 Task: Look for space in Purbalingga, Indonesia from 1st July, 2023 to 9th July, 2023 for 2 adults in price range Rs.8000 to Rs.15000. Place can be entire place with 1  bedroom having 1 bed and 1 bathroom. Property type can be house, flat, guest house. Booking option can be shelf check-in. Required host language is English.
Action: Mouse moved to (530, 76)
Screenshot: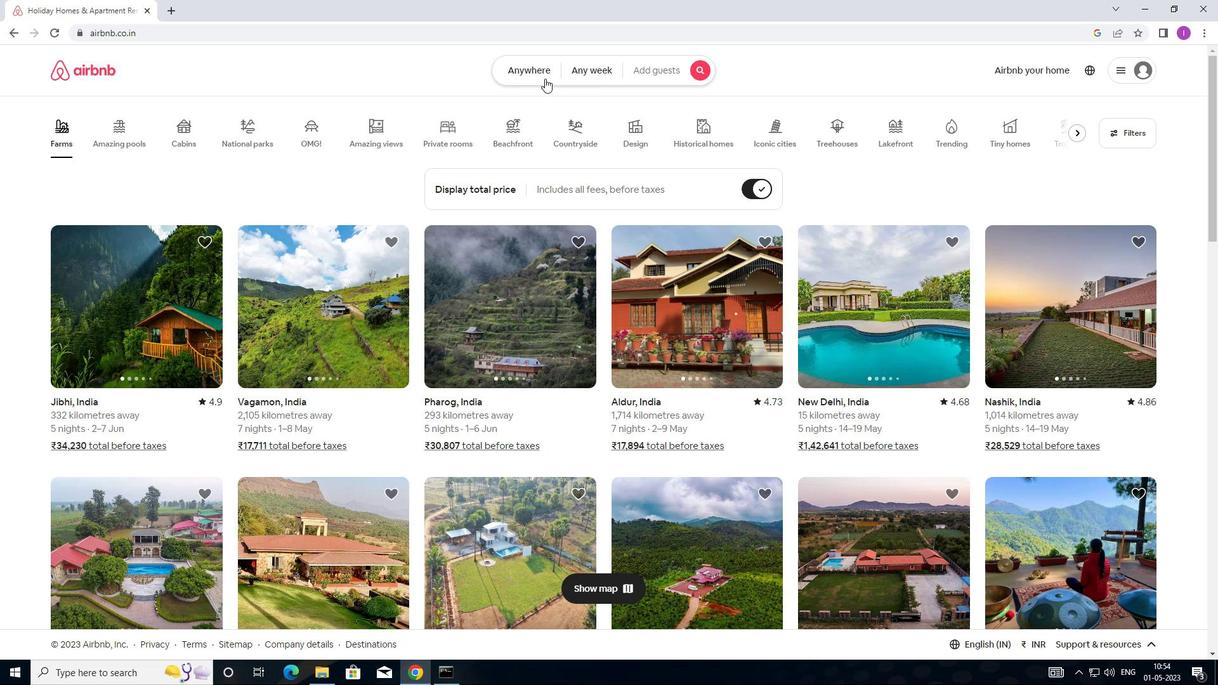 
Action: Mouse pressed left at (530, 76)
Screenshot: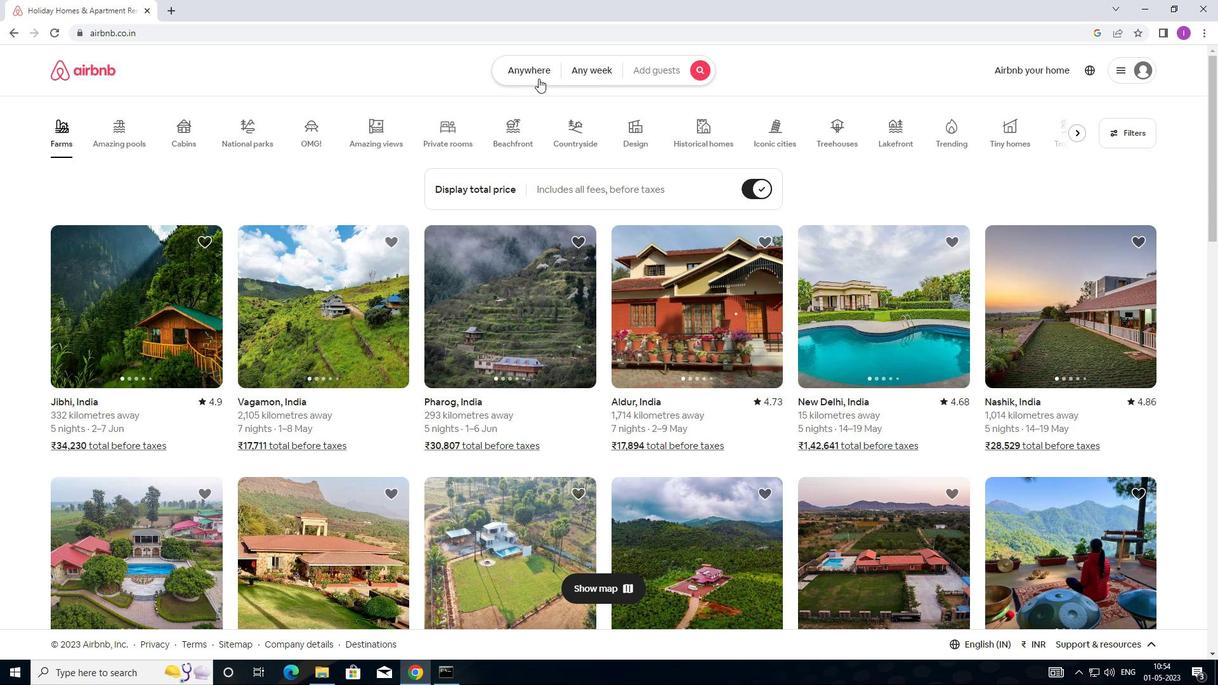
Action: Mouse moved to (389, 130)
Screenshot: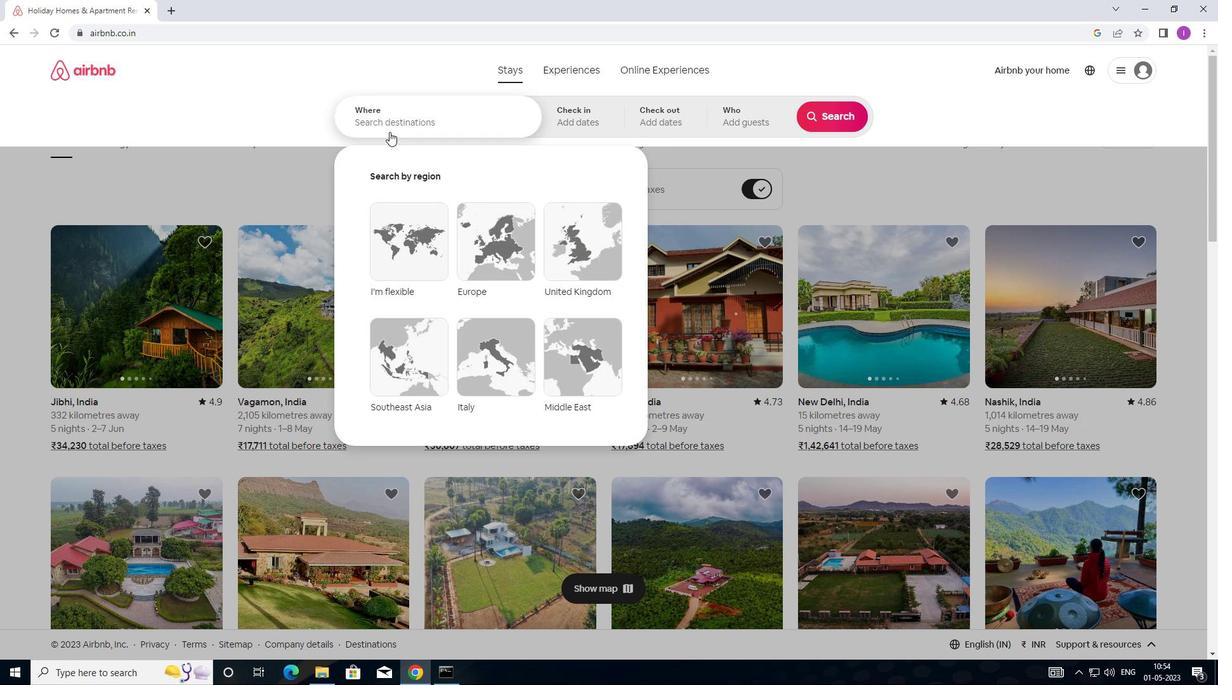 
Action: Mouse pressed left at (389, 130)
Screenshot: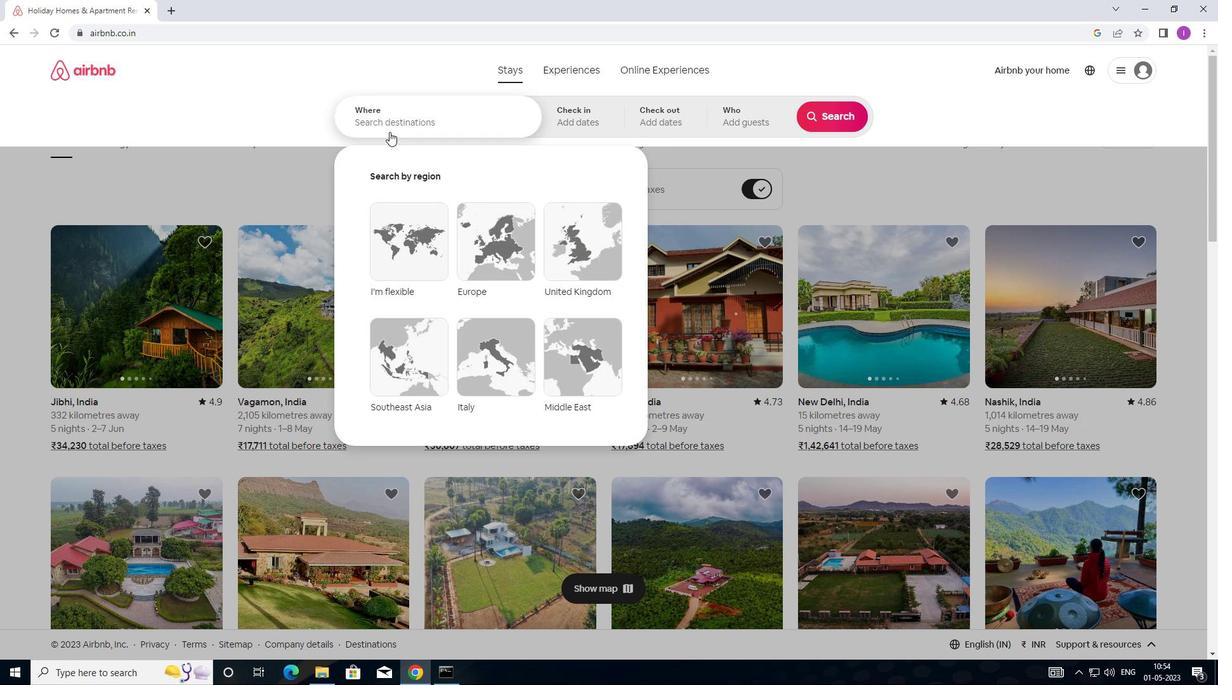 
Action: Mouse moved to (490, 112)
Screenshot: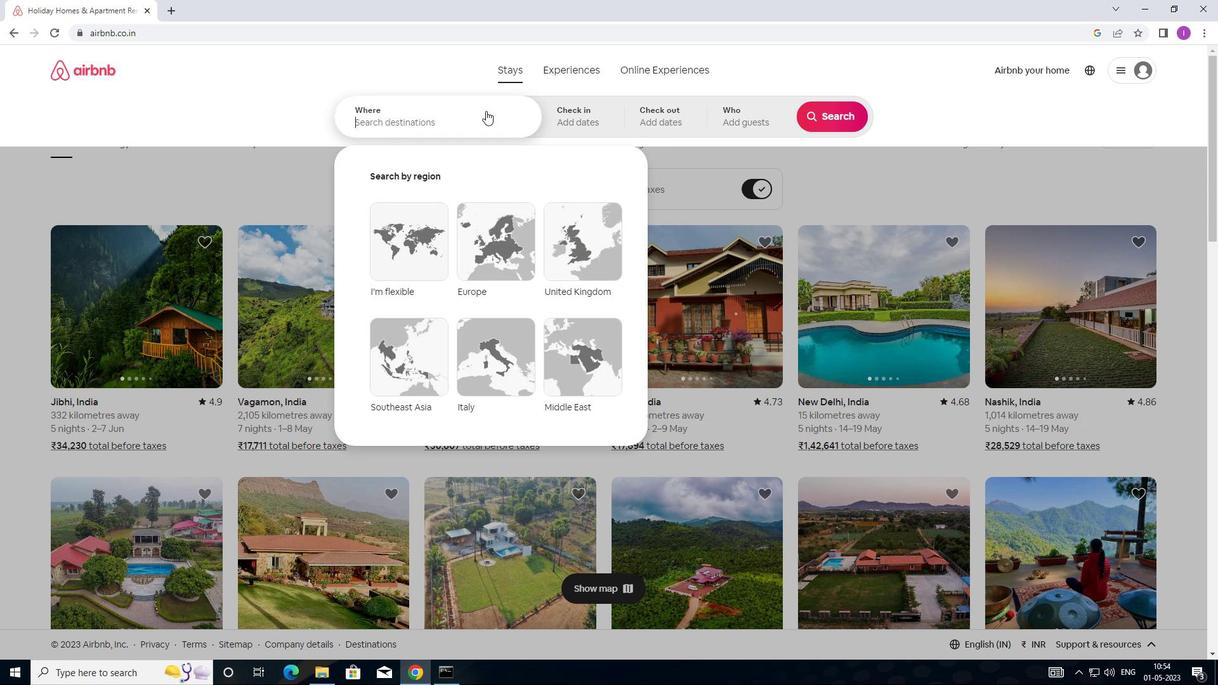 
Action: Key pressed <Key.shift>PURBALINGGA,<Key.shift>O<Key.backspace><Key.shift>INDONESIA
Screenshot: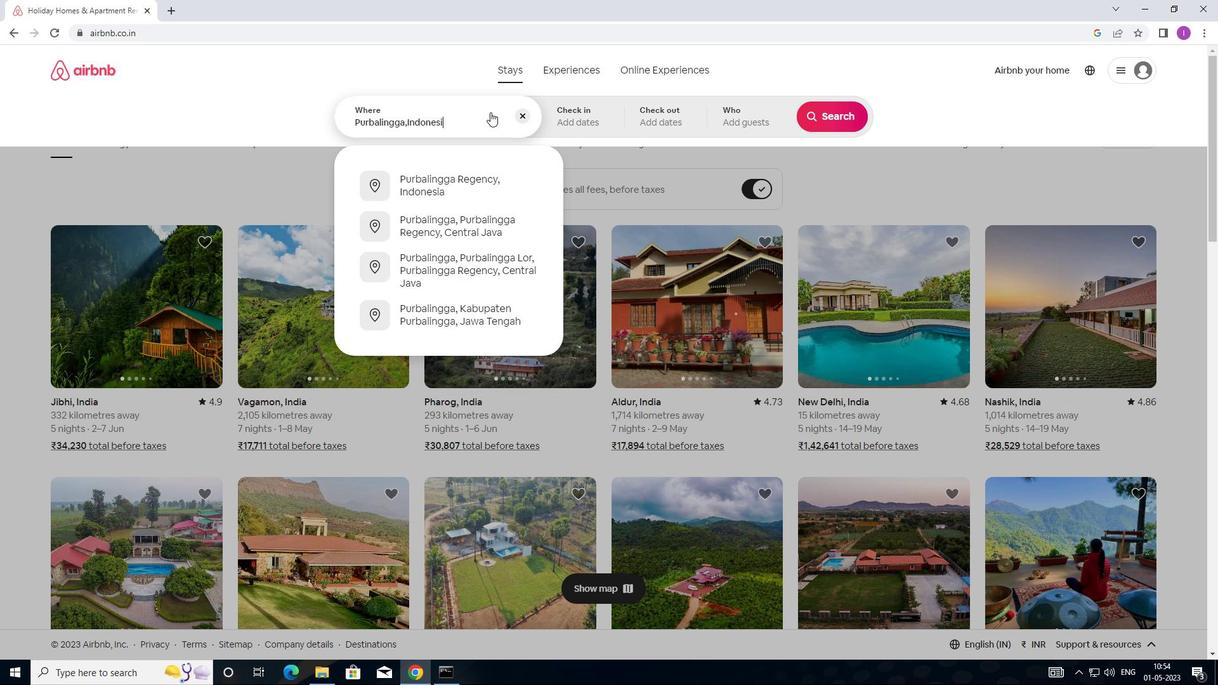 
Action: Mouse moved to (581, 111)
Screenshot: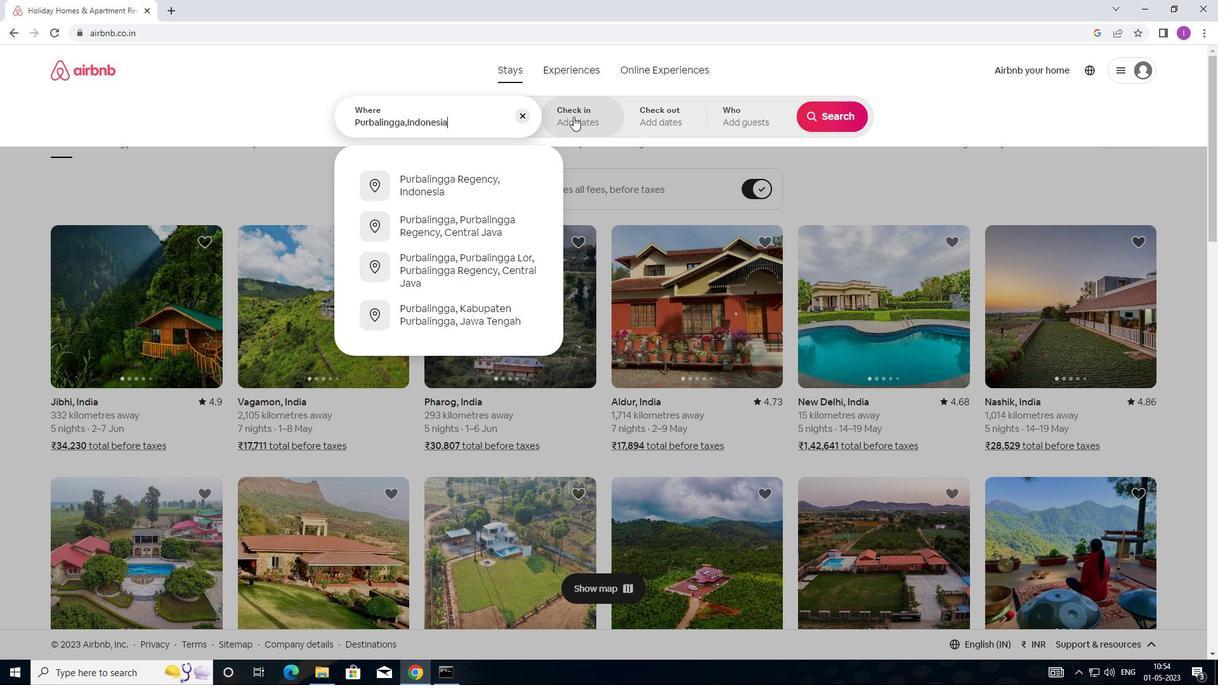 
Action: Mouse pressed left at (581, 111)
Screenshot: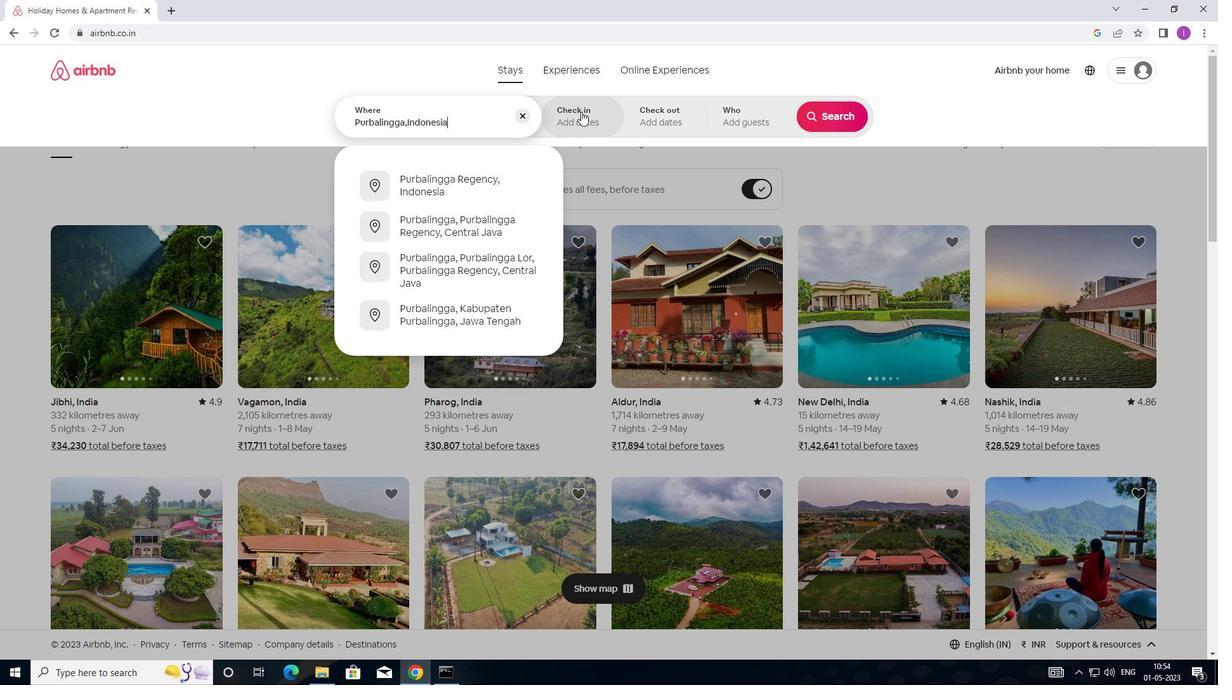 
Action: Mouse moved to (822, 219)
Screenshot: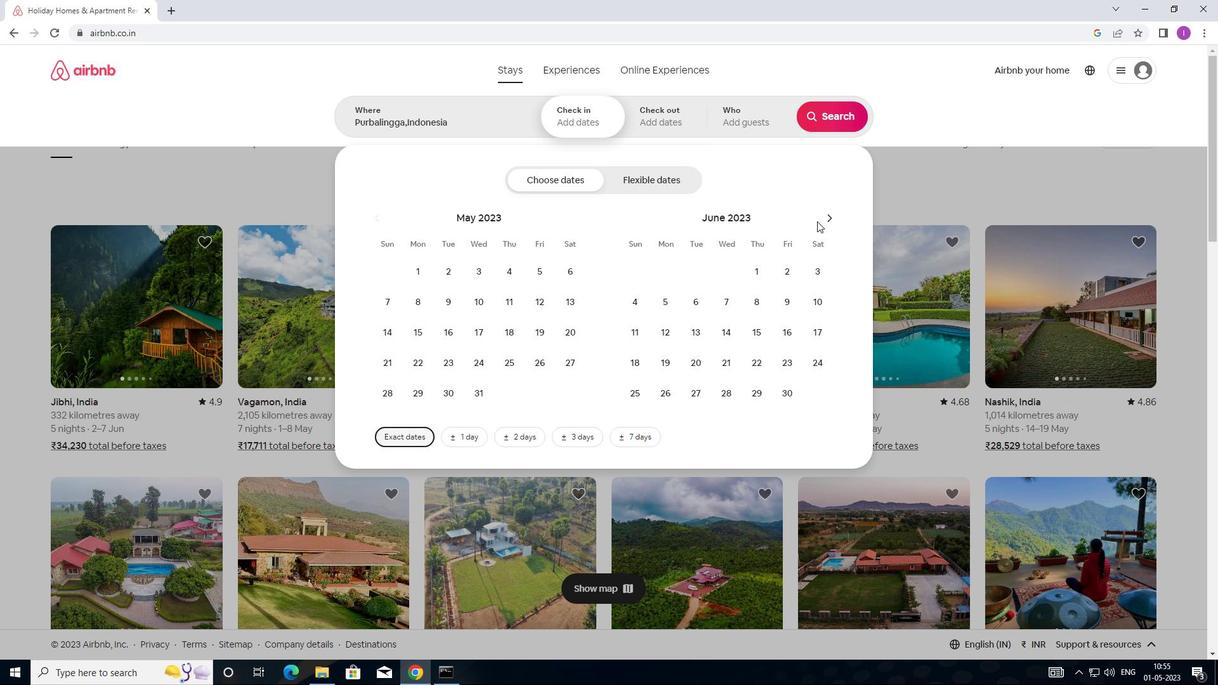 
Action: Mouse pressed left at (822, 219)
Screenshot: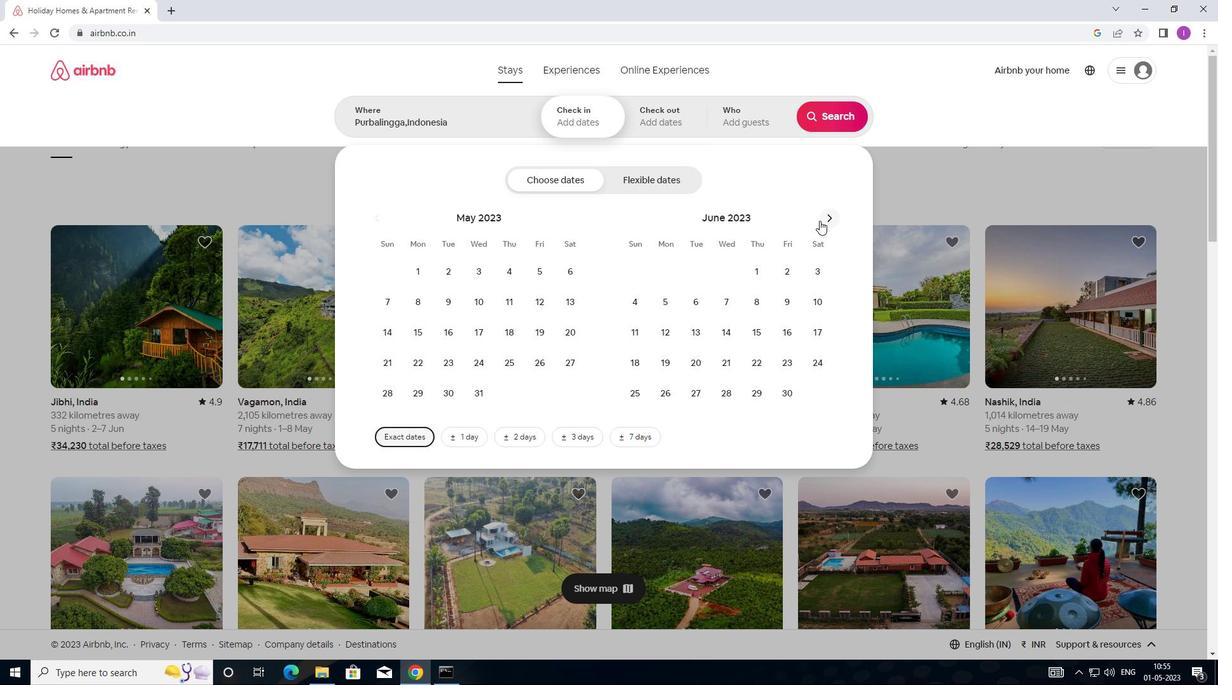 
Action: Mouse moved to (504, 265)
Screenshot: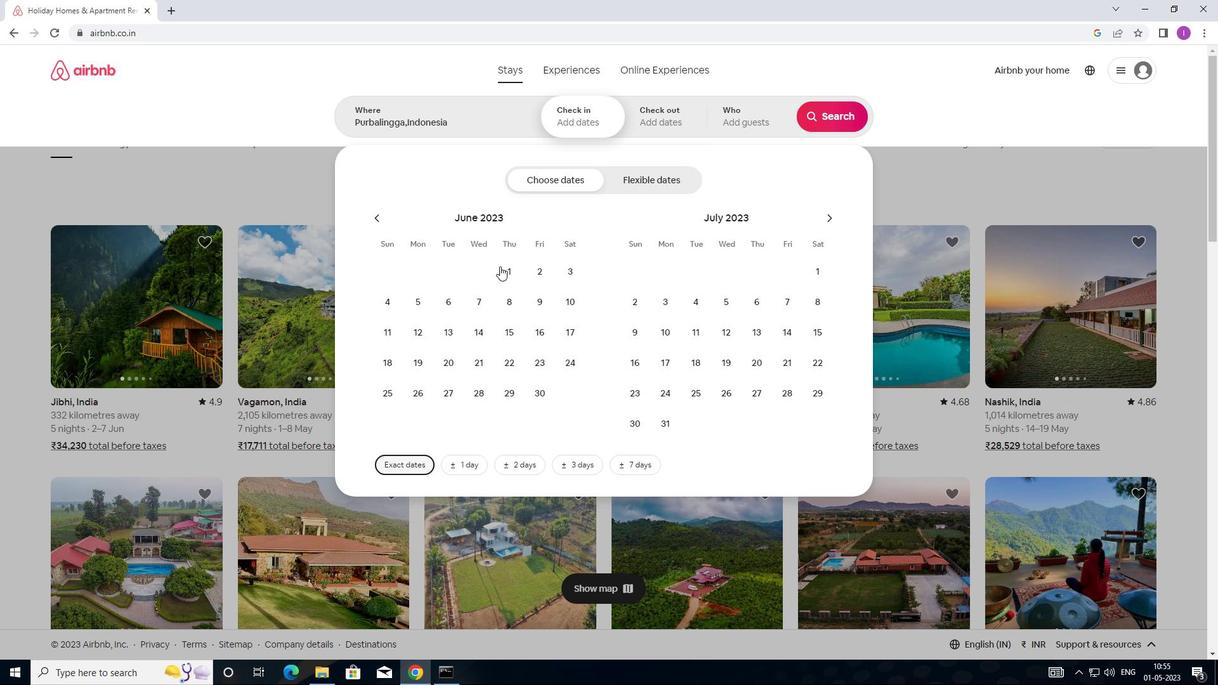 
Action: Mouse pressed left at (504, 265)
Screenshot: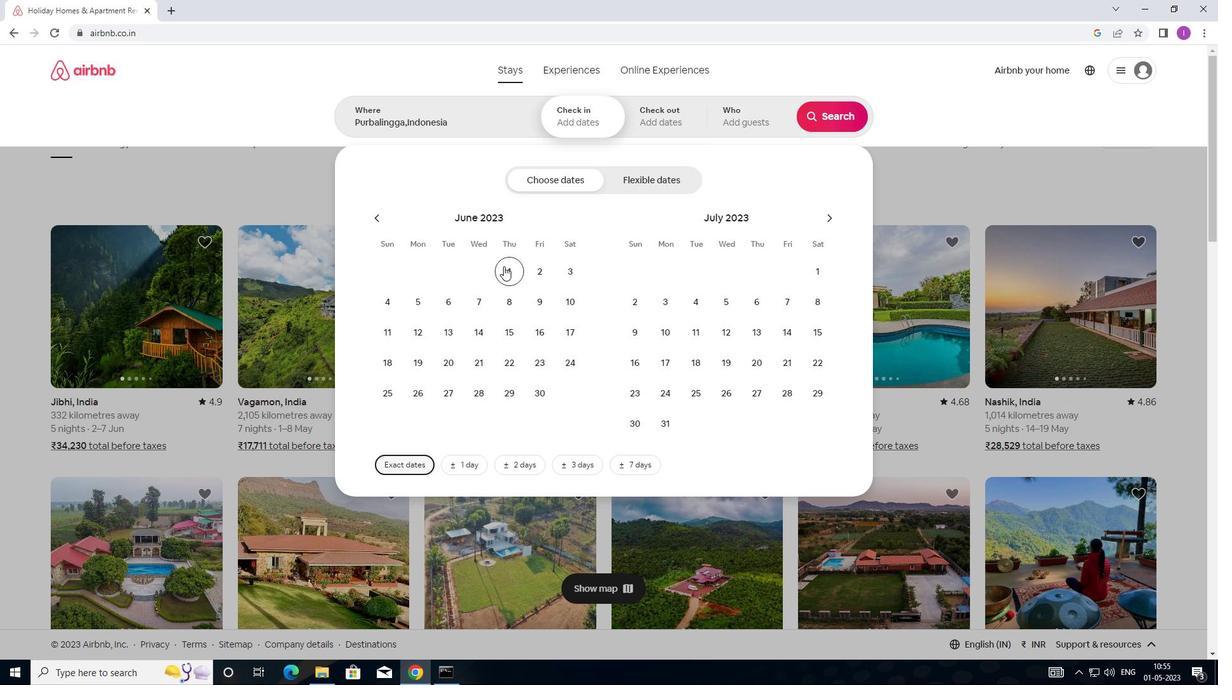 
Action: Mouse moved to (498, 270)
Screenshot: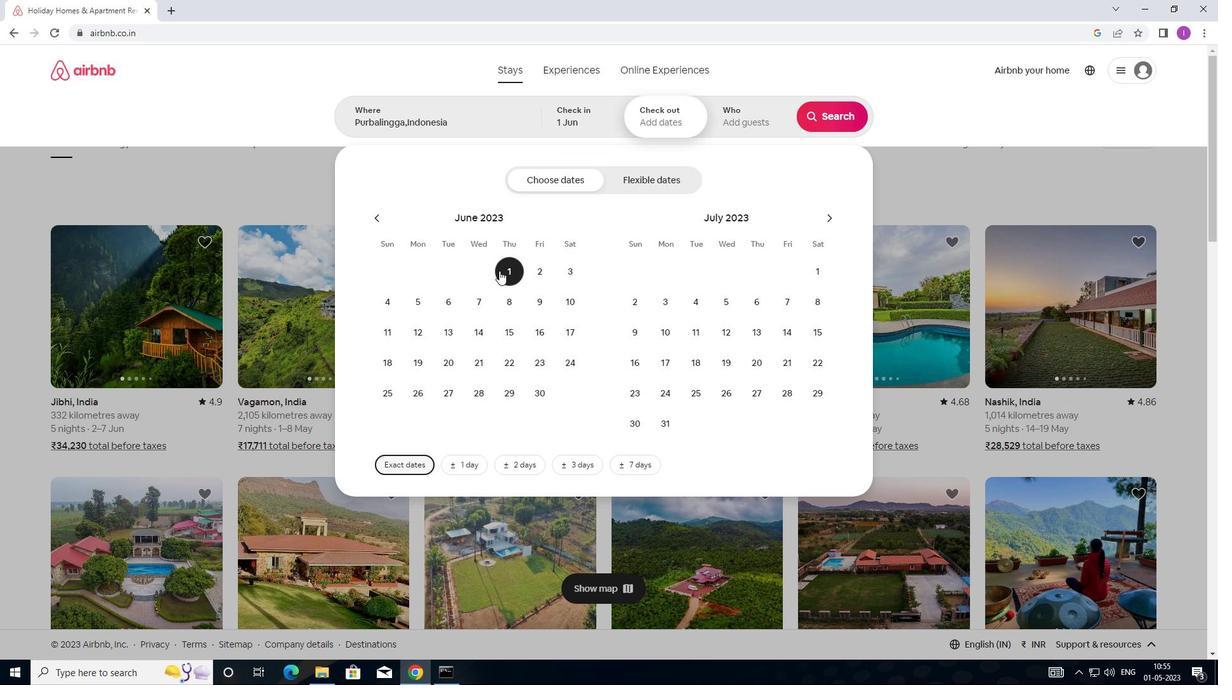 
Action: Mouse pressed left at (498, 270)
Screenshot: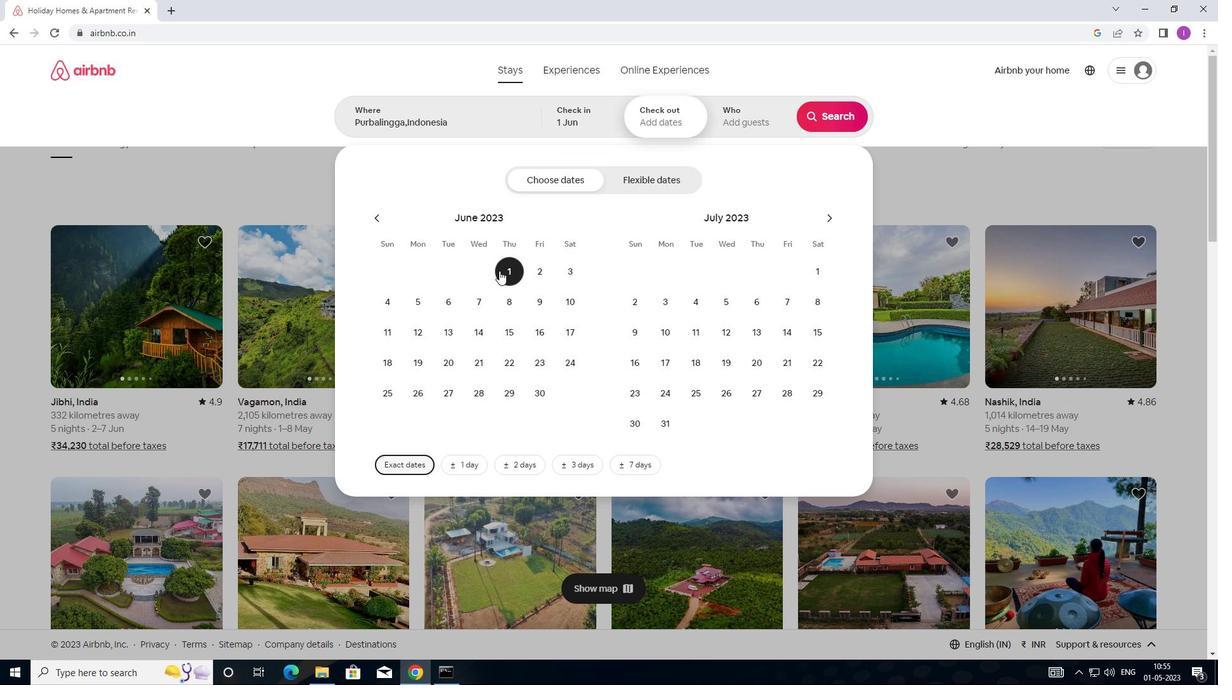 
Action: Mouse moved to (690, 115)
Screenshot: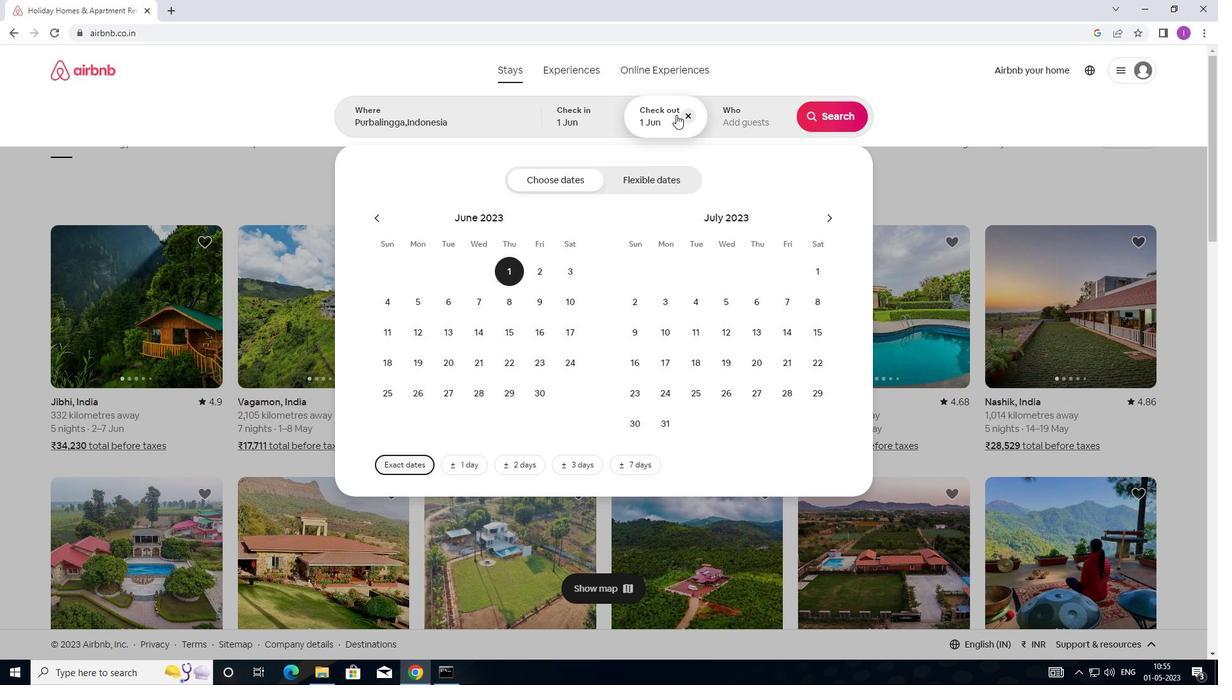 
Action: Mouse pressed left at (690, 115)
Screenshot: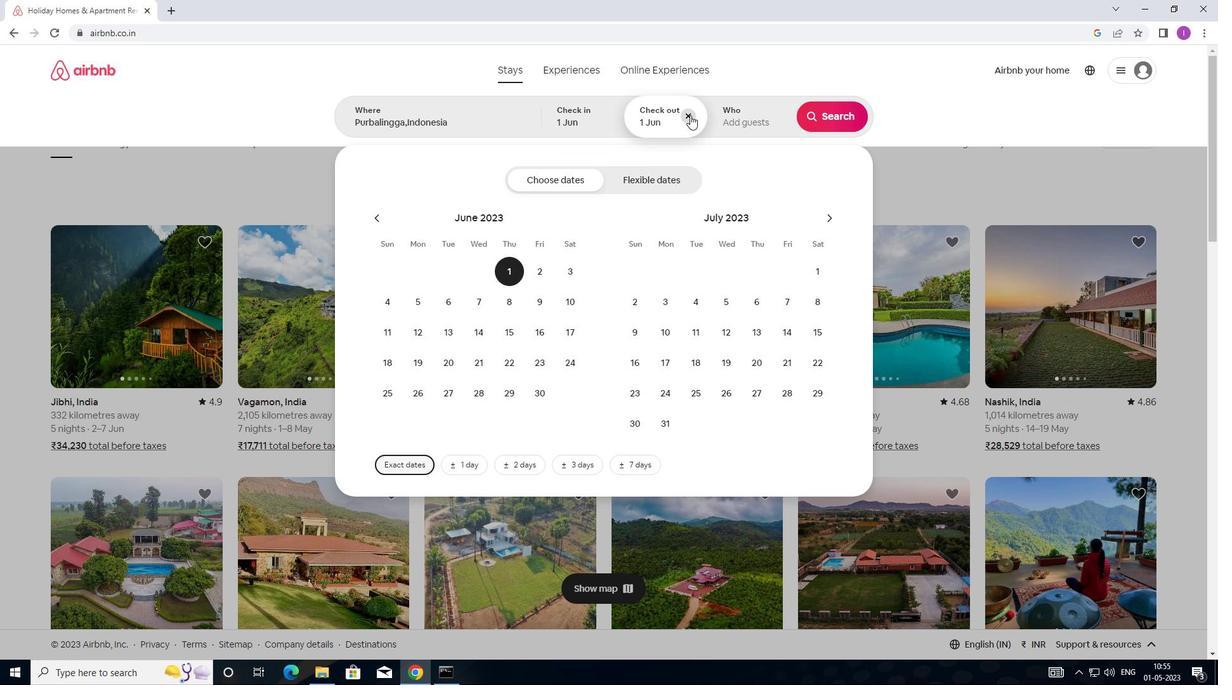 
Action: Mouse moved to (812, 279)
Screenshot: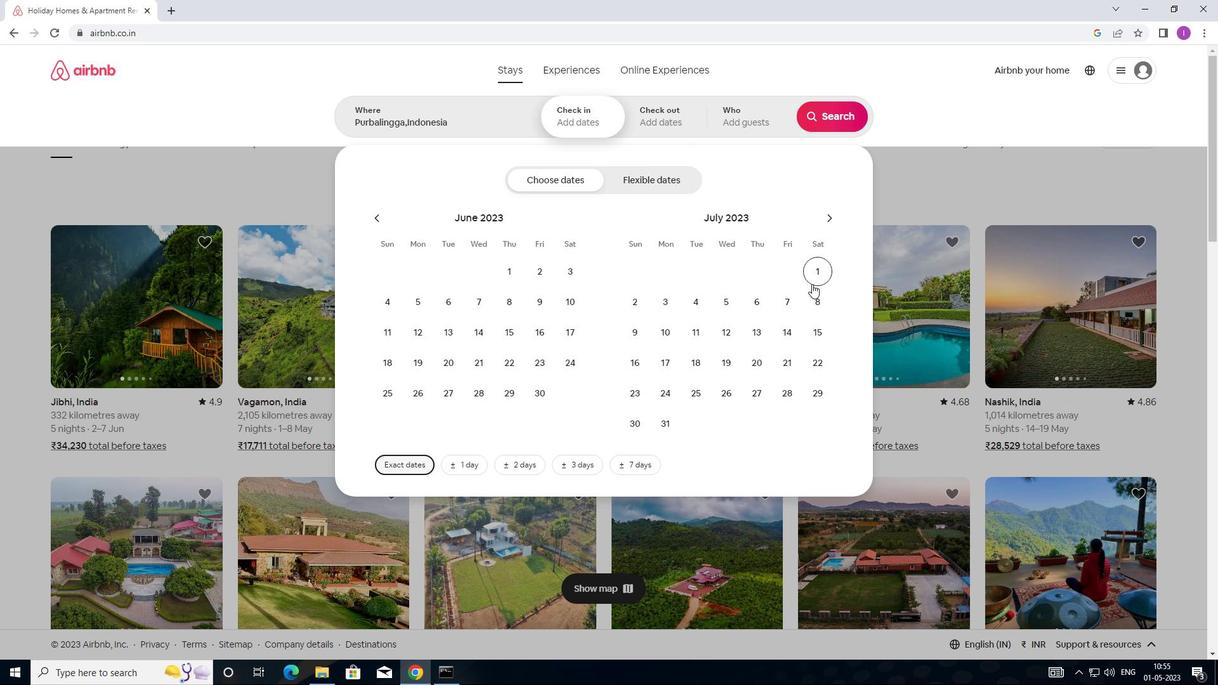 
Action: Mouse pressed left at (812, 279)
Screenshot: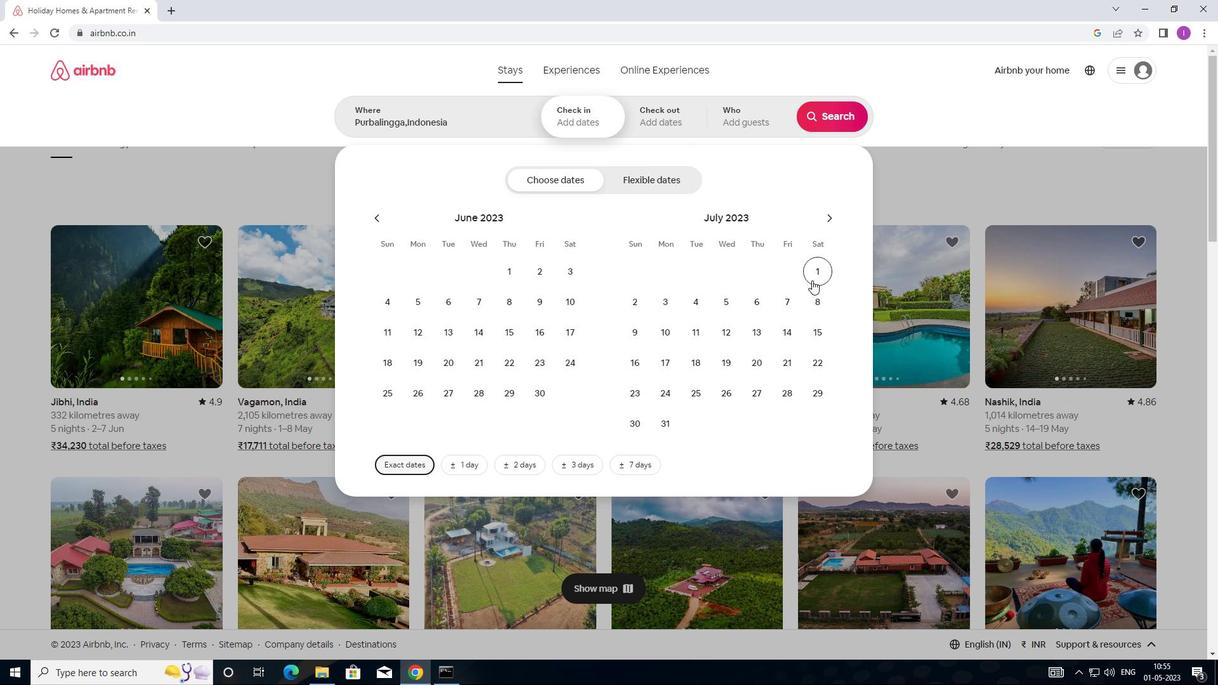 
Action: Mouse moved to (633, 335)
Screenshot: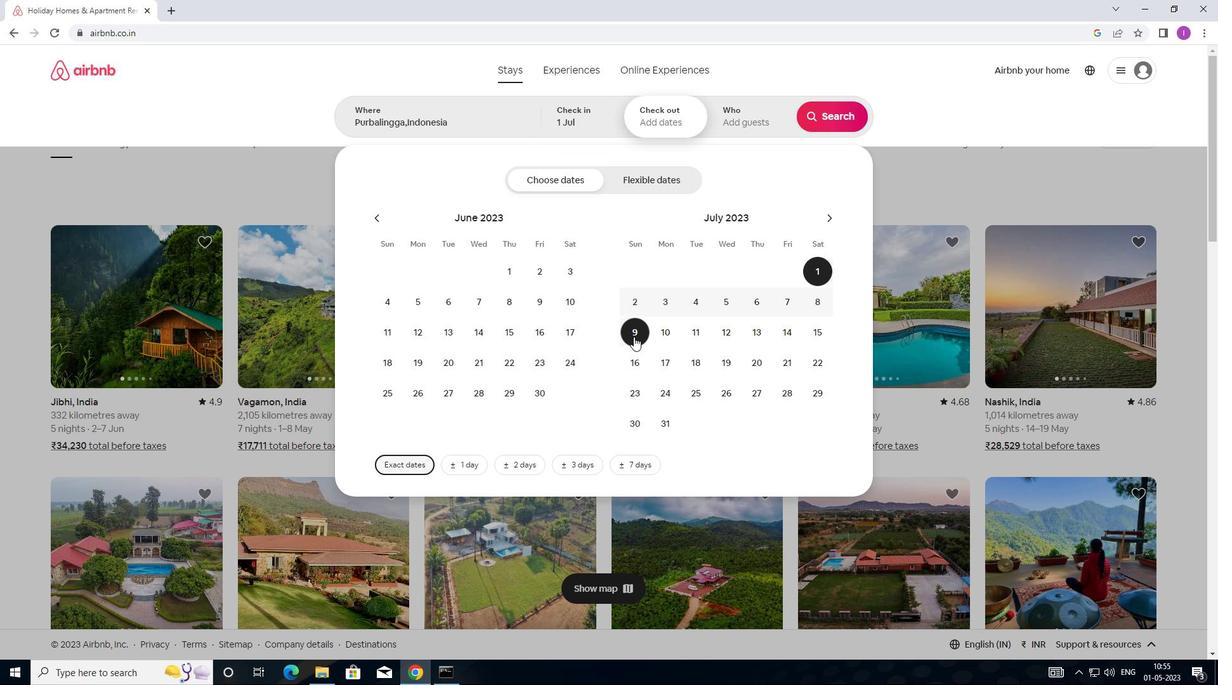 
Action: Mouse pressed left at (633, 335)
Screenshot: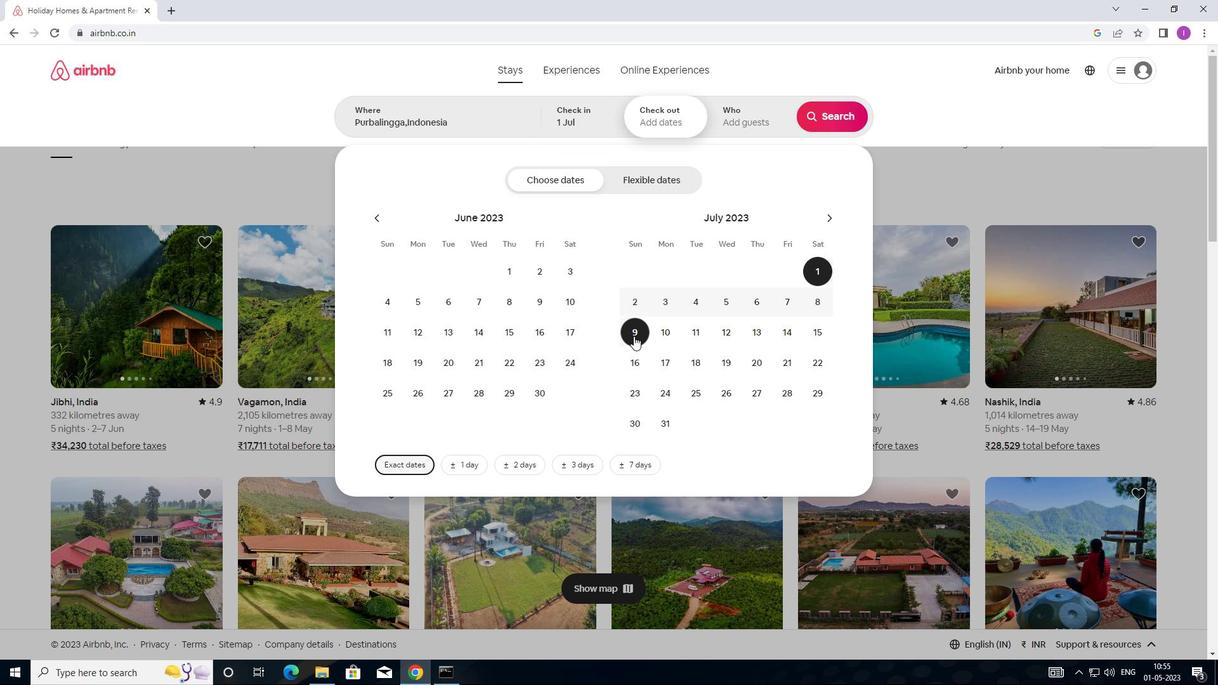
Action: Mouse moved to (743, 114)
Screenshot: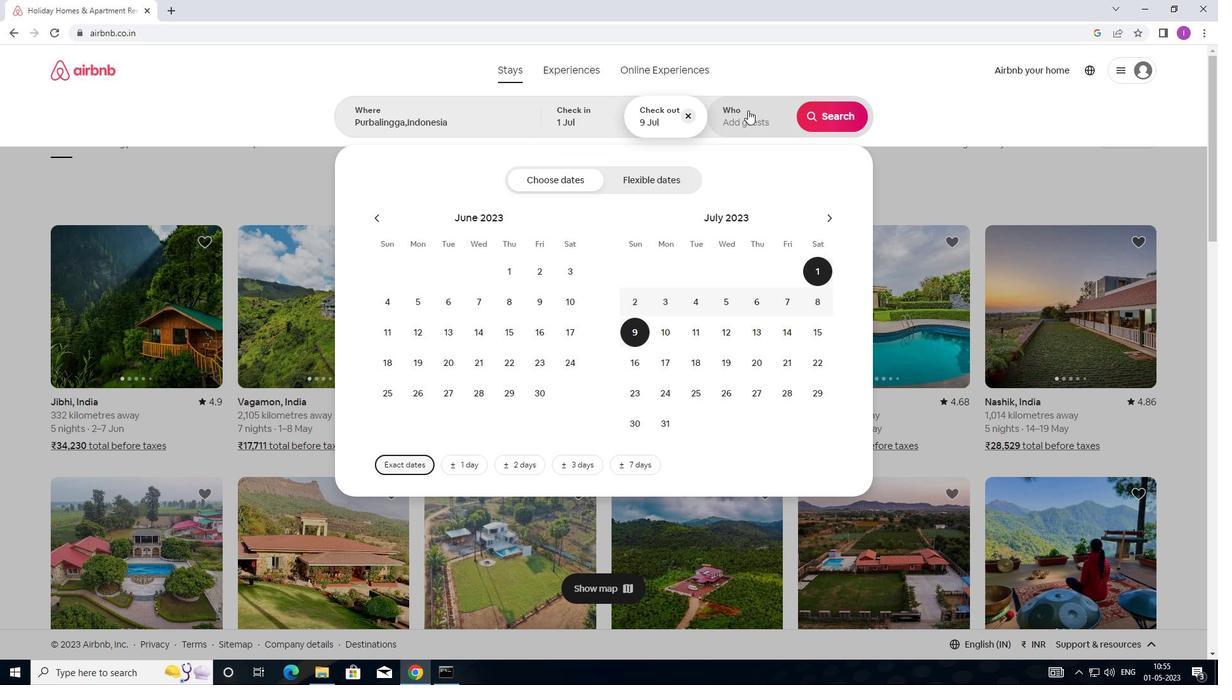 
Action: Mouse pressed left at (743, 114)
Screenshot: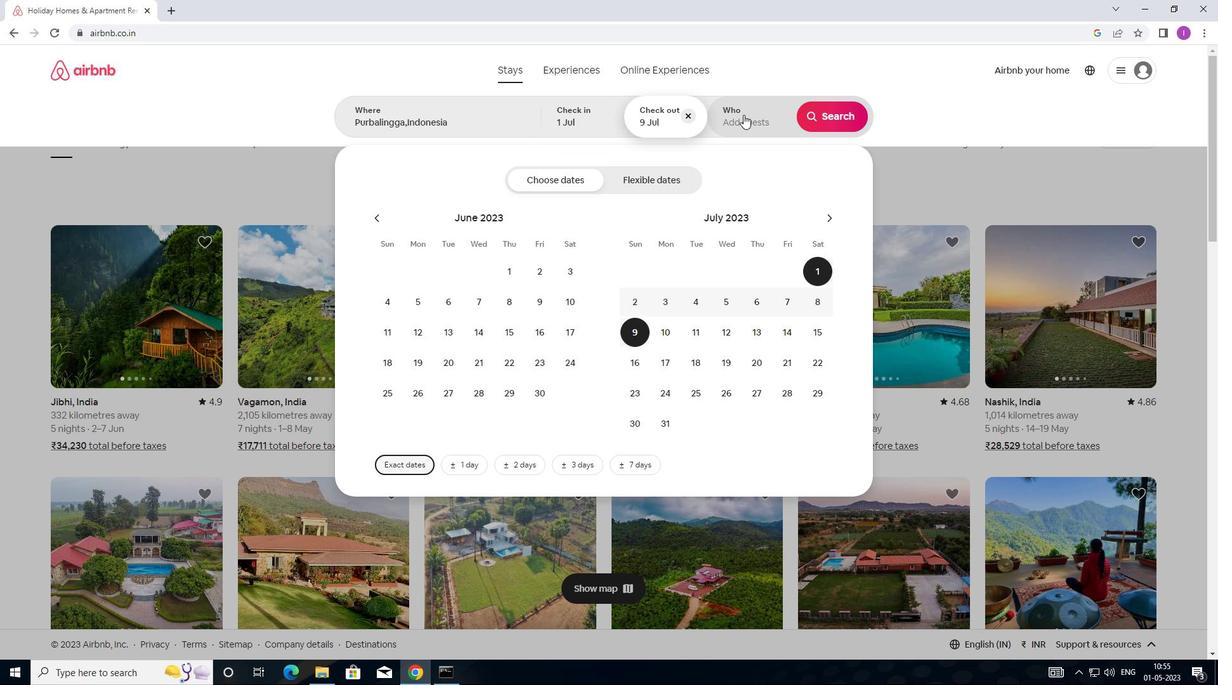 
Action: Mouse moved to (835, 177)
Screenshot: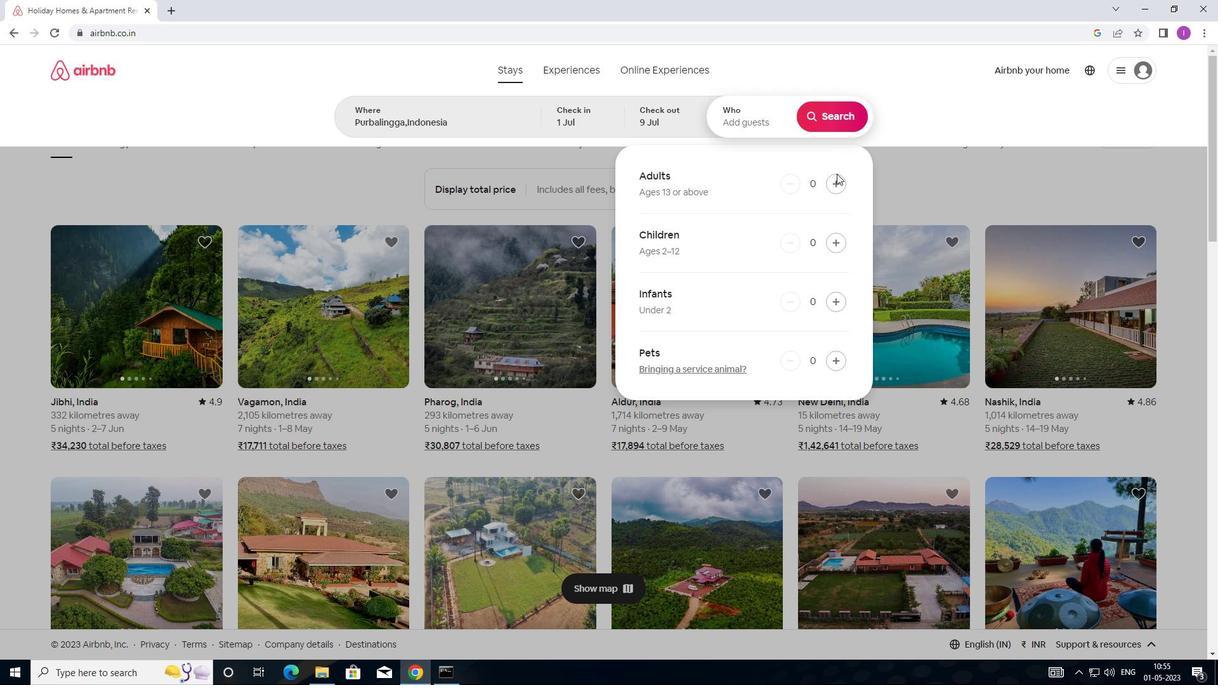 
Action: Mouse pressed left at (835, 177)
Screenshot: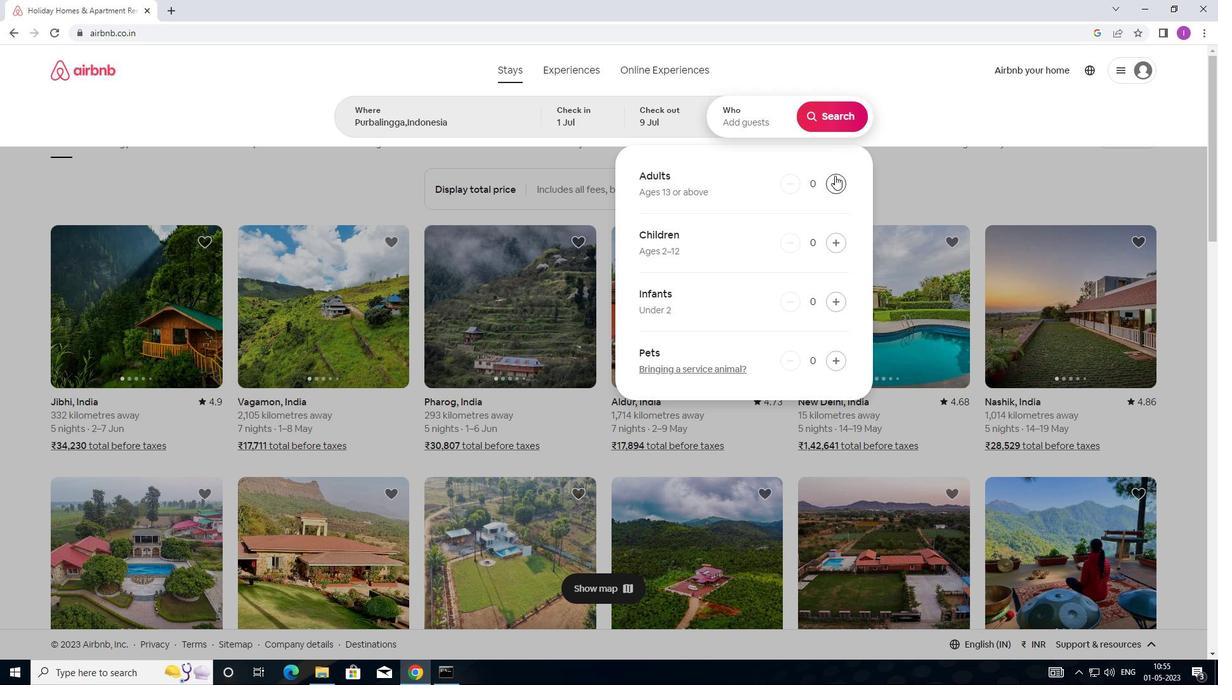 
Action: Mouse pressed left at (835, 177)
Screenshot: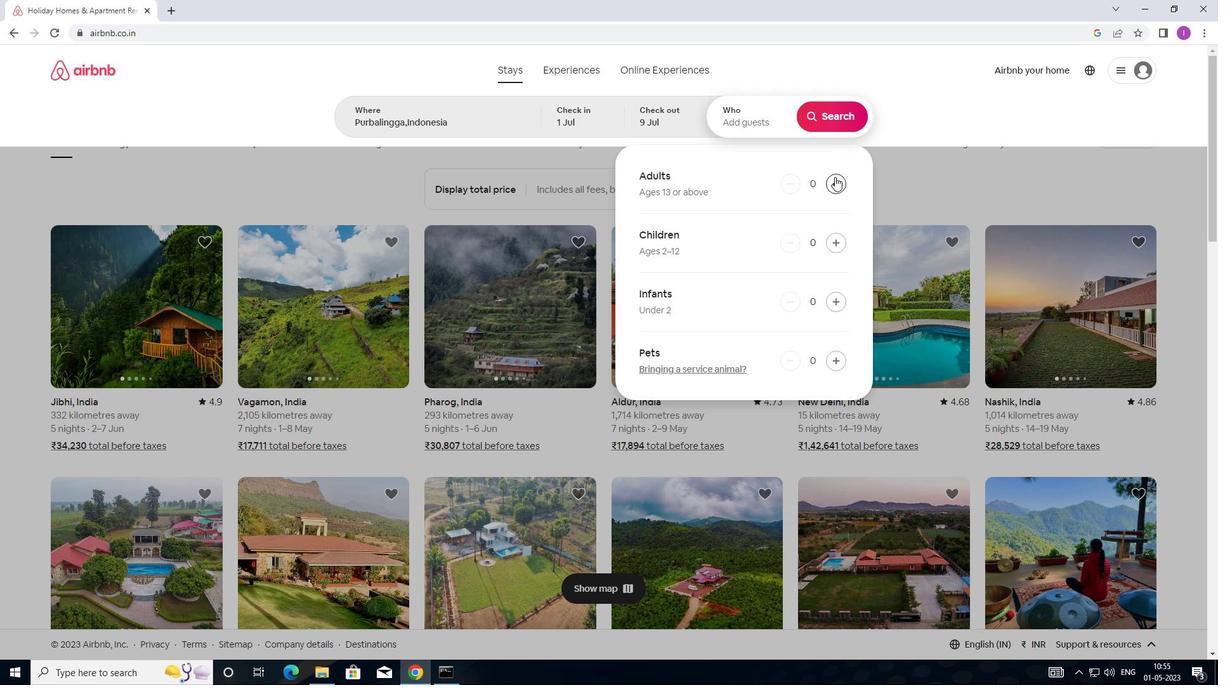 
Action: Mouse moved to (824, 122)
Screenshot: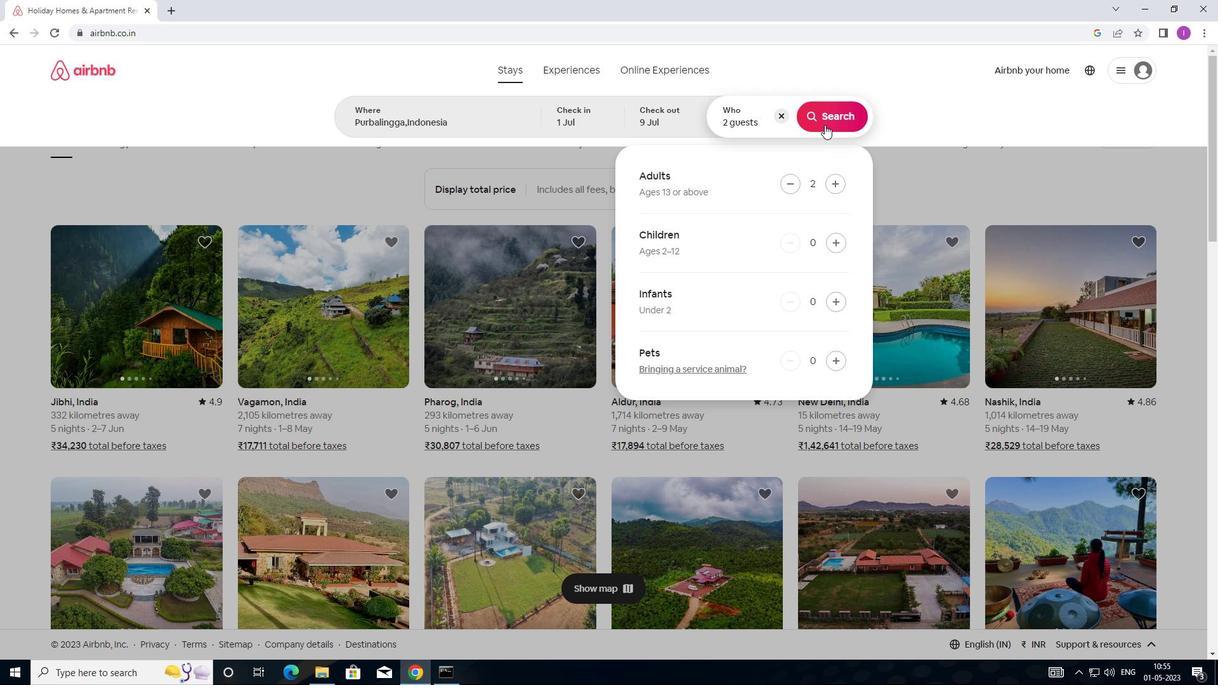 
Action: Mouse pressed left at (824, 122)
Screenshot: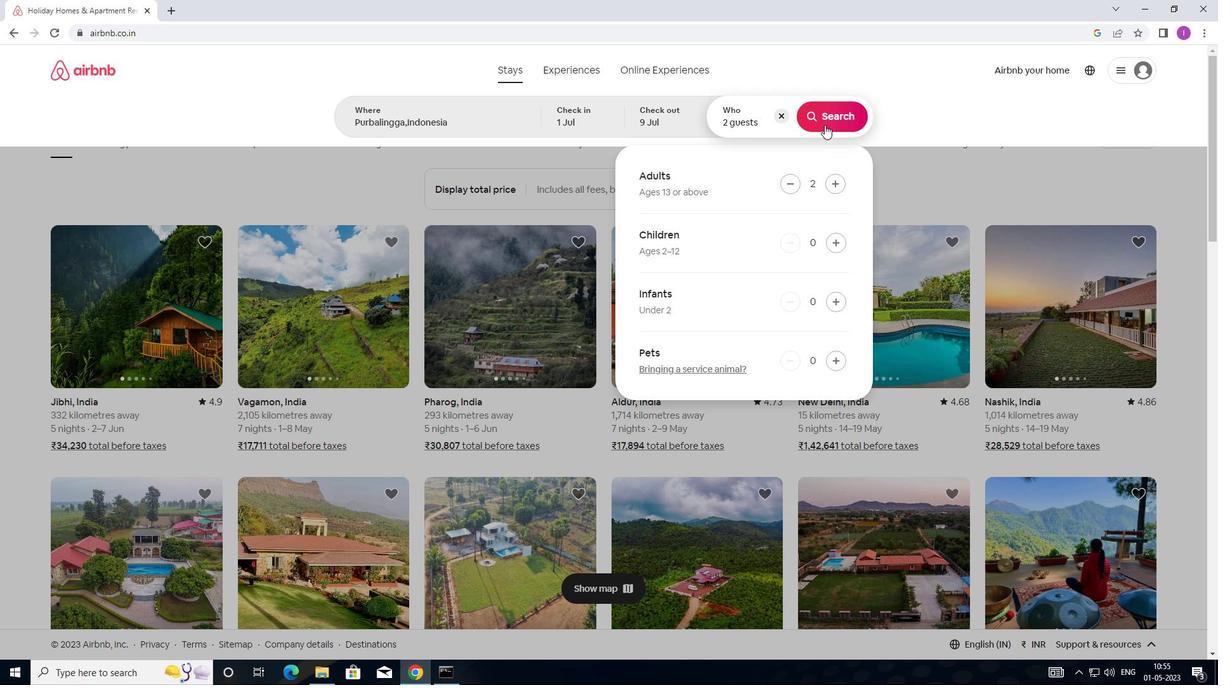 
Action: Mouse moved to (1177, 128)
Screenshot: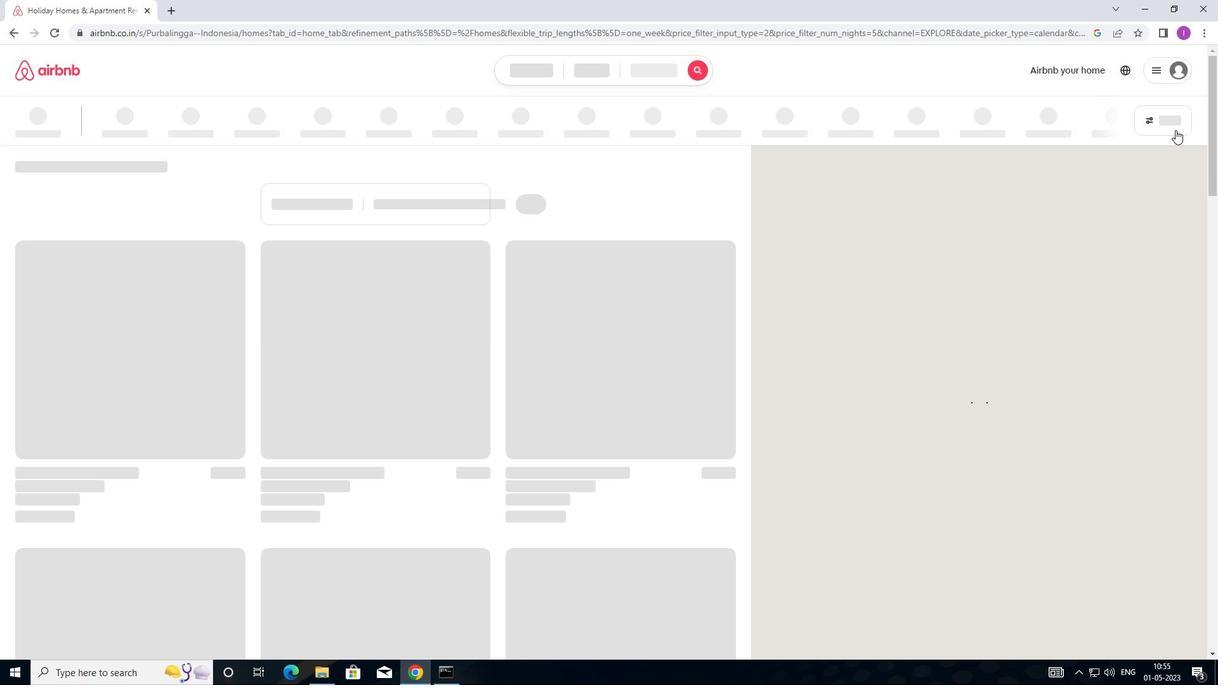 
Action: Mouse pressed left at (1177, 128)
Screenshot: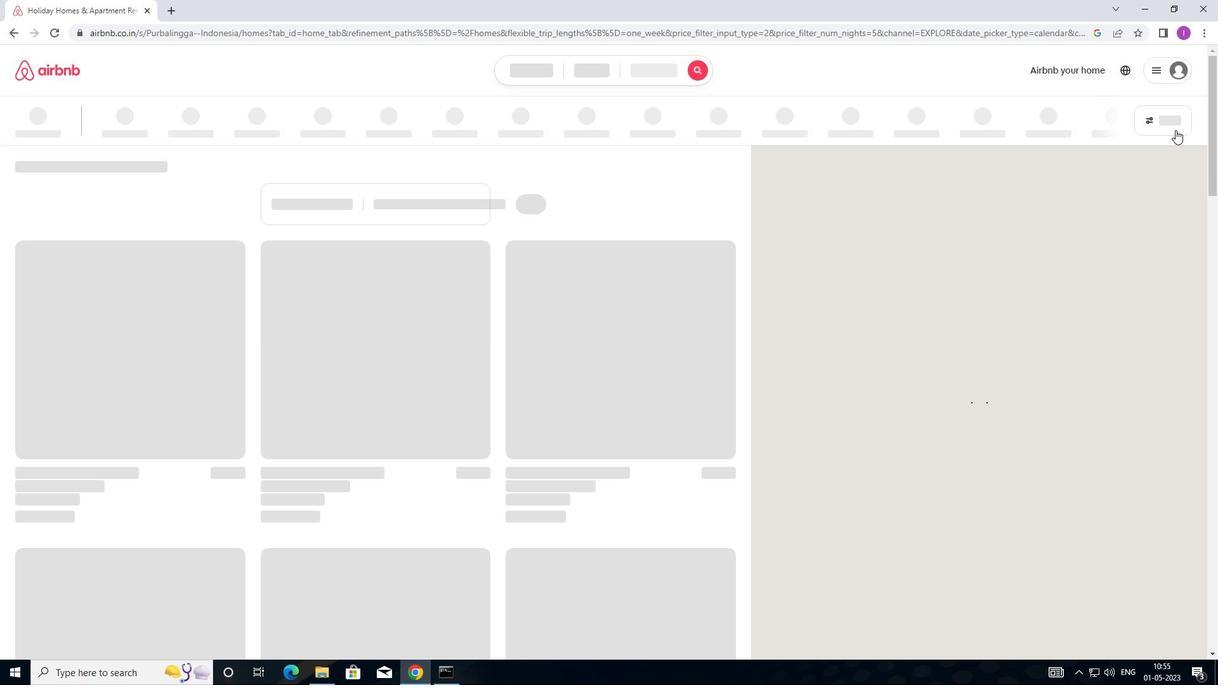 
Action: Mouse moved to (454, 280)
Screenshot: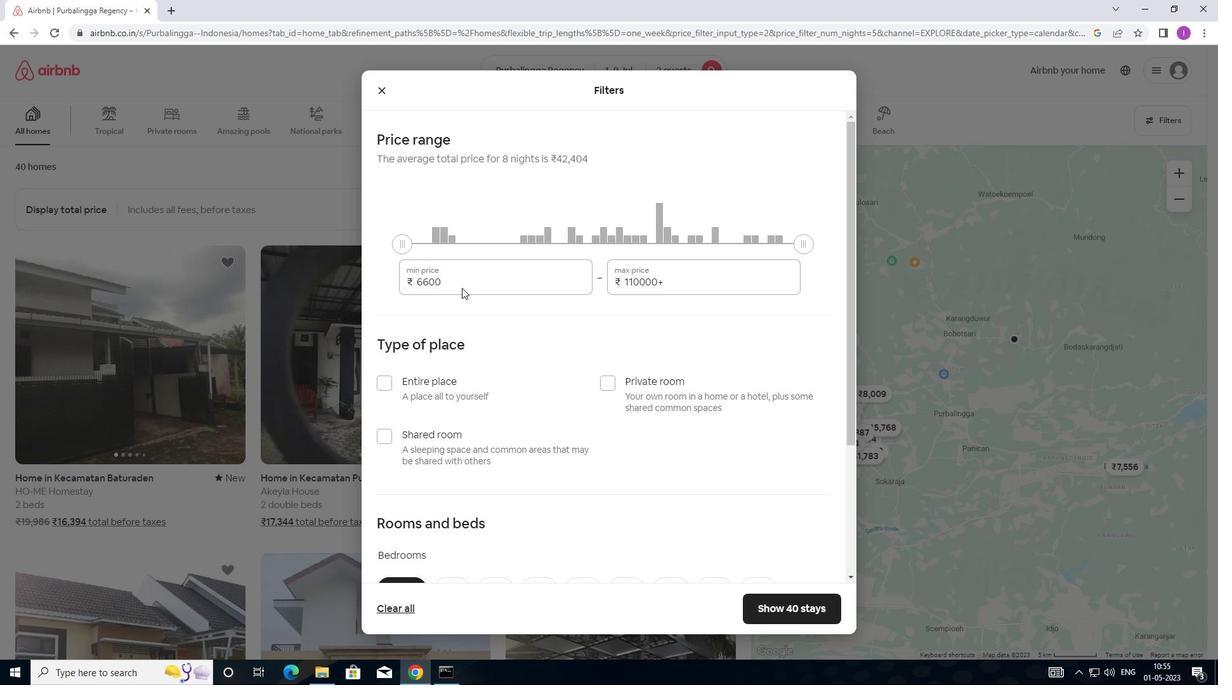 
Action: Mouse pressed left at (454, 280)
Screenshot: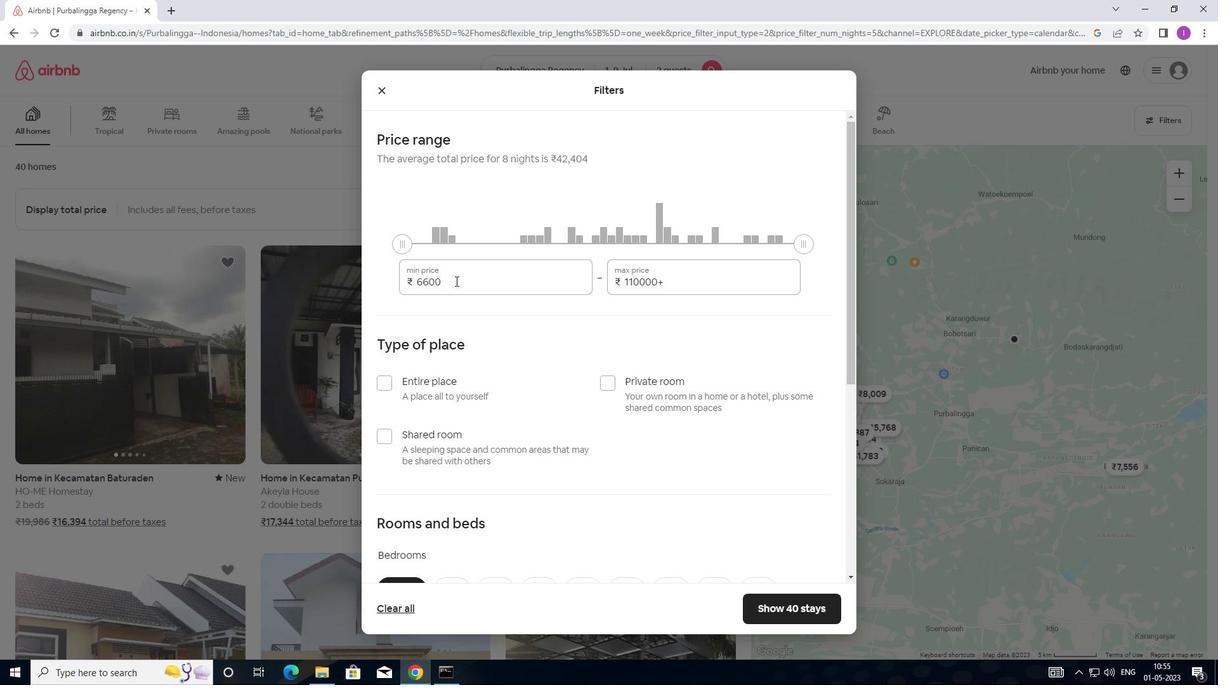 
Action: Mouse moved to (395, 281)
Screenshot: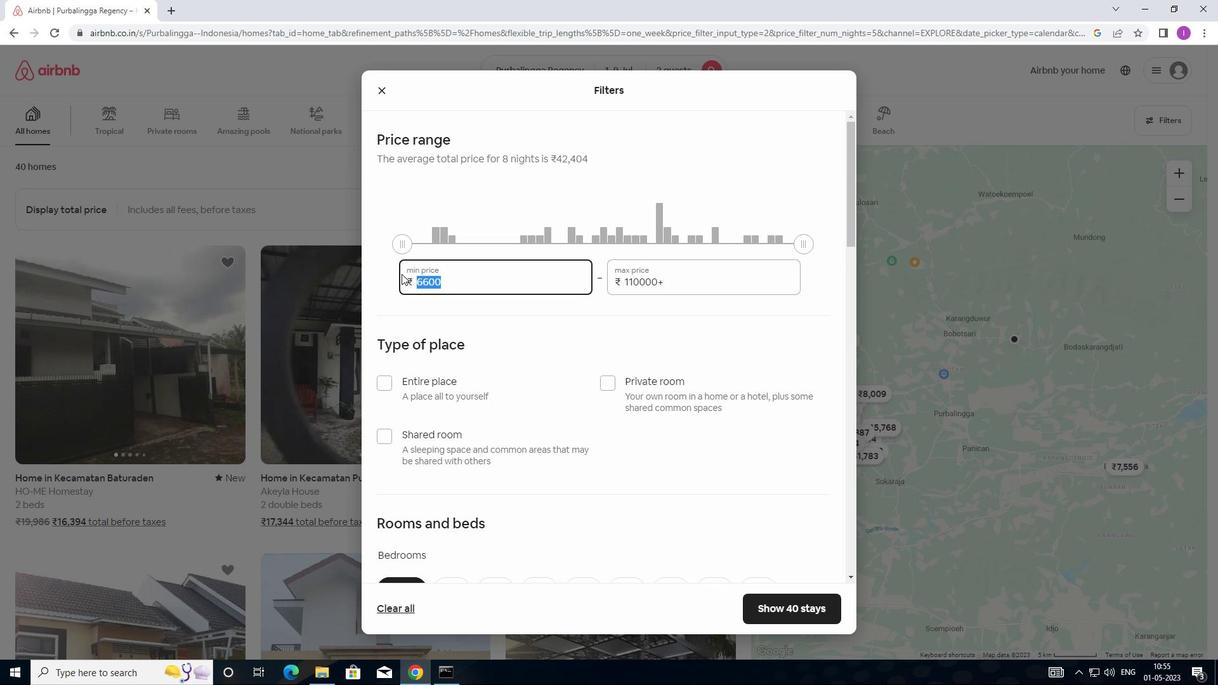 
Action: Key pressed 8000
Screenshot: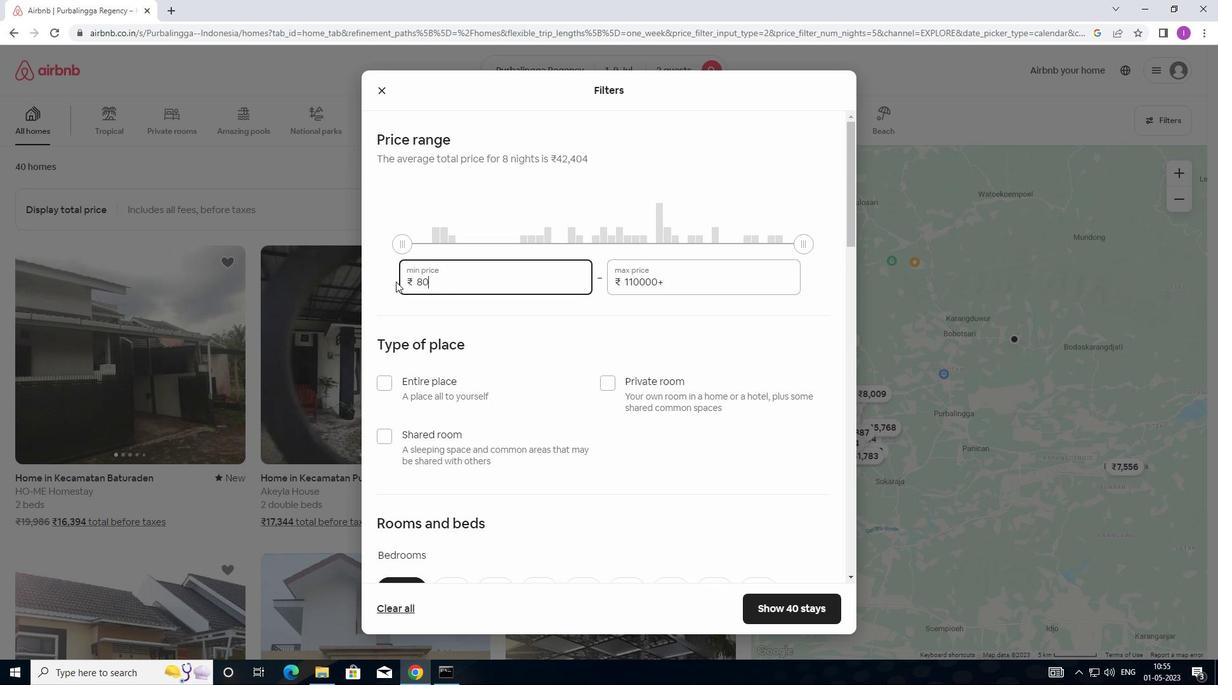 
Action: Mouse moved to (699, 274)
Screenshot: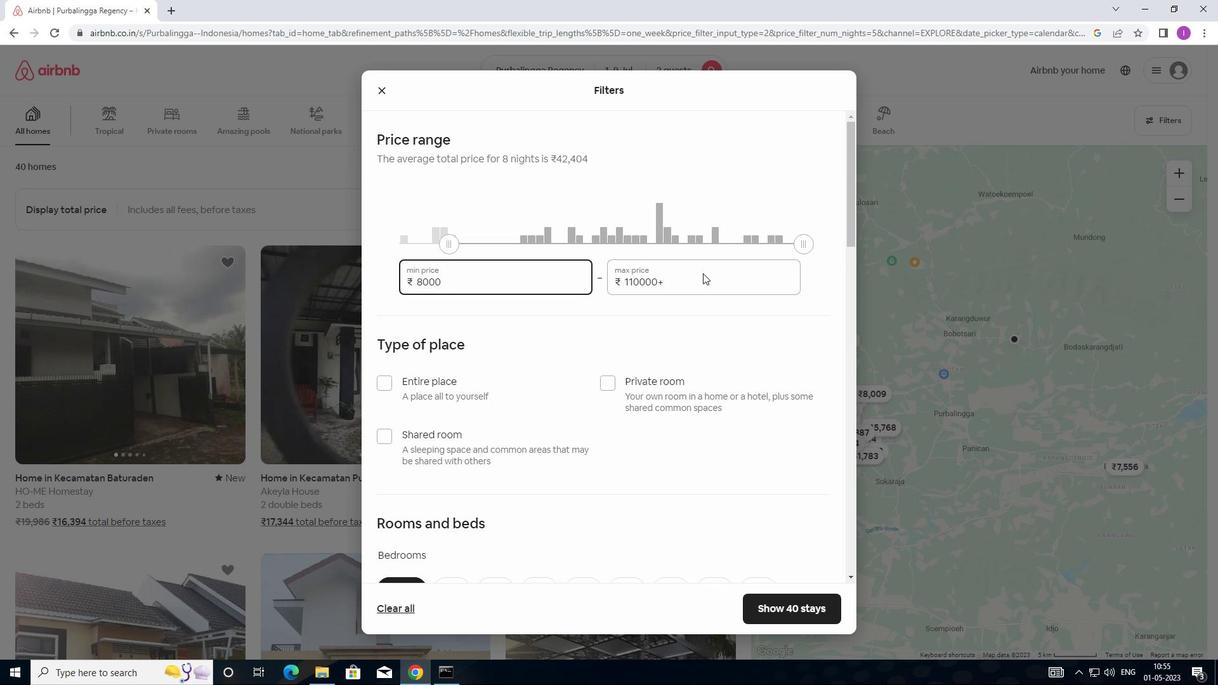 
Action: Mouse pressed left at (699, 274)
Screenshot: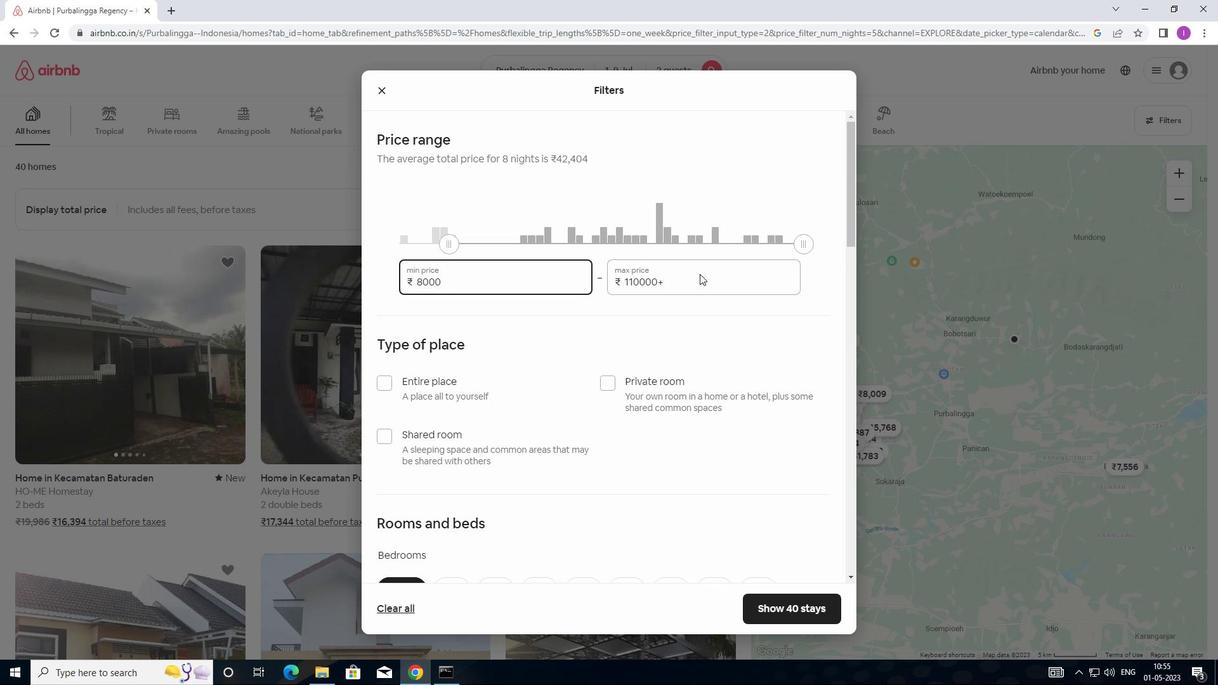 
Action: Mouse moved to (668, 279)
Screenshot: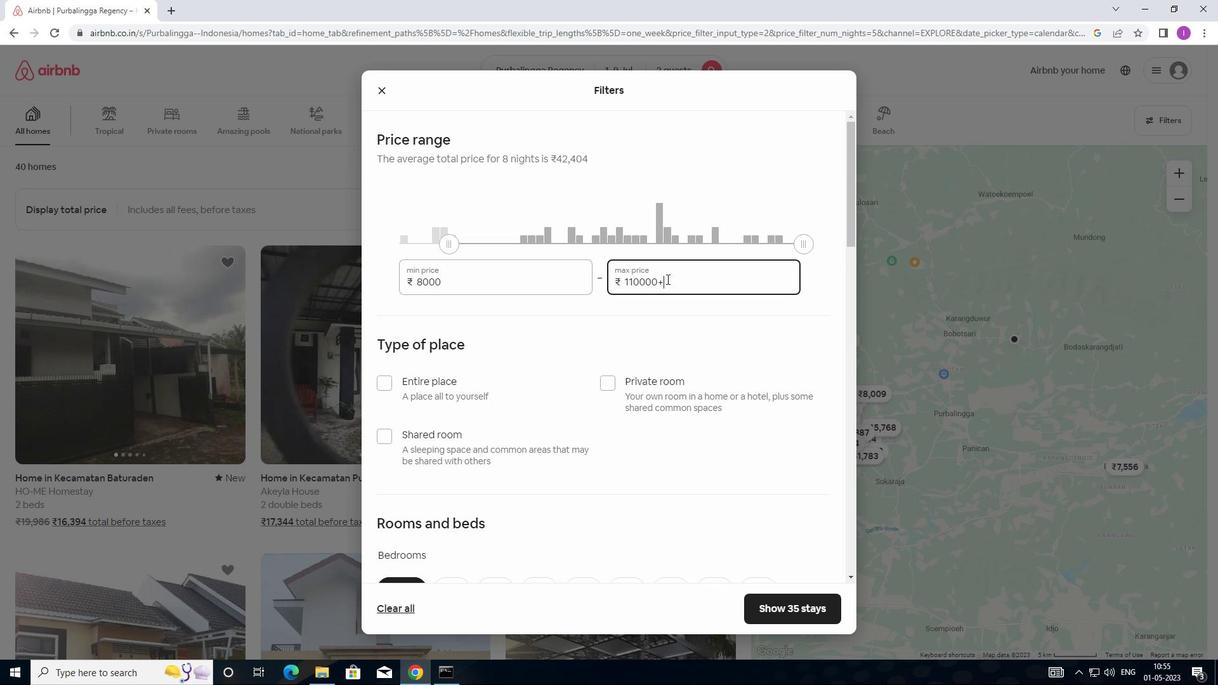 
Action: Mouse pressed left at (668, 279)
Screenshot: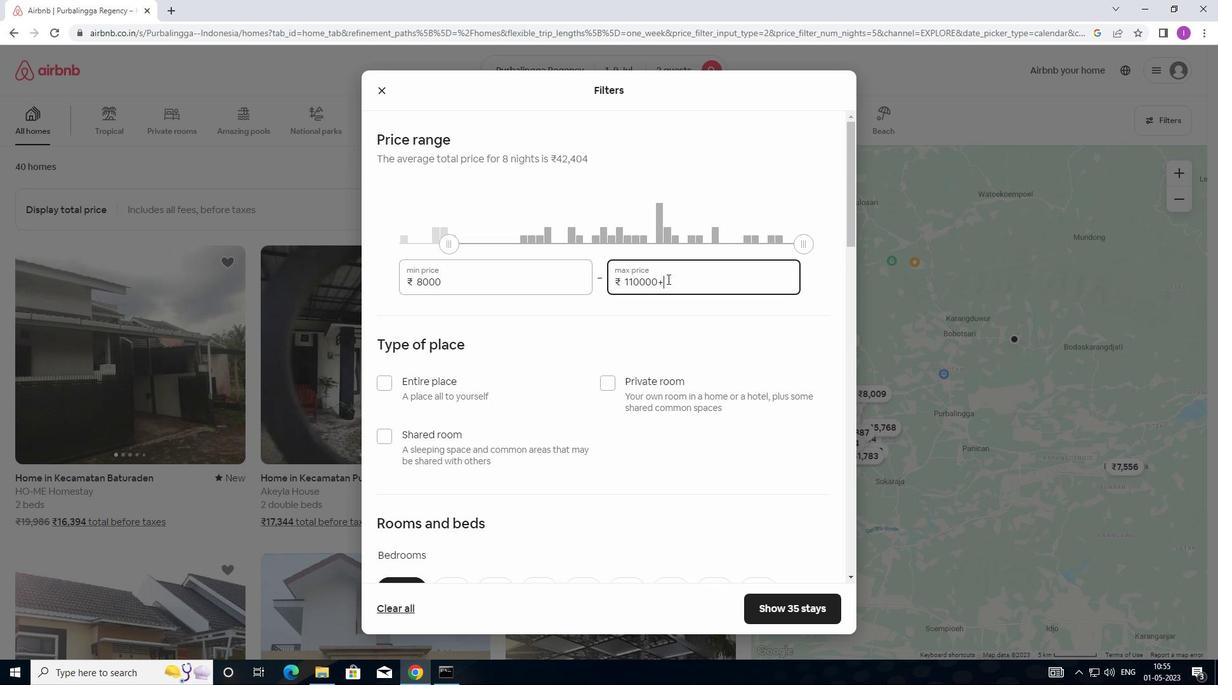 
Action: Mouse moved to (606, 288)
Screenshot: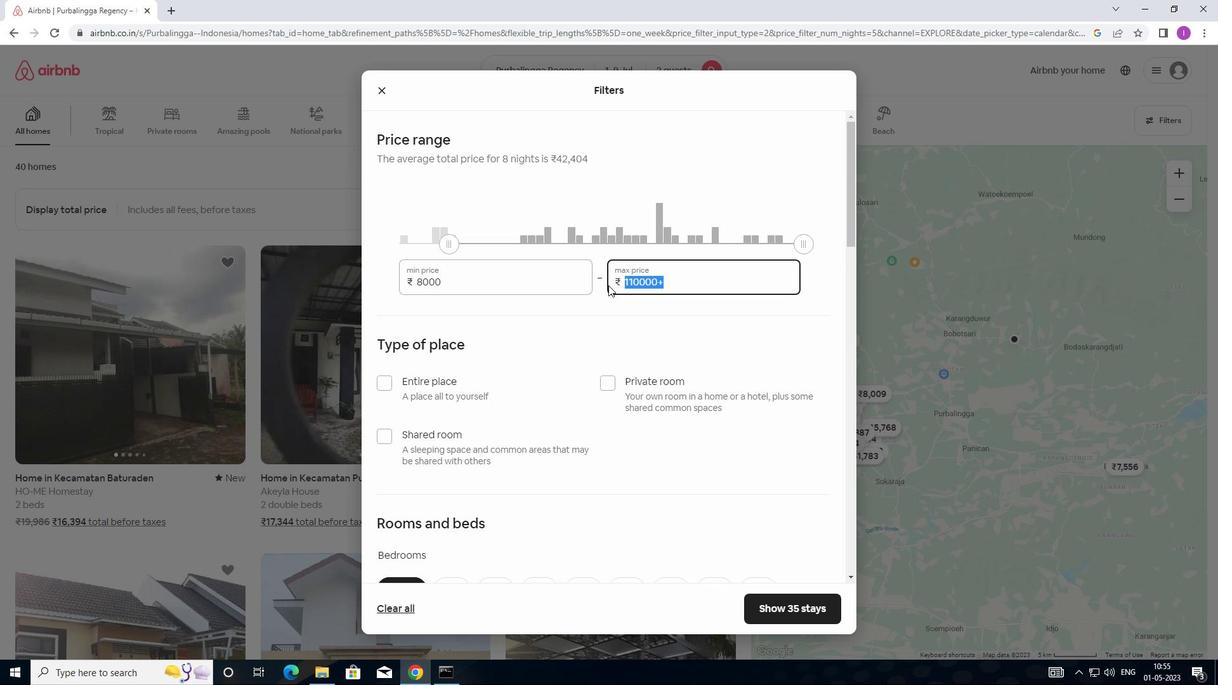
Action: Key pressed 15000
Screenshot: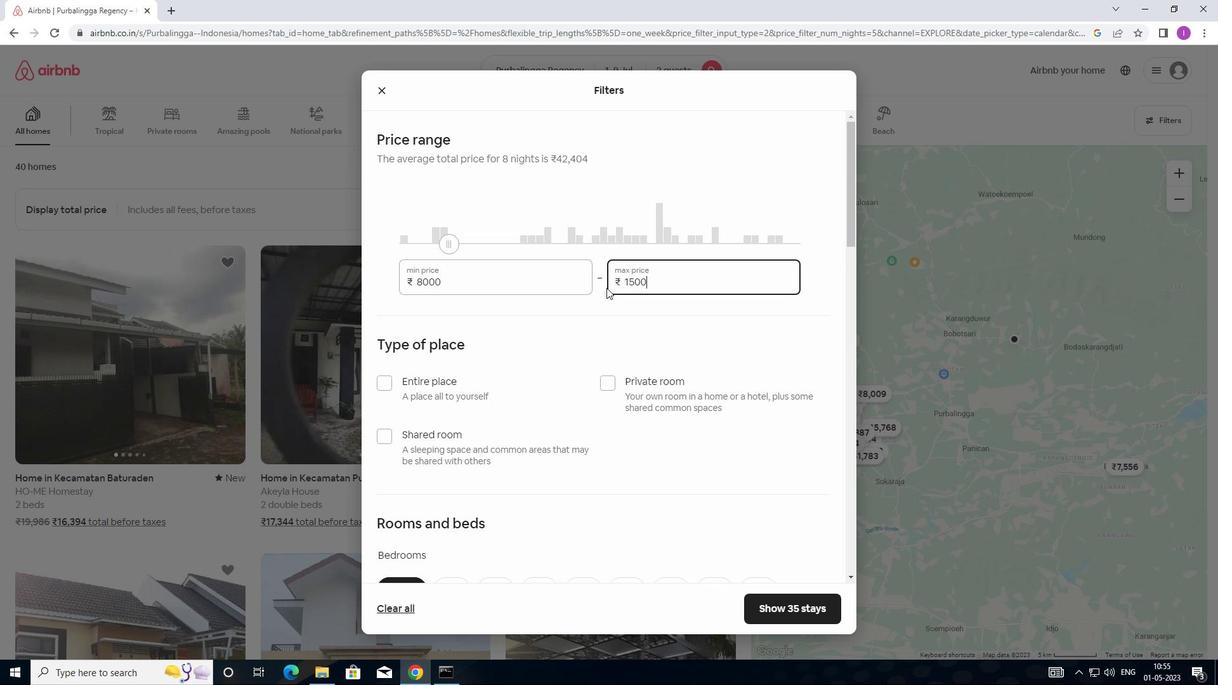 
Action: Mouse moved to (593, 312)
Screenshot: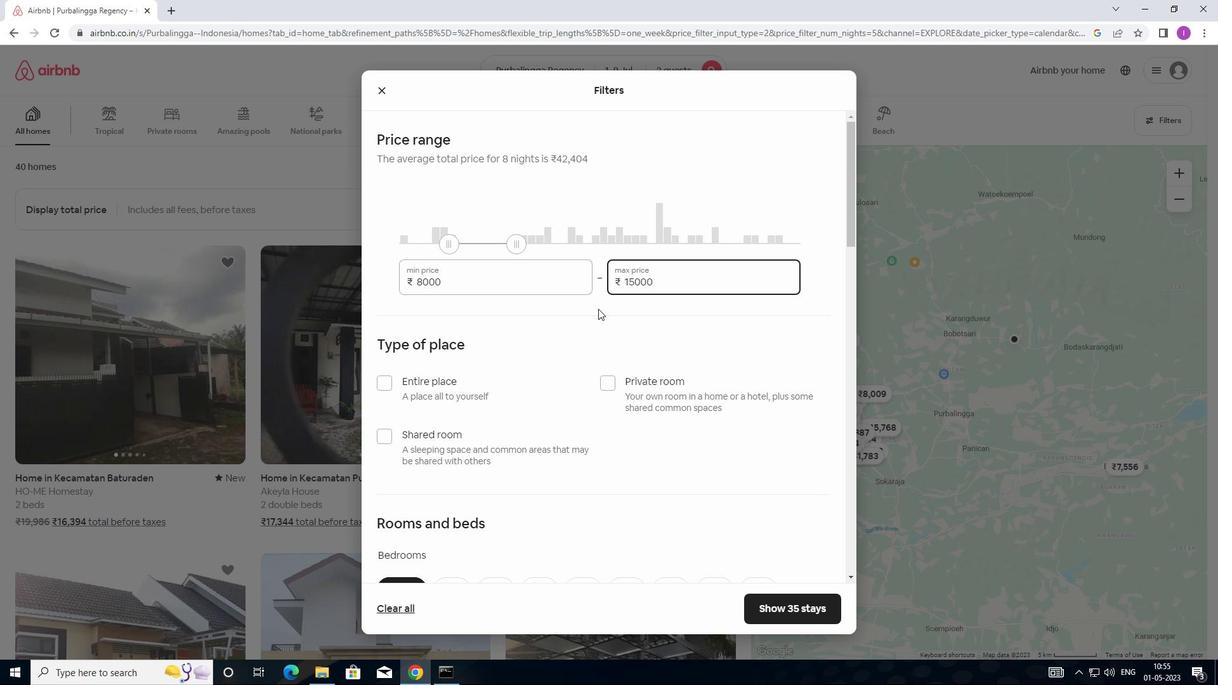 
Action: Mouse scrolled (593, 311) with delta (0, 0)
Screenshot: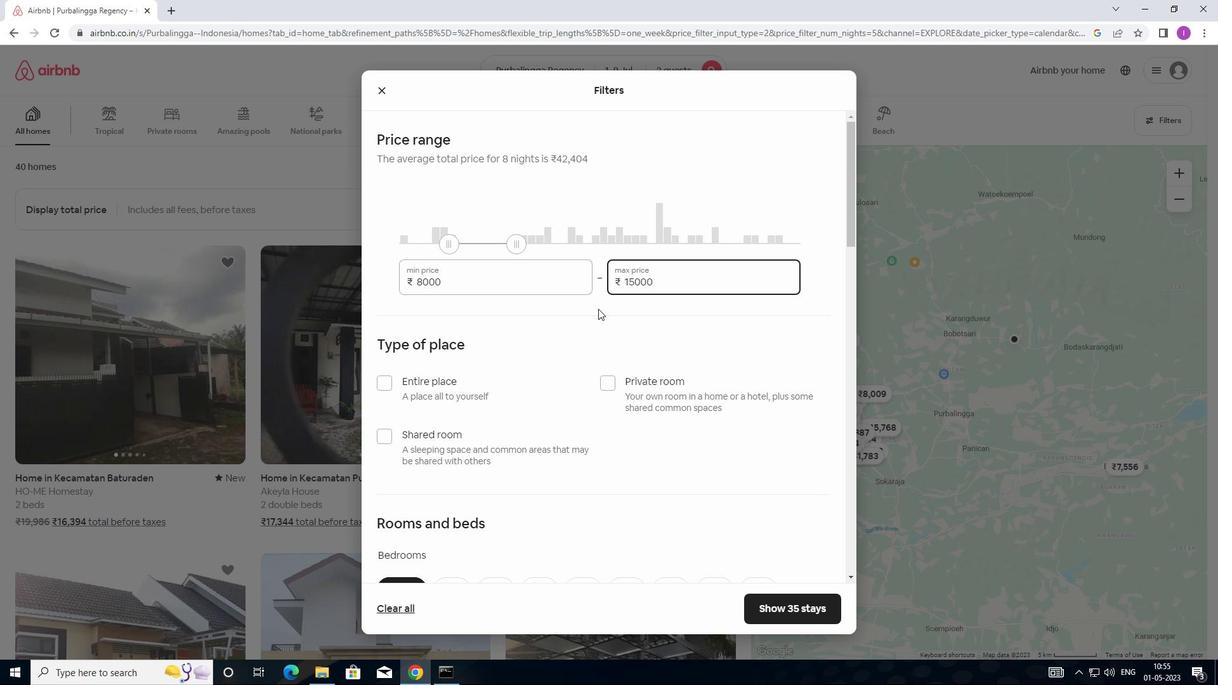 
Action: Mouse moved to (593, 314)
Screenshot: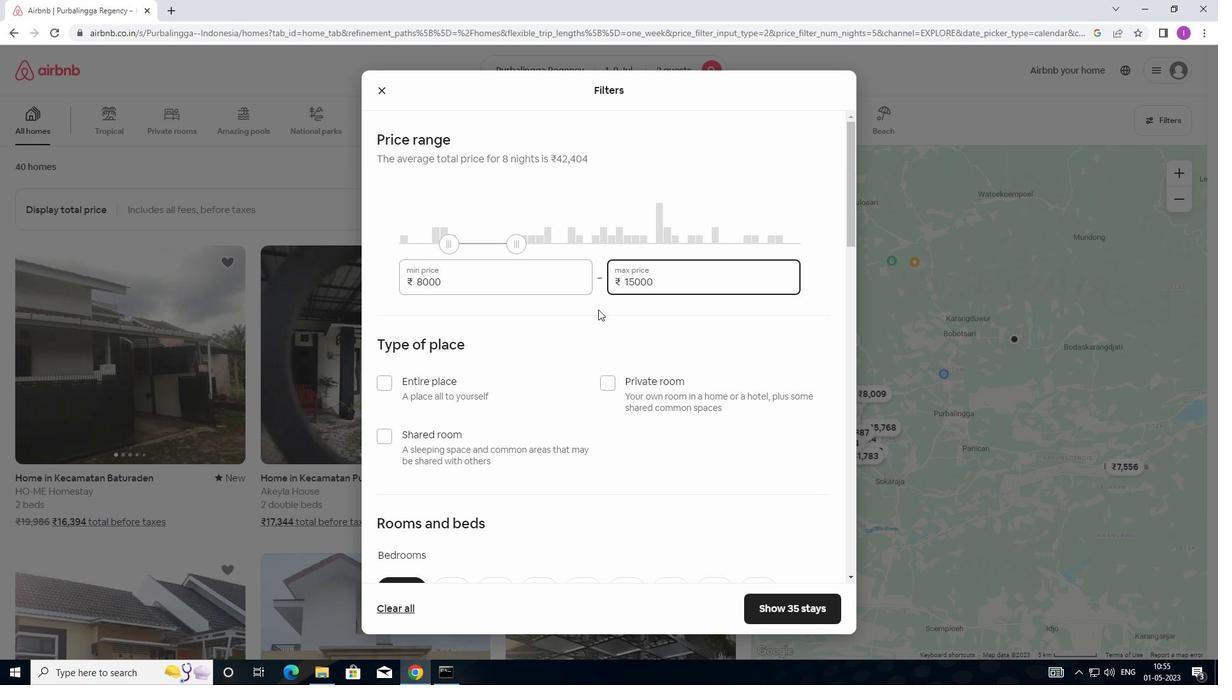 
Action: Mouse scrolled (593, 313) with delta (0, 0)
Screenshot: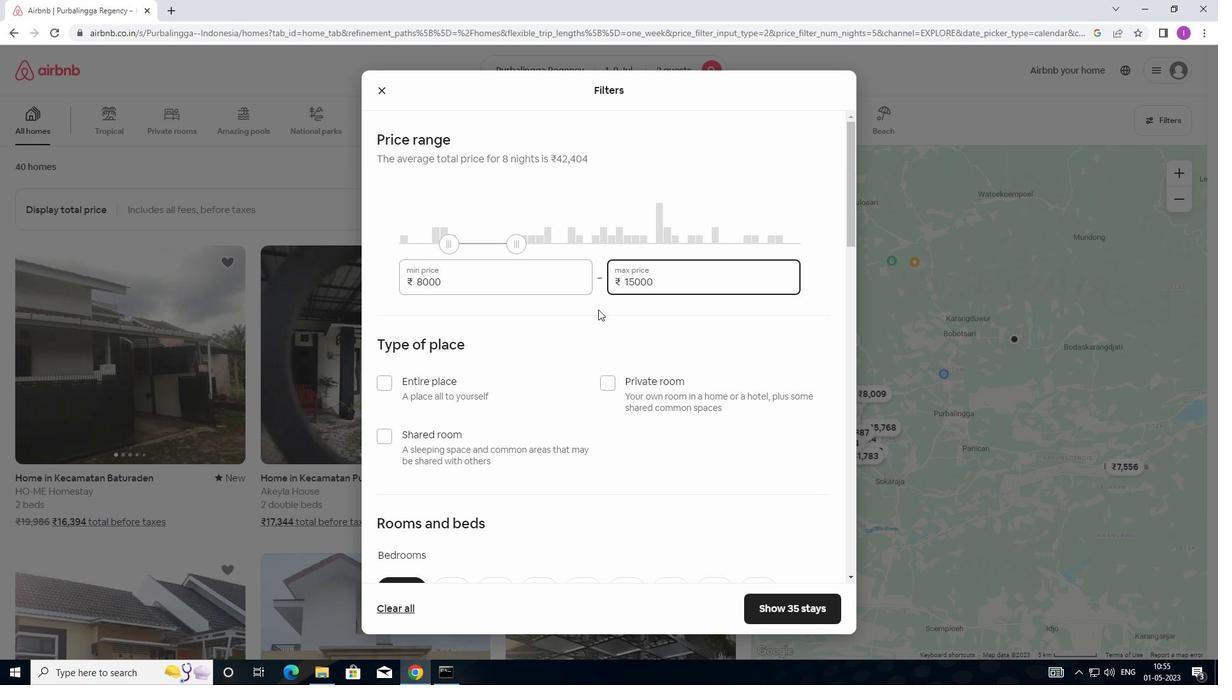 
Action: Mouse scrolled (593, 313) with delta (0, 0)
Screenshot: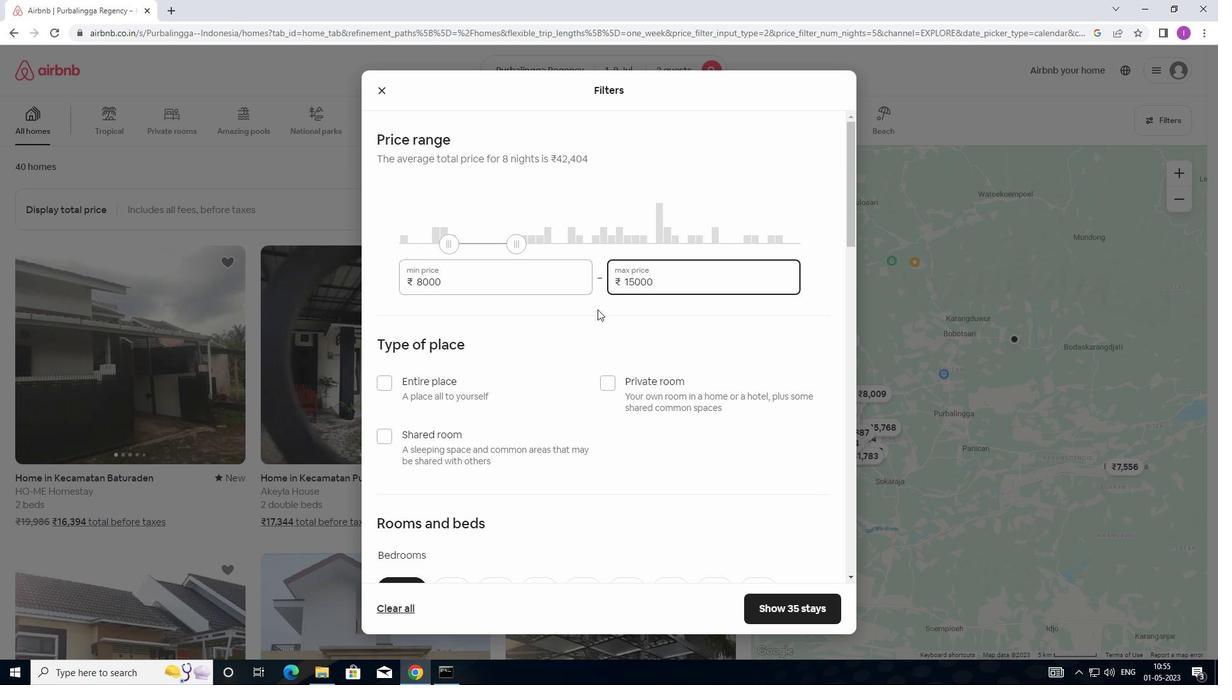 
Action: Mouse moved to (593, 314)
Screenshot: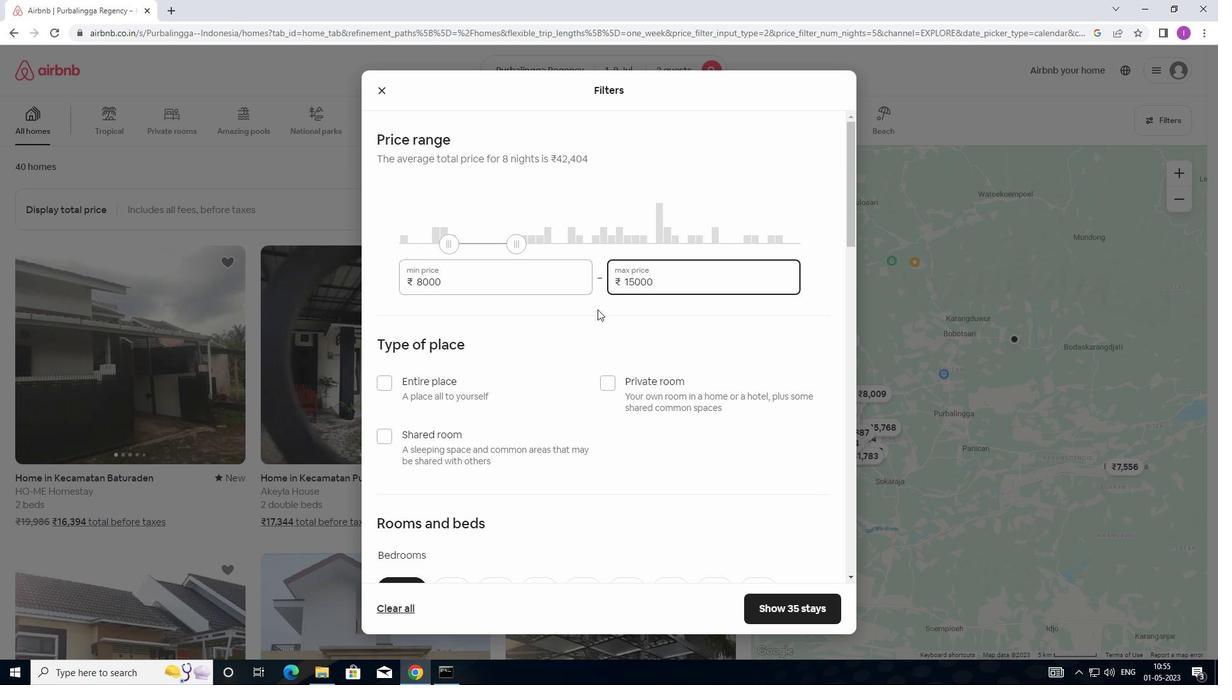 
Action: Mouse scrolled (593, 314) with delta (0, 0)
Screenshot: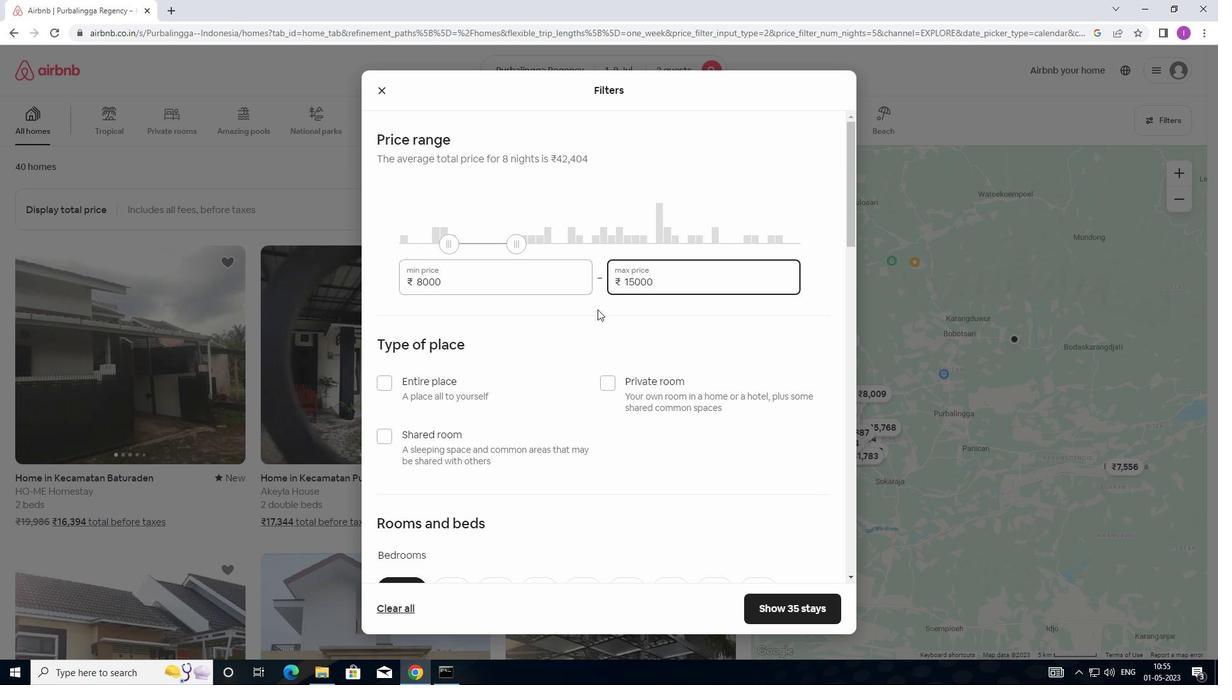 
Action: Mouse moved to (380, 132)
Screenshot: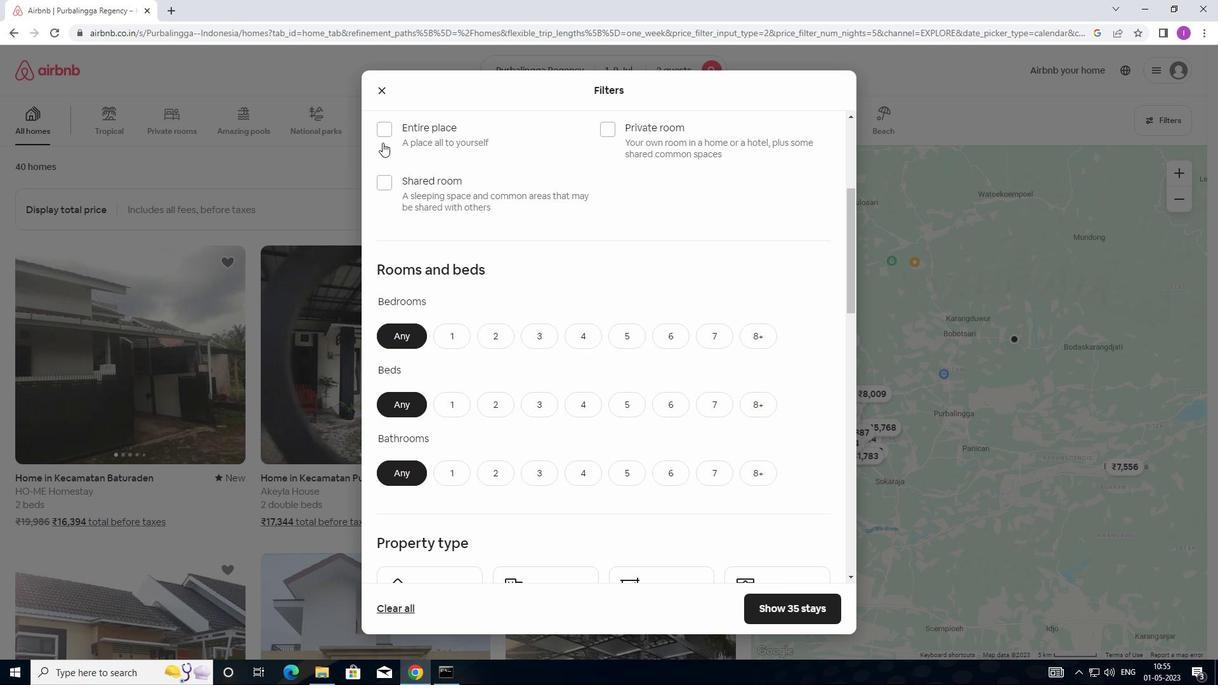 
Action: Mouse pressed left at (380, 132)
Screenshot: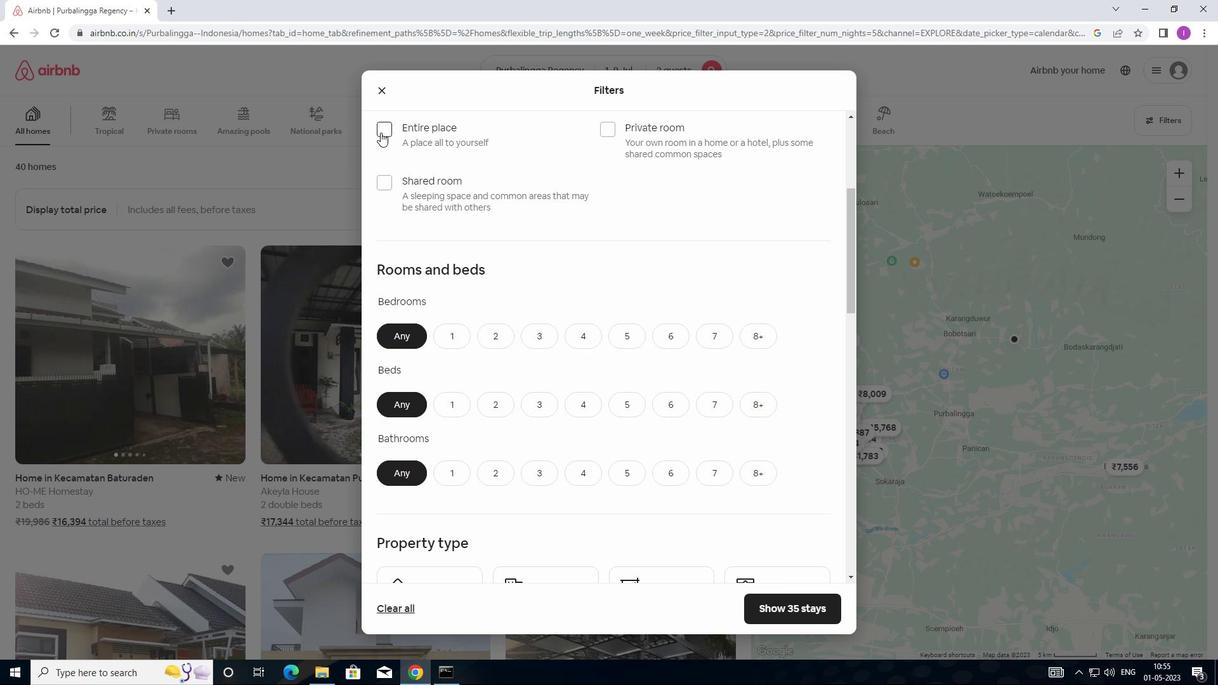 
Action: Mouse moved to (439, 243)
Screenshot: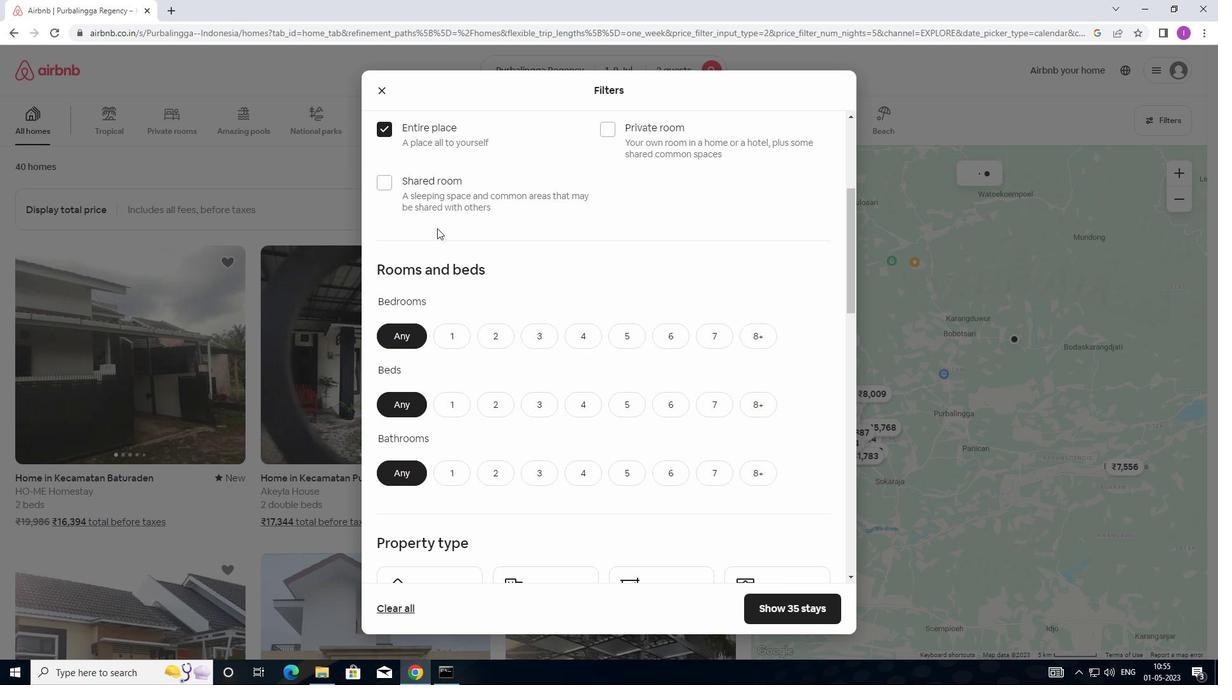 
Action: Mouse scrolled (439, 242) with delta (0, 0)
Screenshot: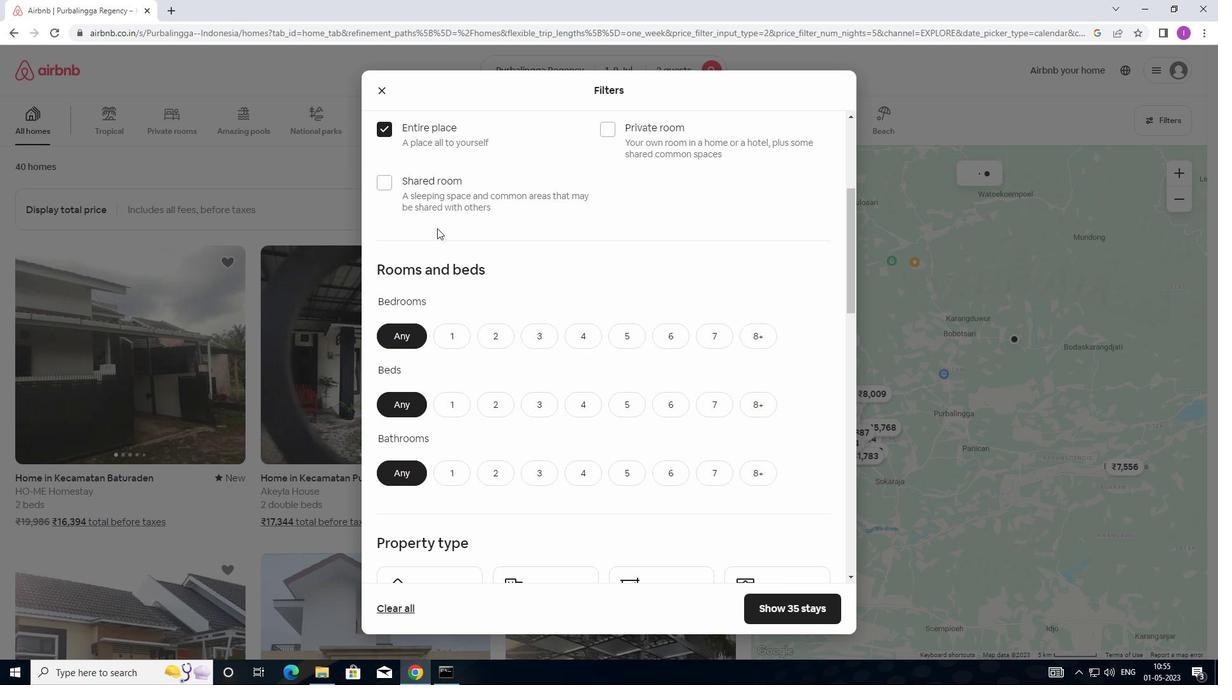 
Action: Mouse moved to (442, 249)
Screenshot: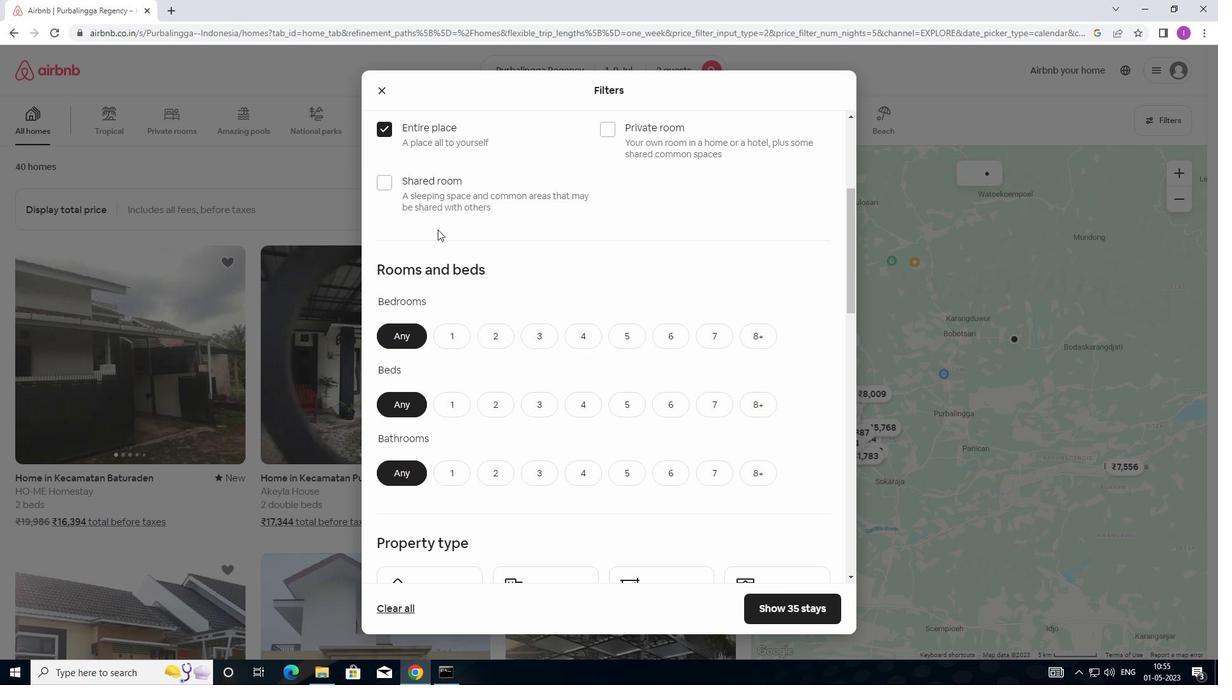 
Action: Mouse scrolled (442, 249) with delta (0, 0)
Screenshot: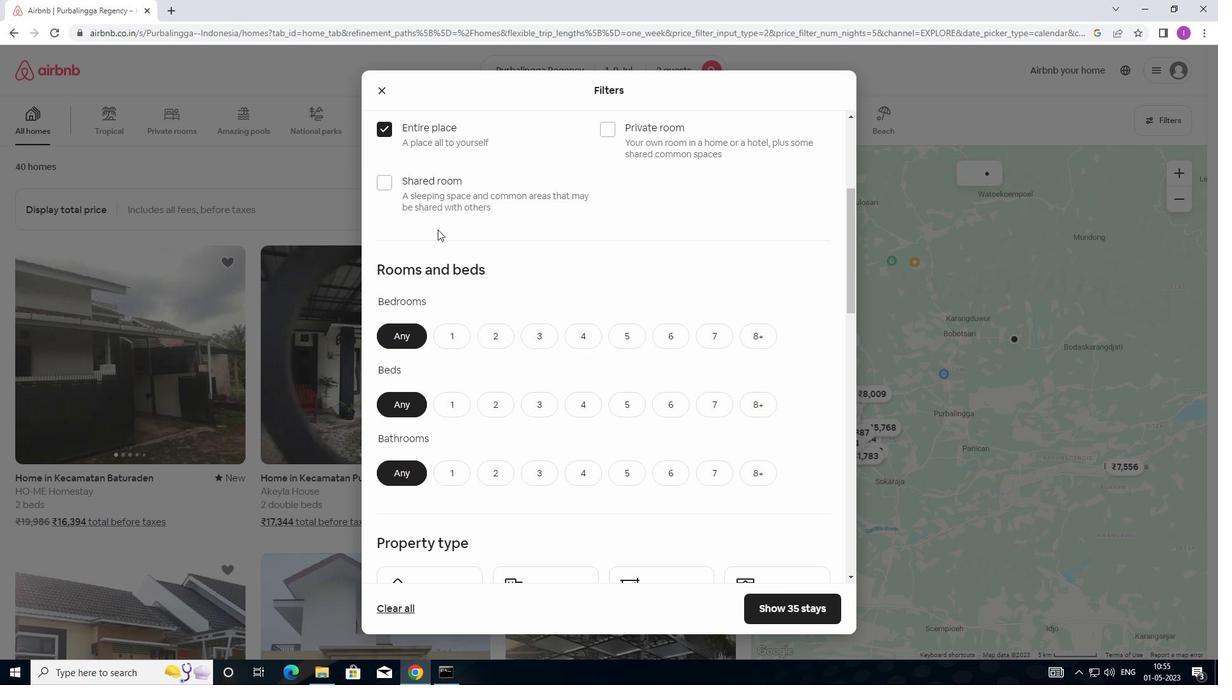 
Action: Mouse moved to (442, 249)
Screenshot: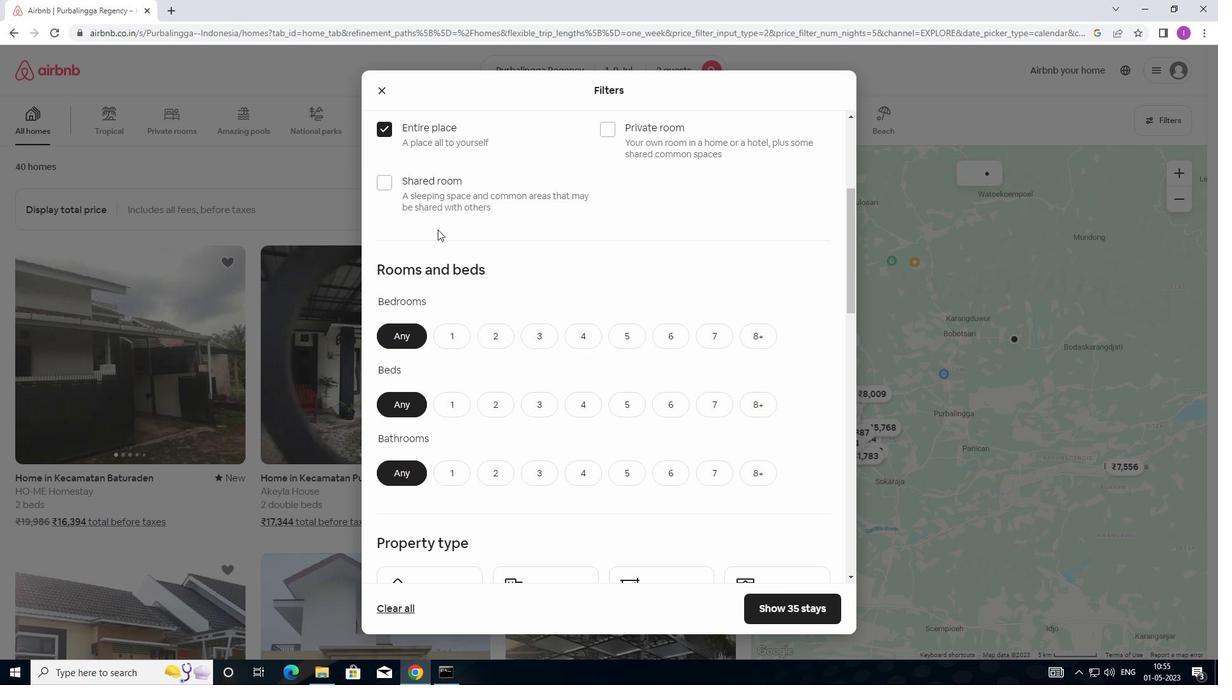 
Action: Mouse scrolled (442, 249) with delta (0, 0)
Screenshot: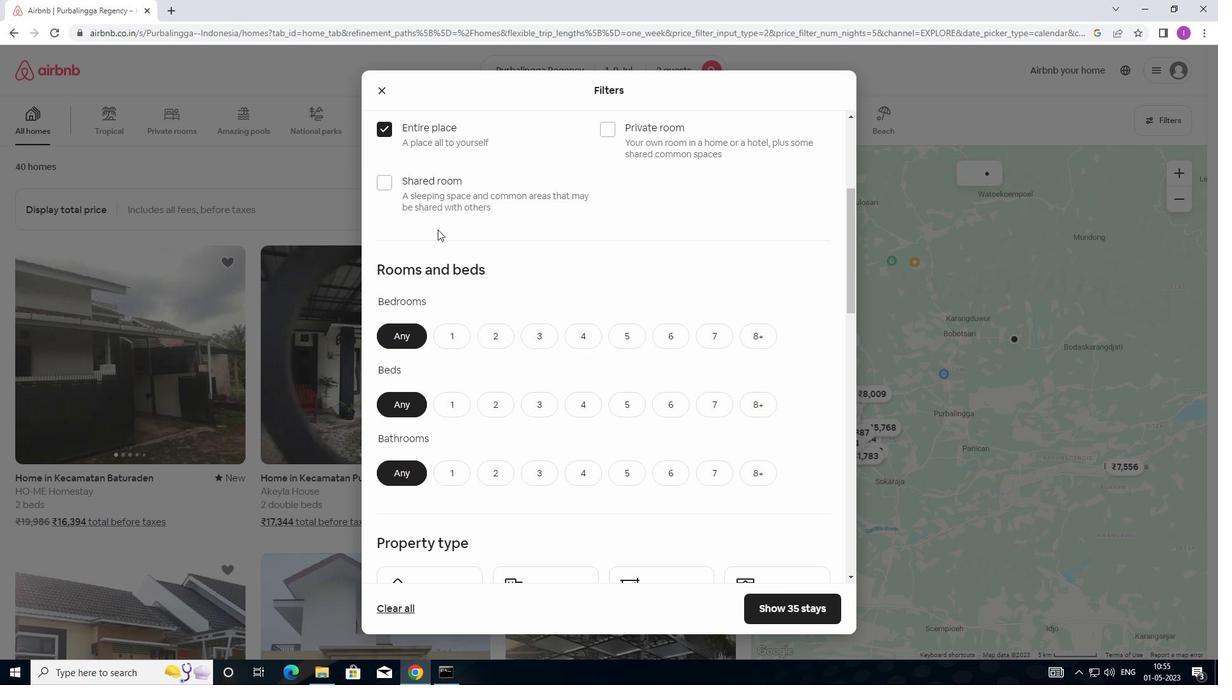 
Action: Mouse scrolled (442, 249) with delta (0, 0)
Screenshot: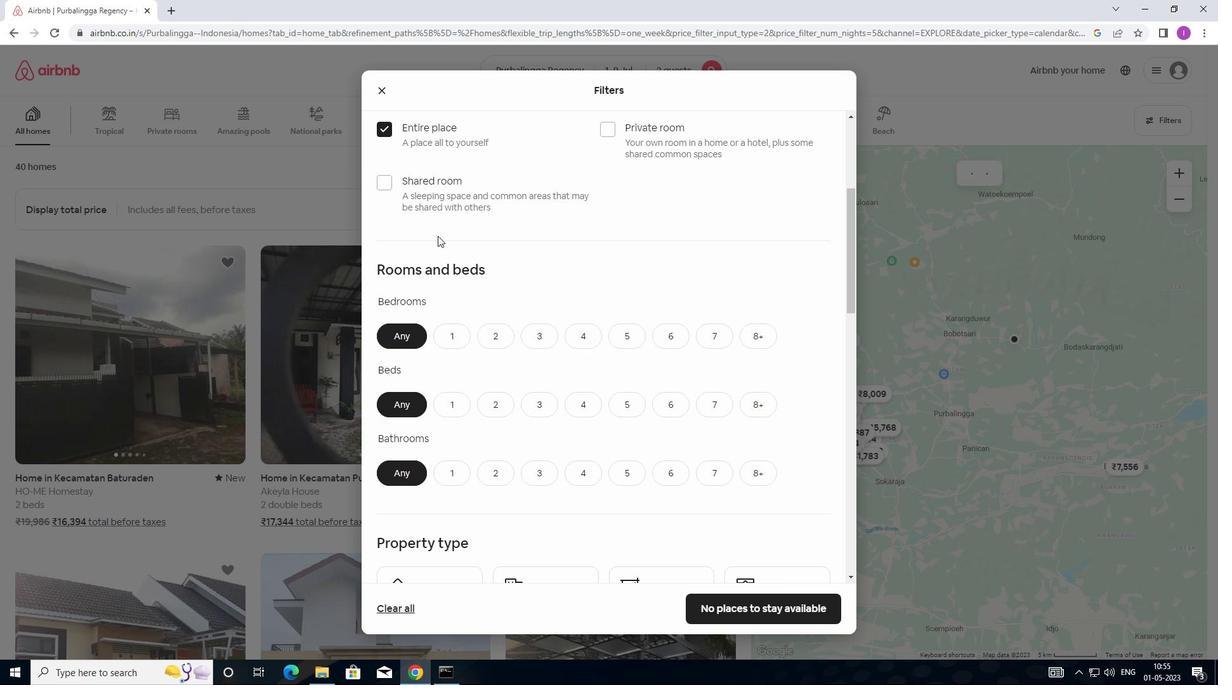 
Action: Mouse moved to (454, 186)
Screenshot: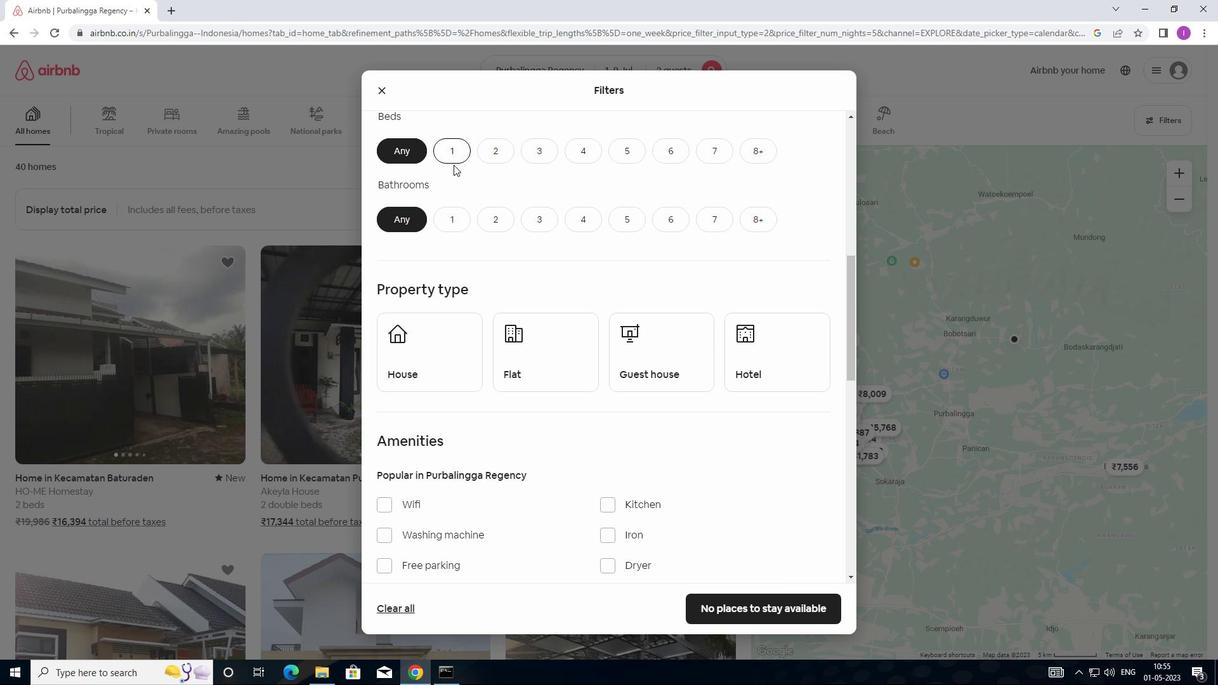 
Action: Mouse scrolled (454, 187) with delta (0, 0)
Screenshot: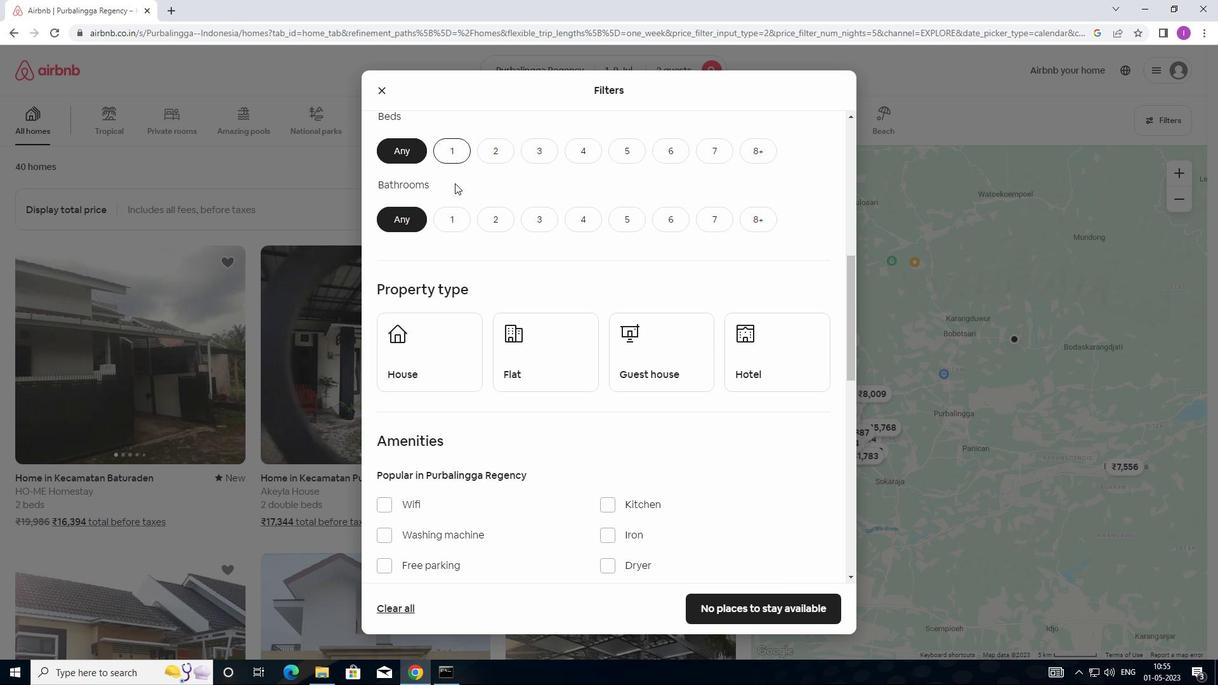 
Action: Mouse moved to (449, 153)
Screenshot: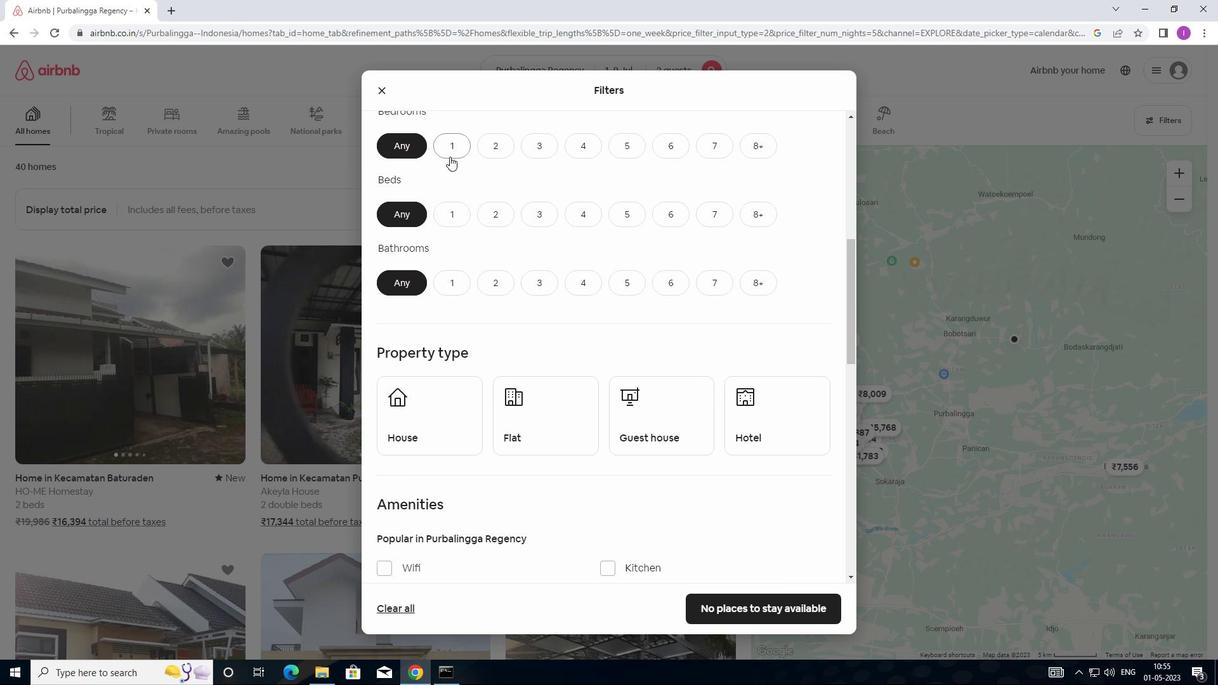 
Action: Mouse pressed left at (449, 153)
Screenshot: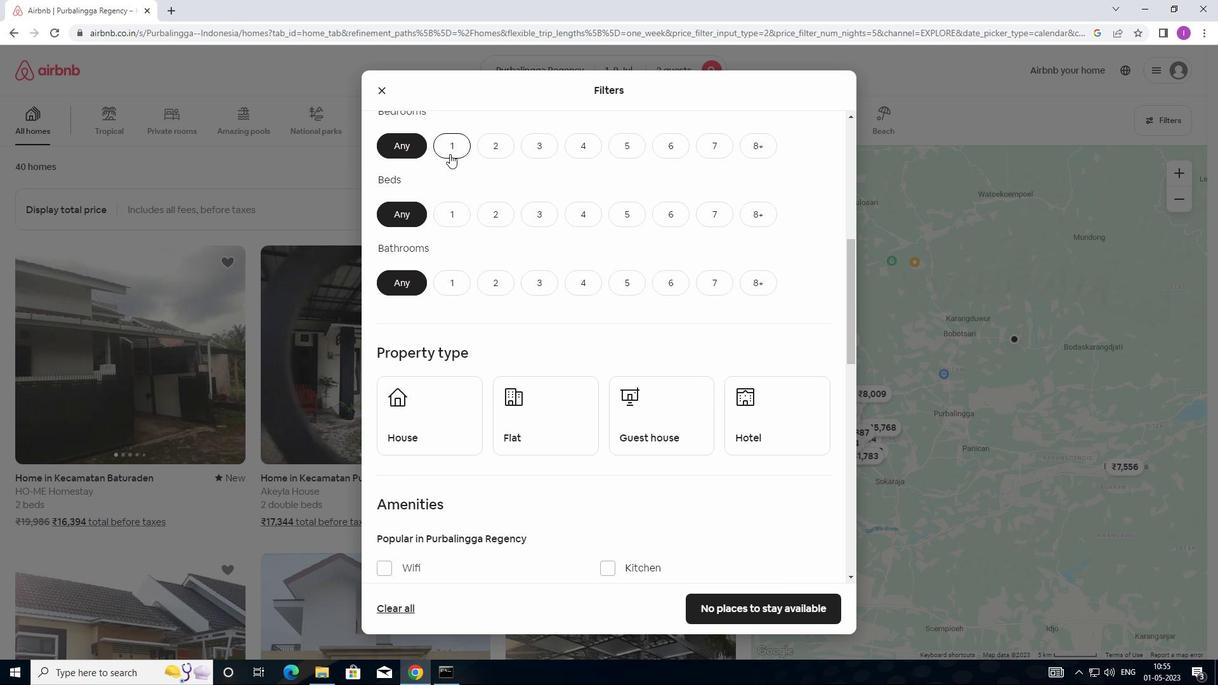 
Action: Mouse moved to (455, 214)
Screenshot: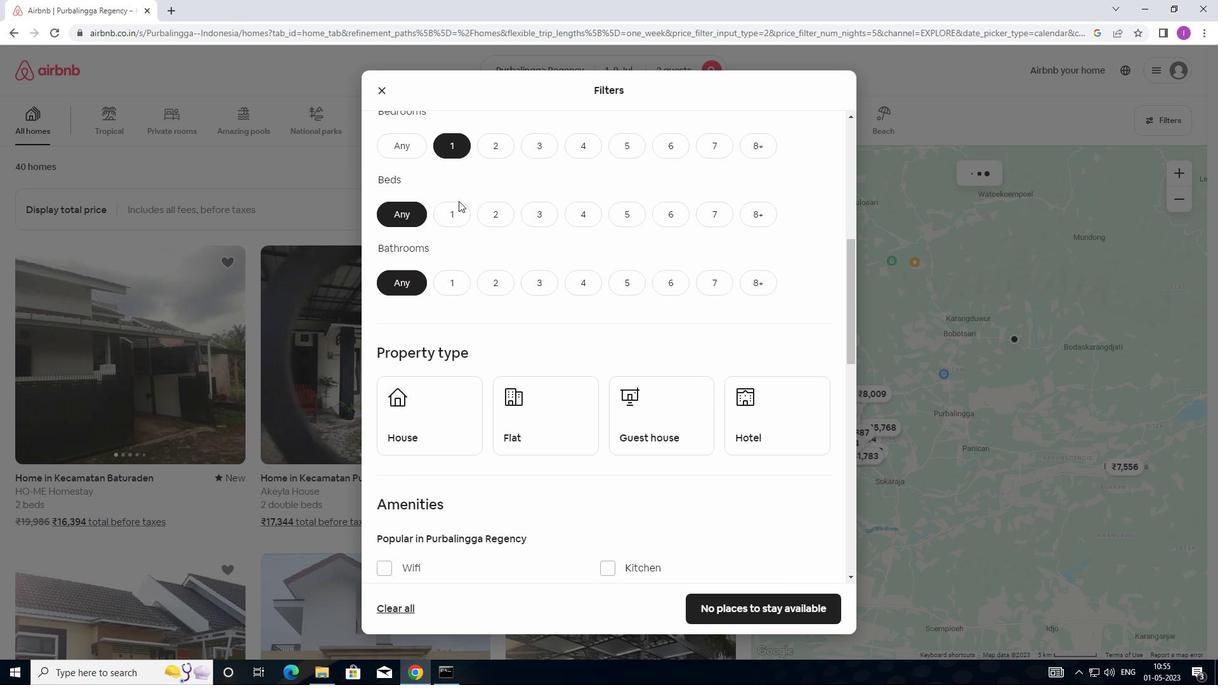
Action: Mouse pressed left at (455, 214)
Screenshot: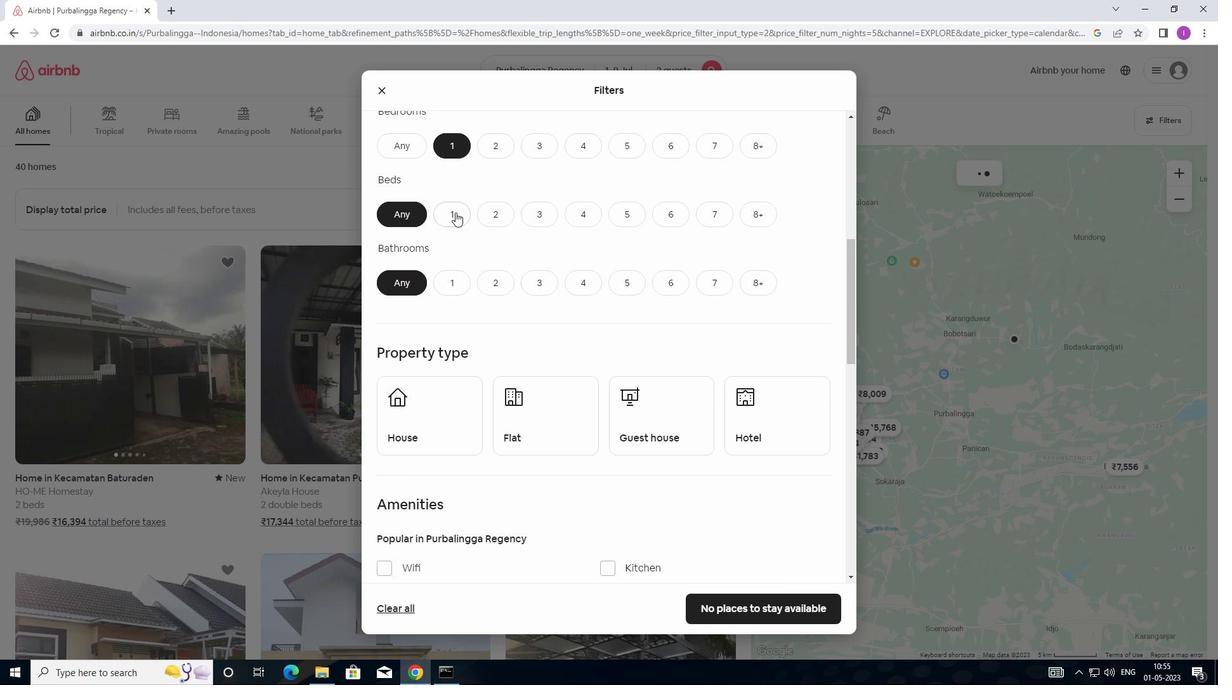 
Action: Mouse moved to (452, 289)
Screenshot: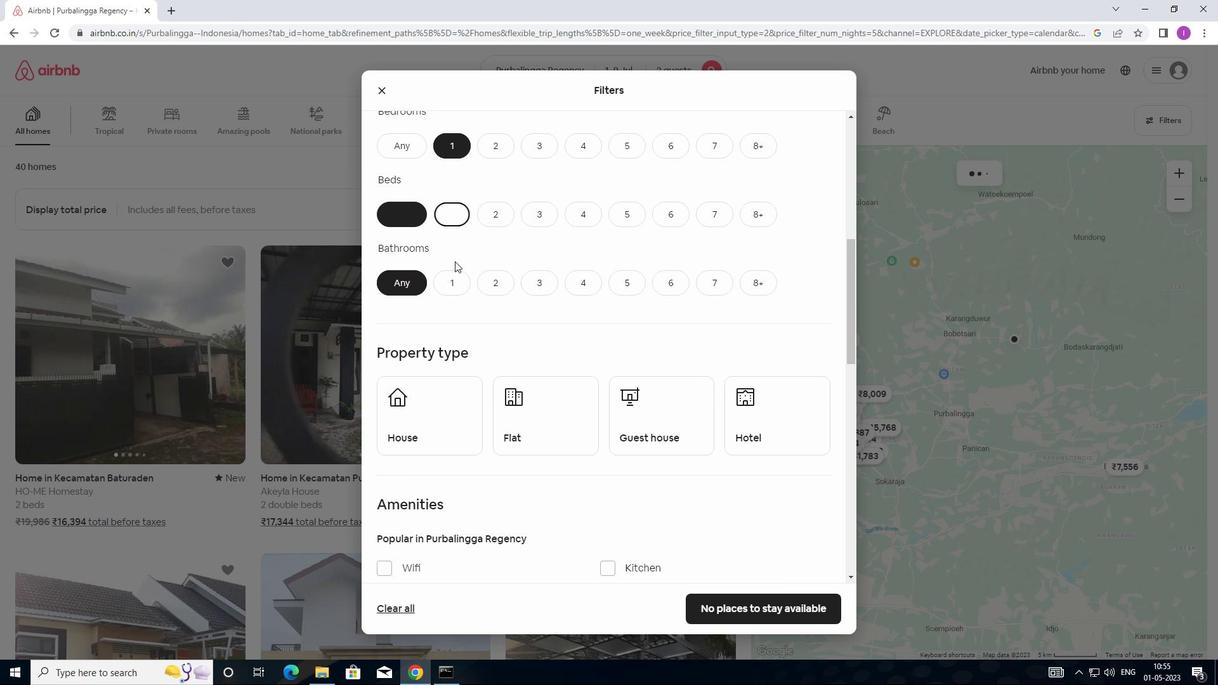
Action: Mouse pressed left at (452, 289)
Screenshot: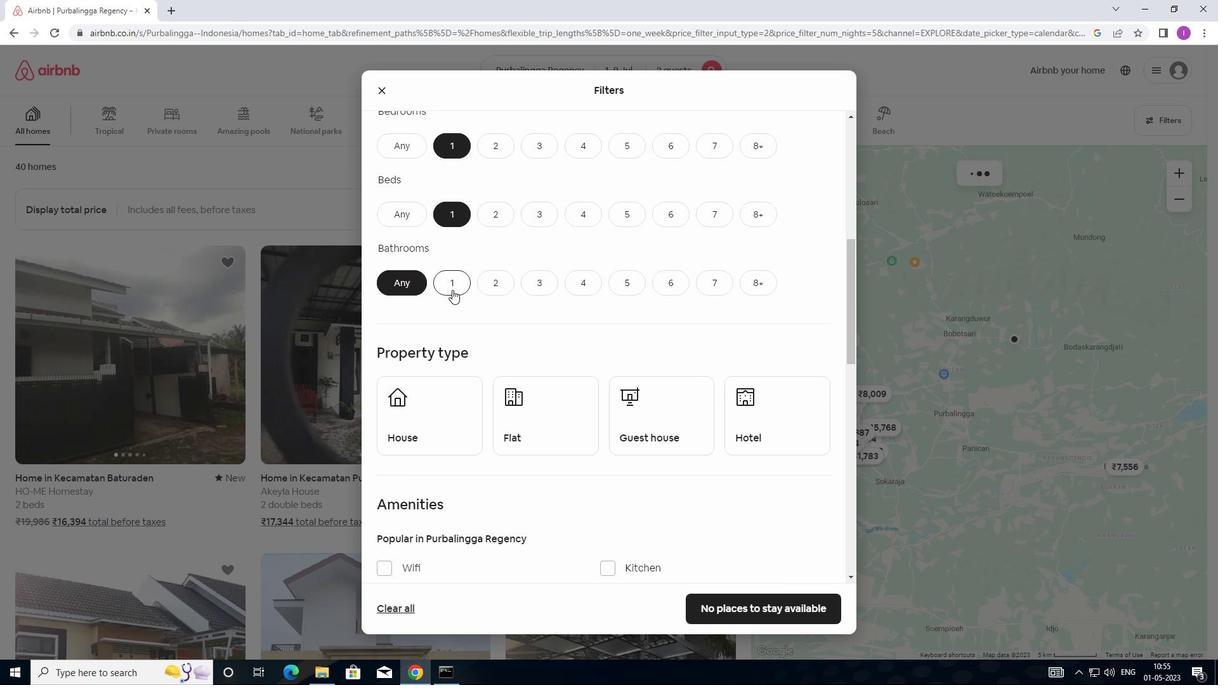 
Action: Mouse moved to (421, 380)
Screenshot: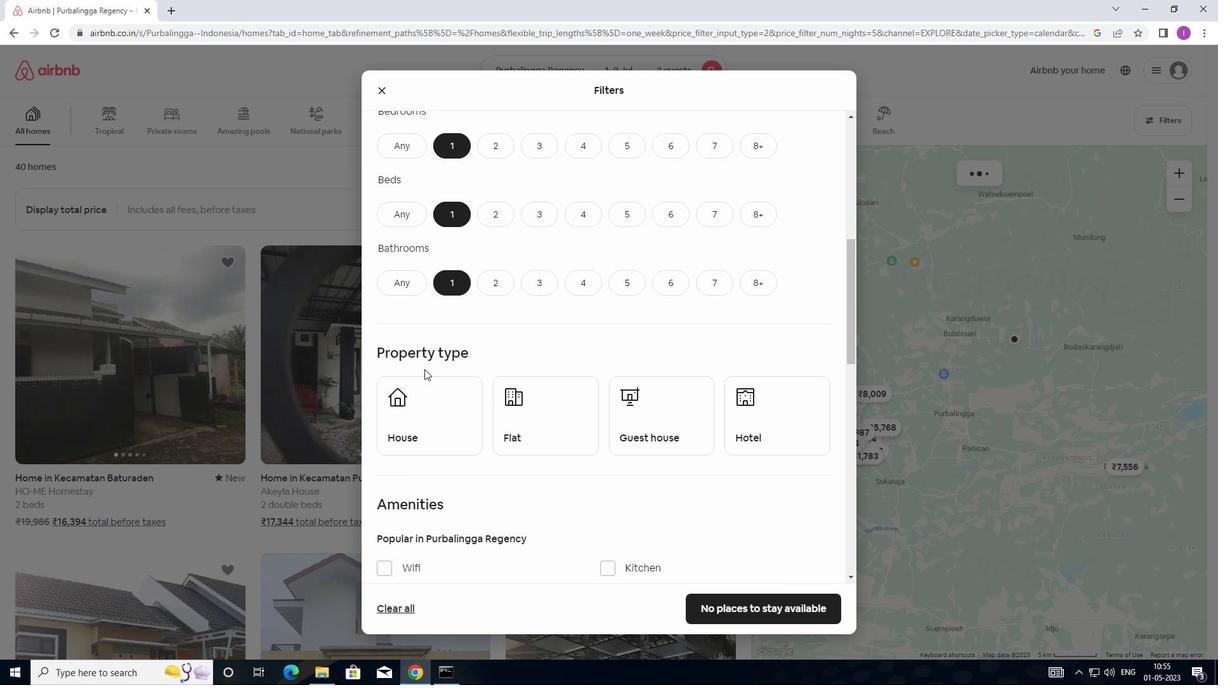 
Action: Mouse pressed left at (421, 380)
Screenshot: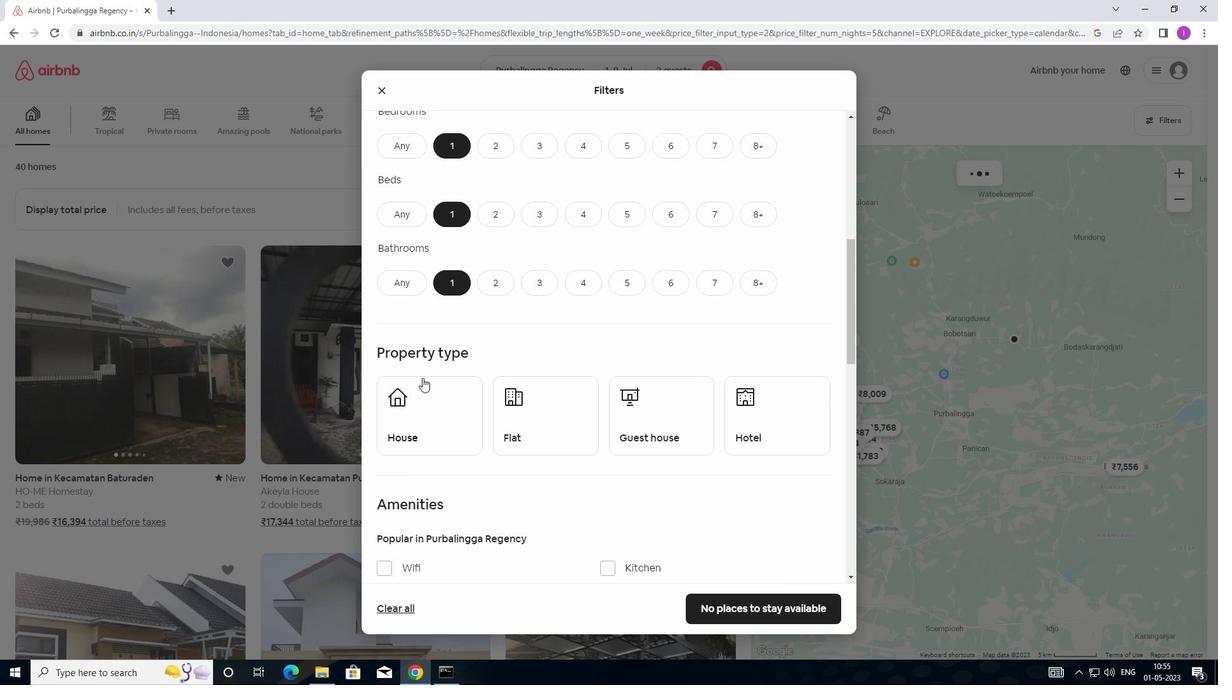 
Action: Mouse moved to (518, 405)
Screenshot: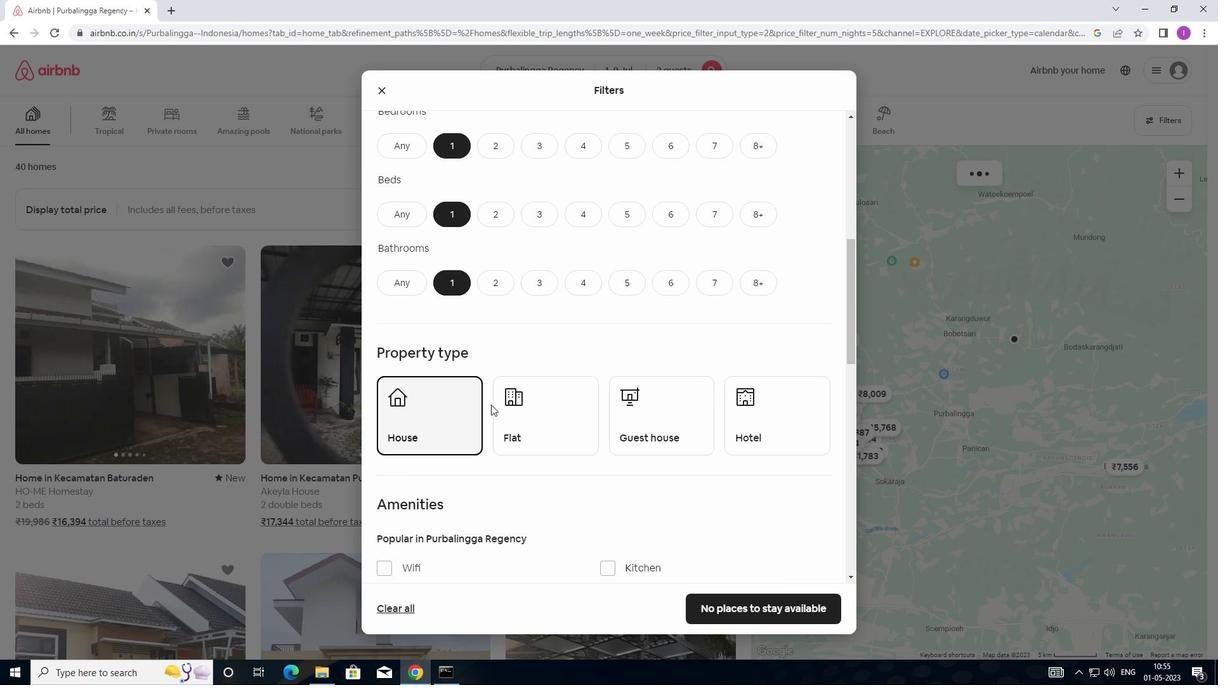 
Action: Mouse pressed left at (518, 405)
Screenshot: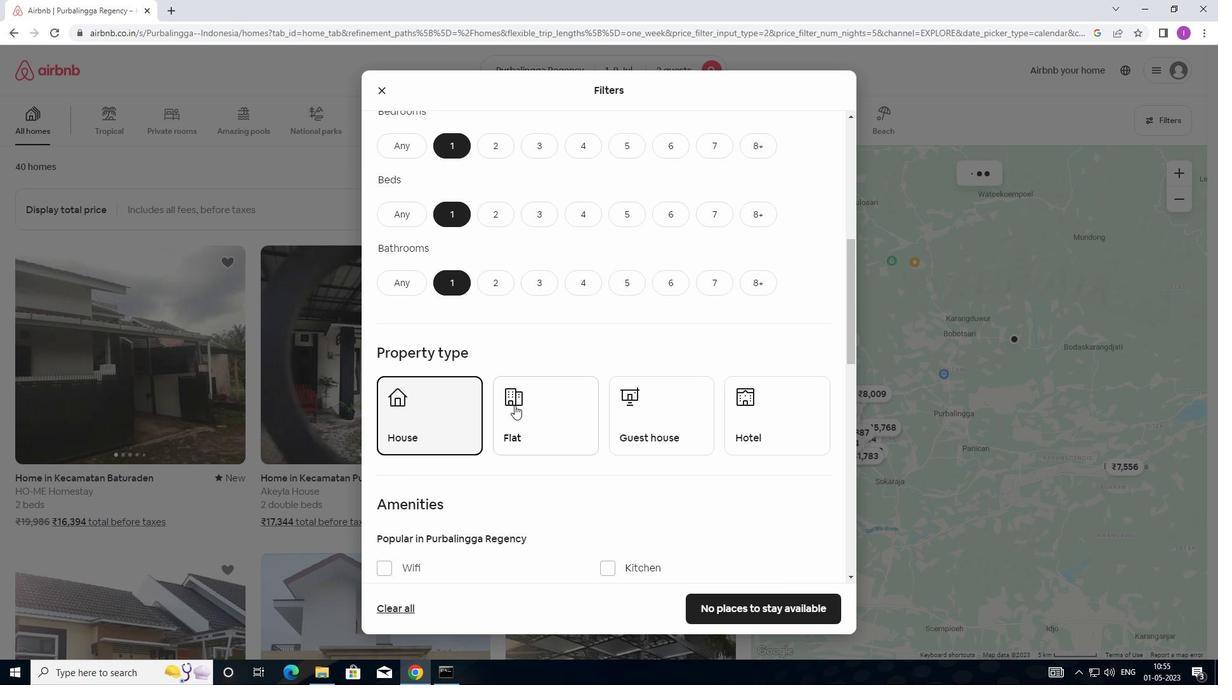 
Action: Mouse moved to (642, 420)
Screenshot: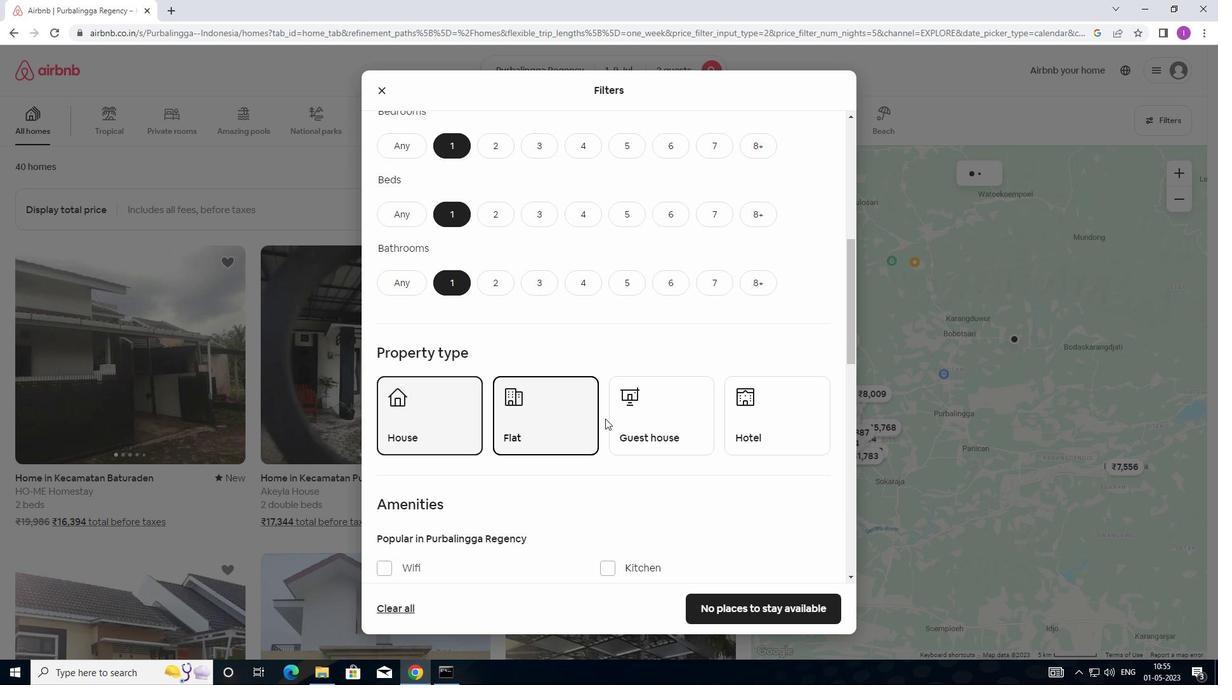 
Action: Mouse pressed left at (642, 420)
Screenshot: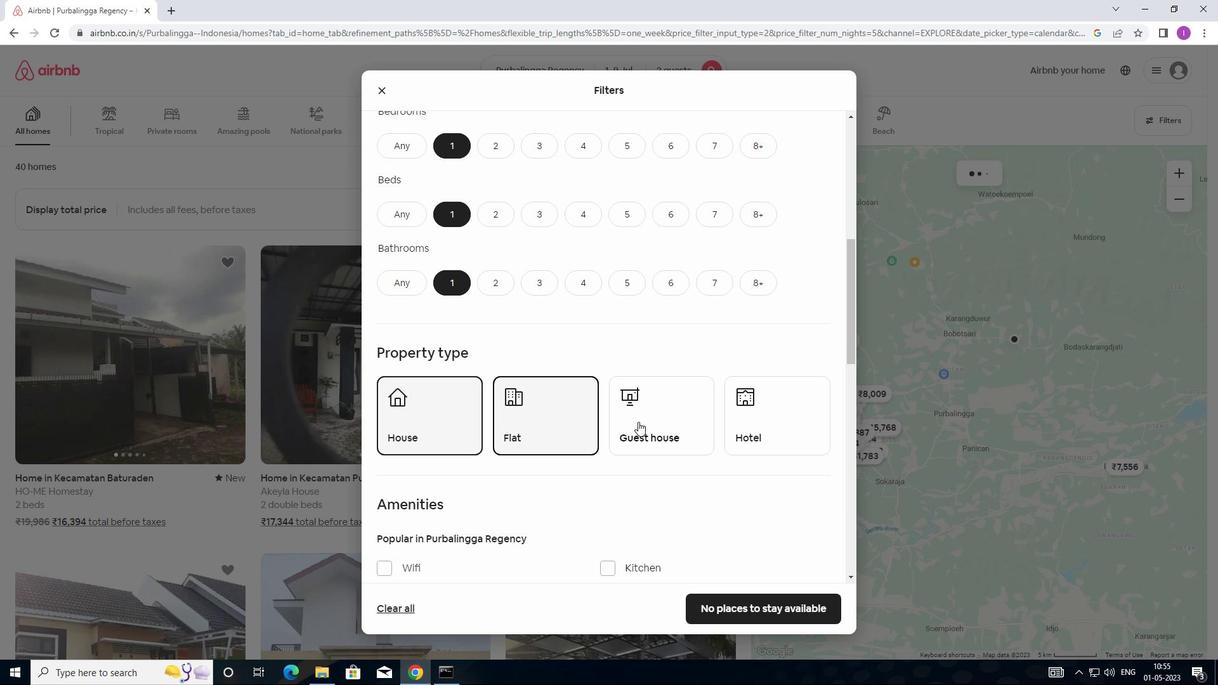 
Action: Mouse moved to (641, 416)
Screenshot: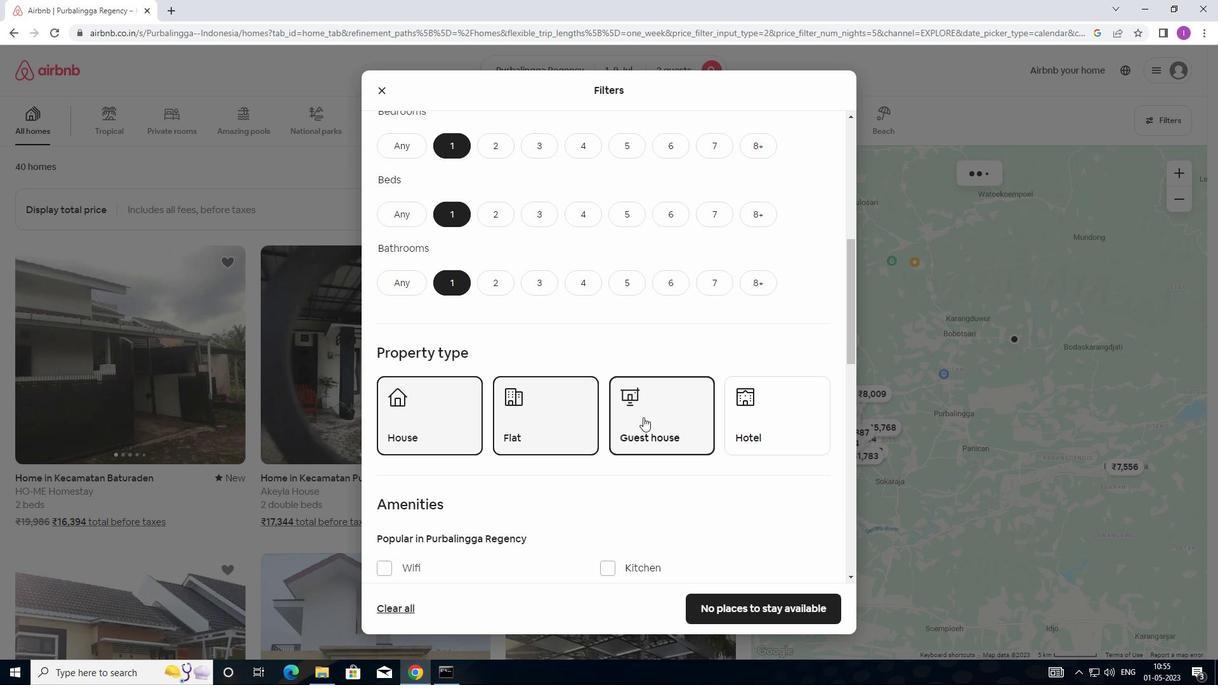 
Action: Mouse scrolled (641, 416) with delta (0, 0)
Screenshot: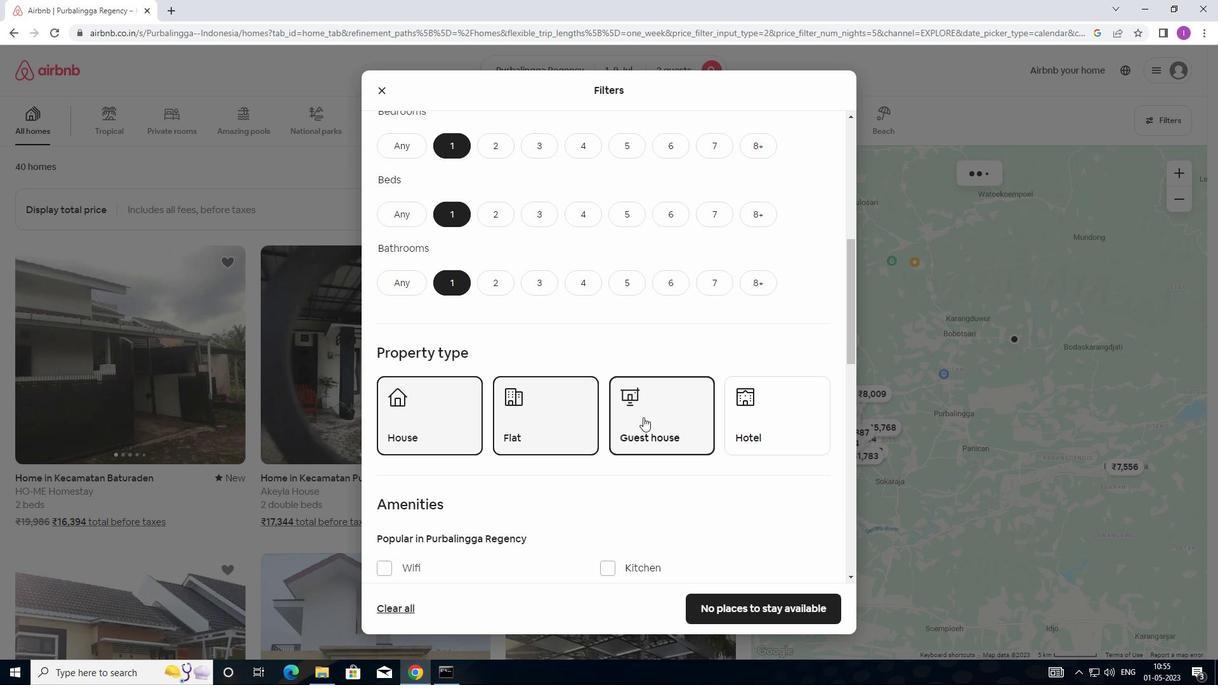 
Action: Mouse moved to (639, 418)
Screenshot: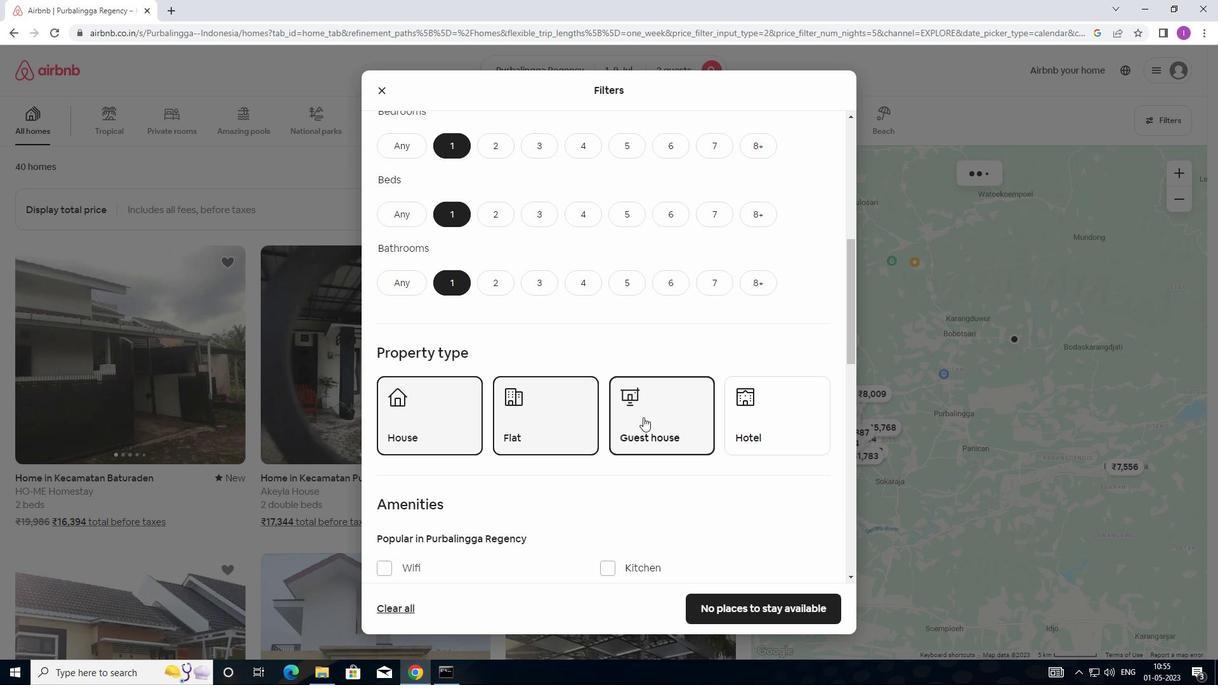 
Action: Mouse scrolled (639, 417) with delta (0, 0)
Screenshot: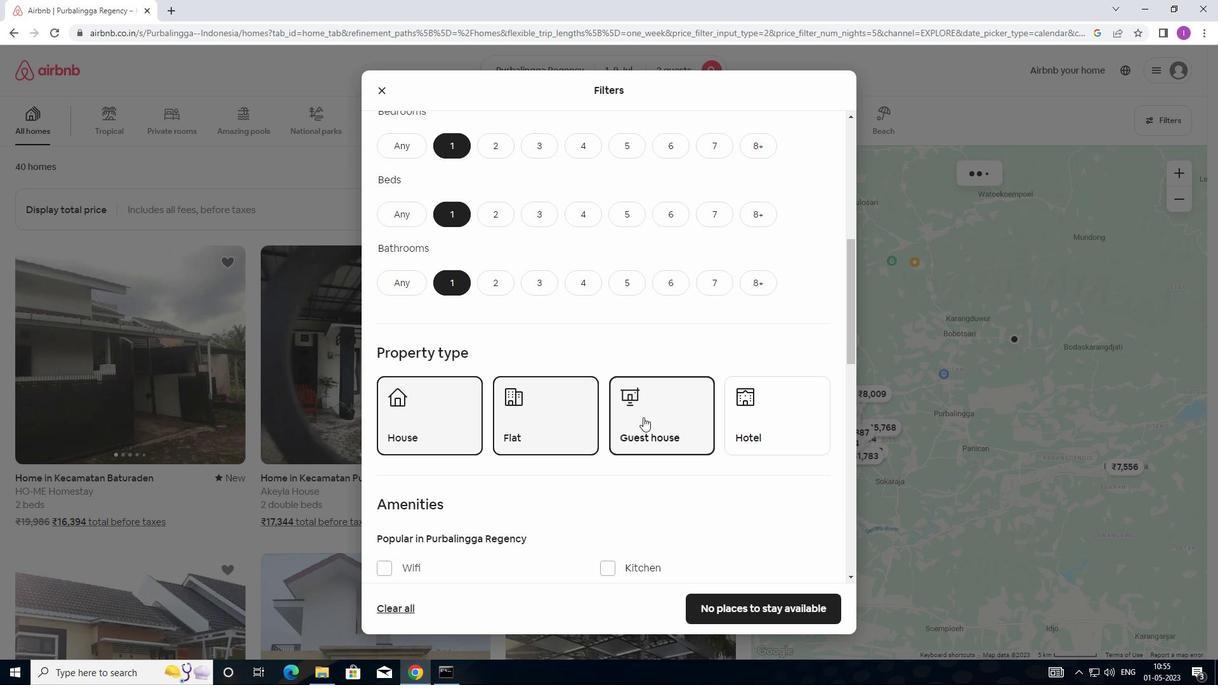 
Action: Mouse moved to (633, 419)
Screenshot: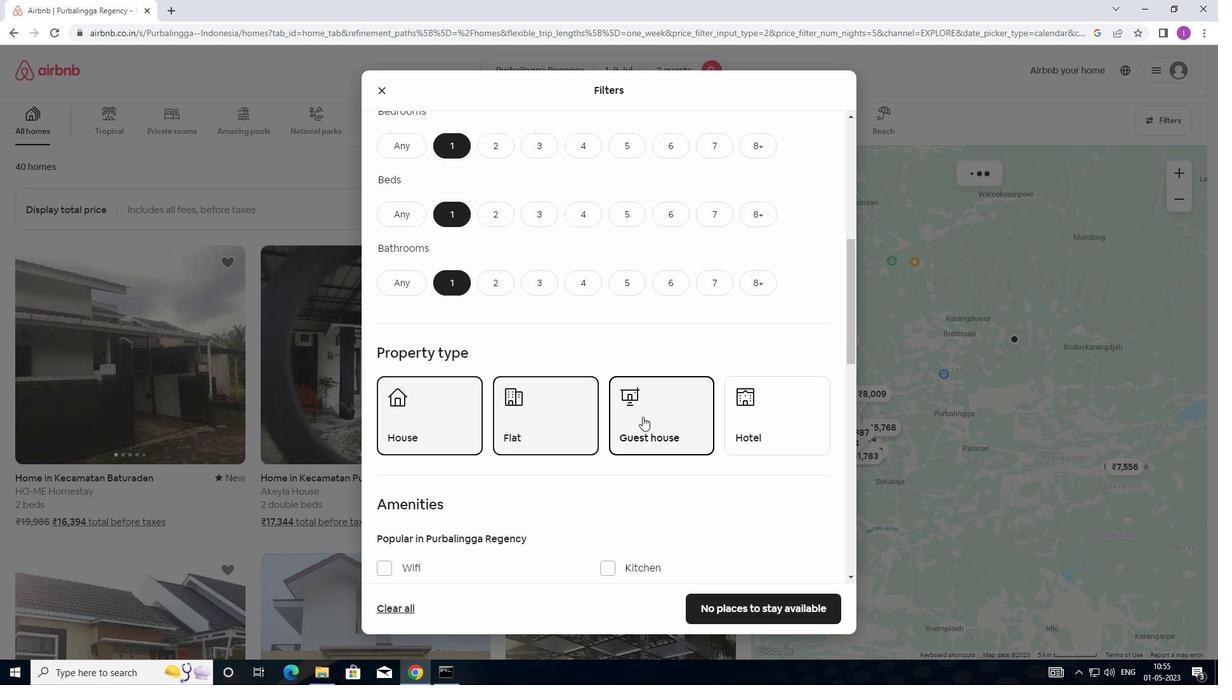 
Action: Mouse scrolled (633, 418) with delta (0, 0)
Screenshot: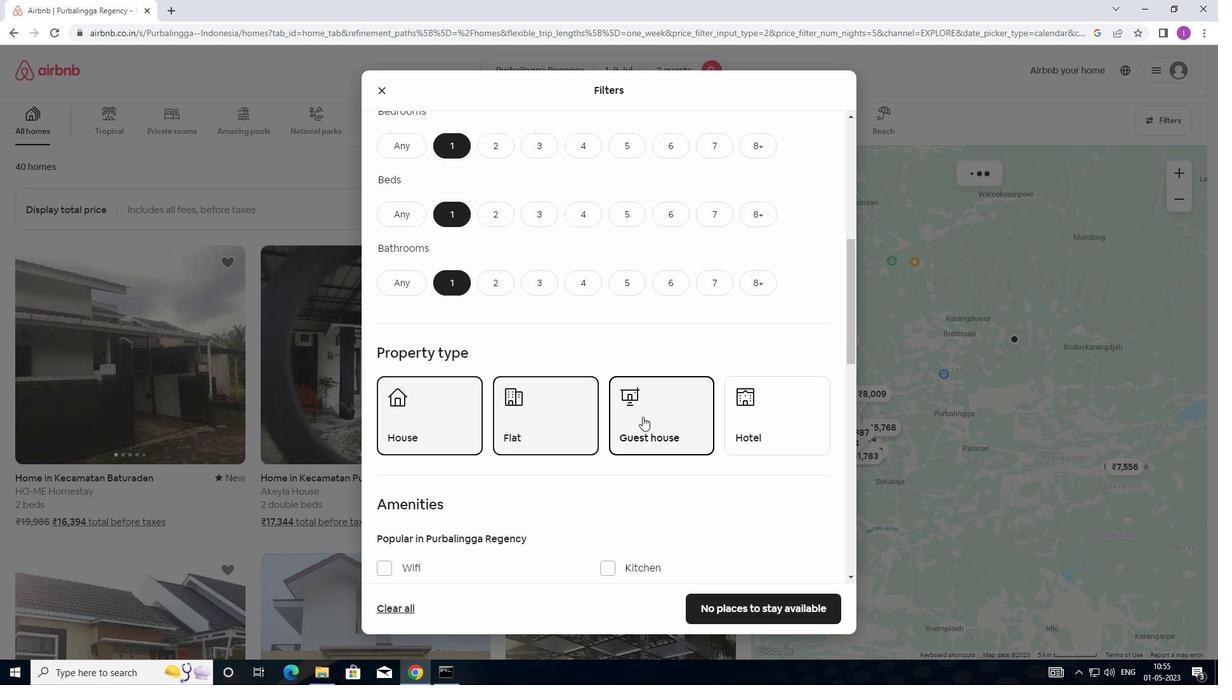 
Action: Mouse moved to (630, 419)
Screenshot: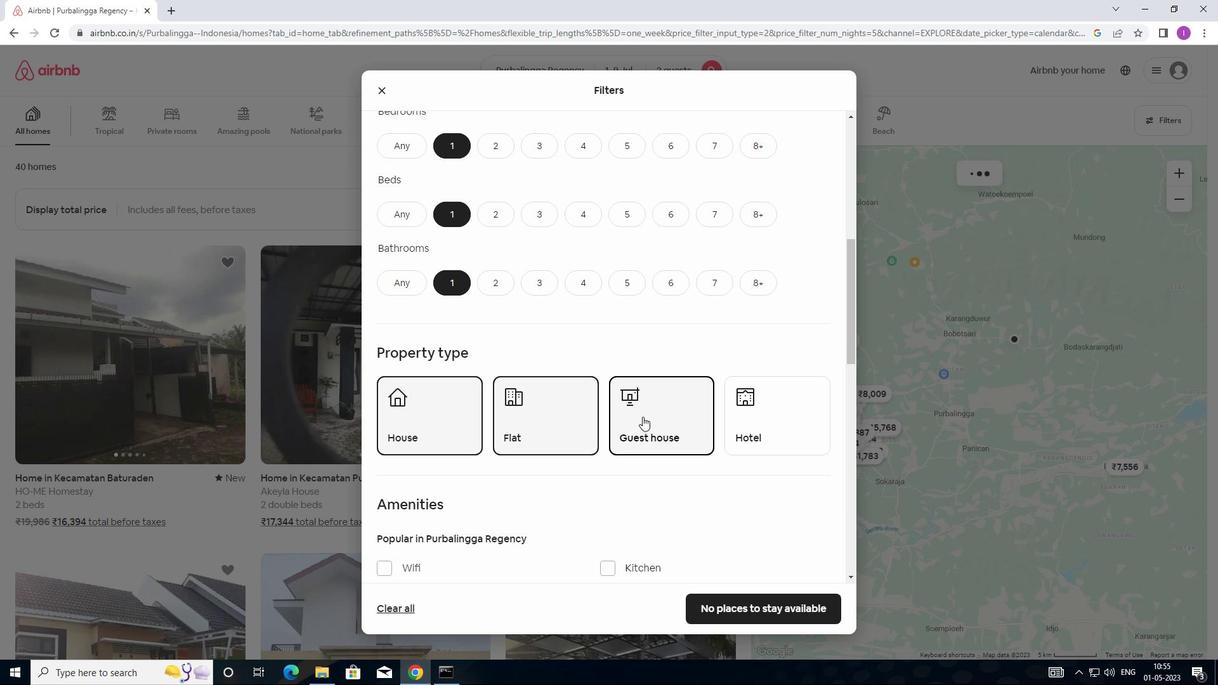 
Action: Mouse scrolled (630, 418) with delta (0, 0)
Screenshot: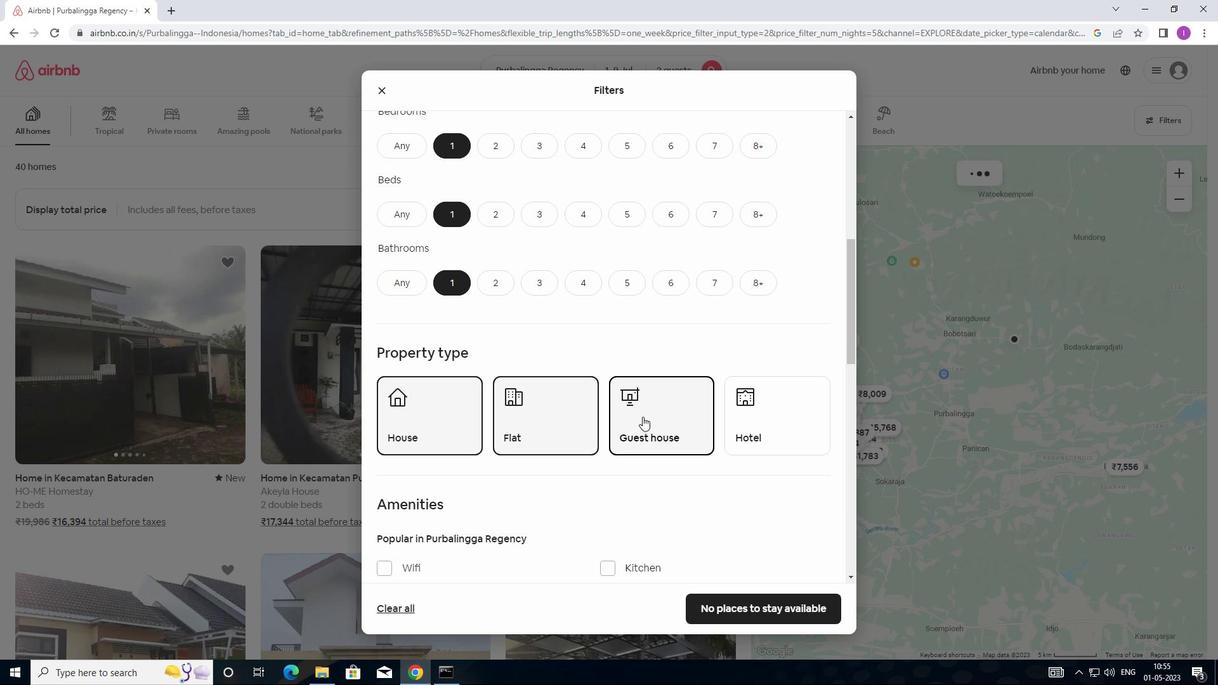 
Action: Mouse moved to (623, 406)
Screenshot: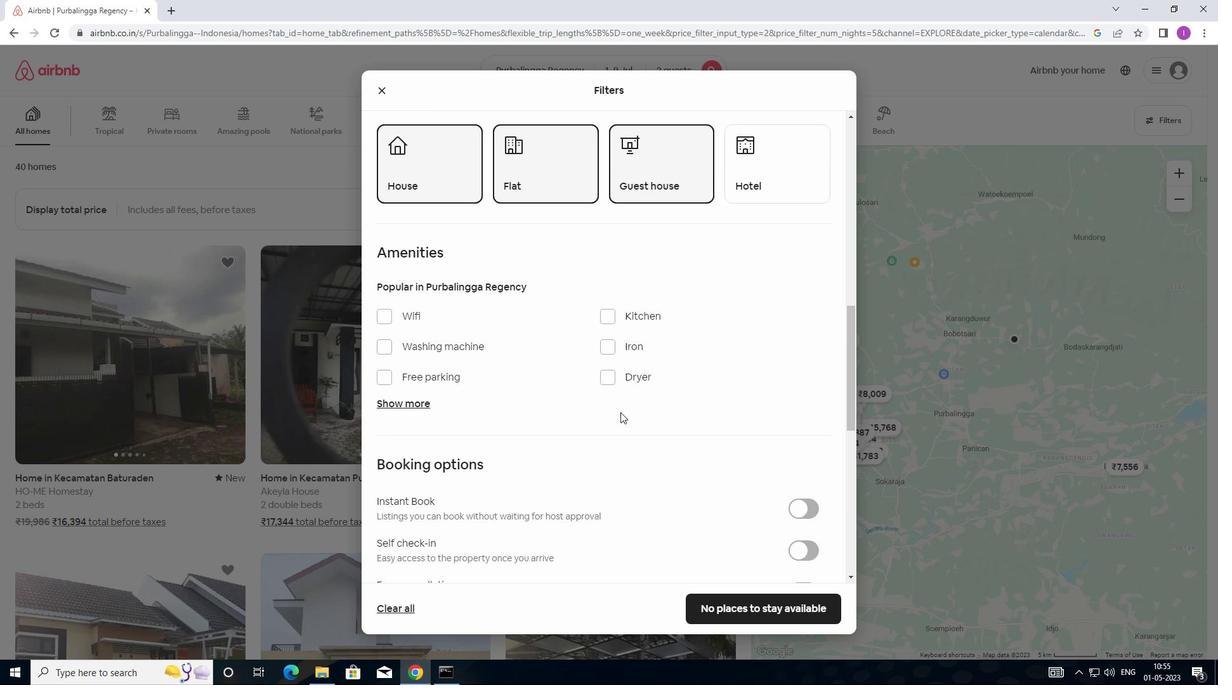 
Action: Mouse scrolled (623, 405) with delta (0, 0)
Screenshot: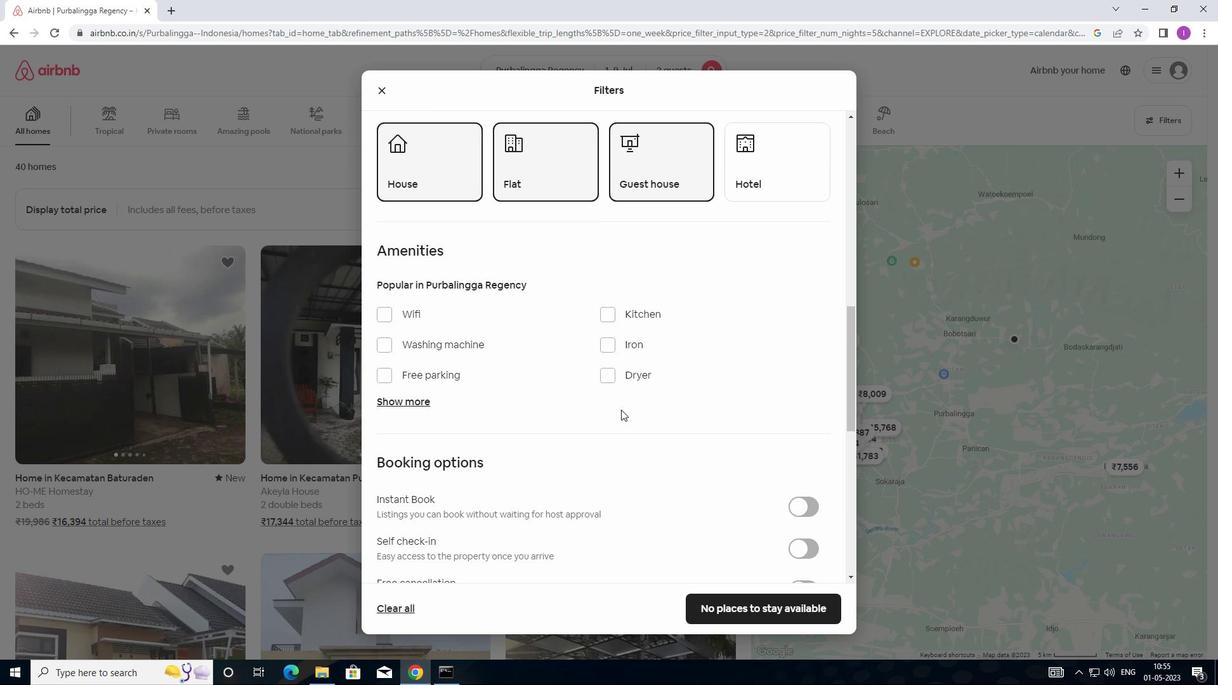 
Action: Mouse moved to (623, 402)
Screenshot: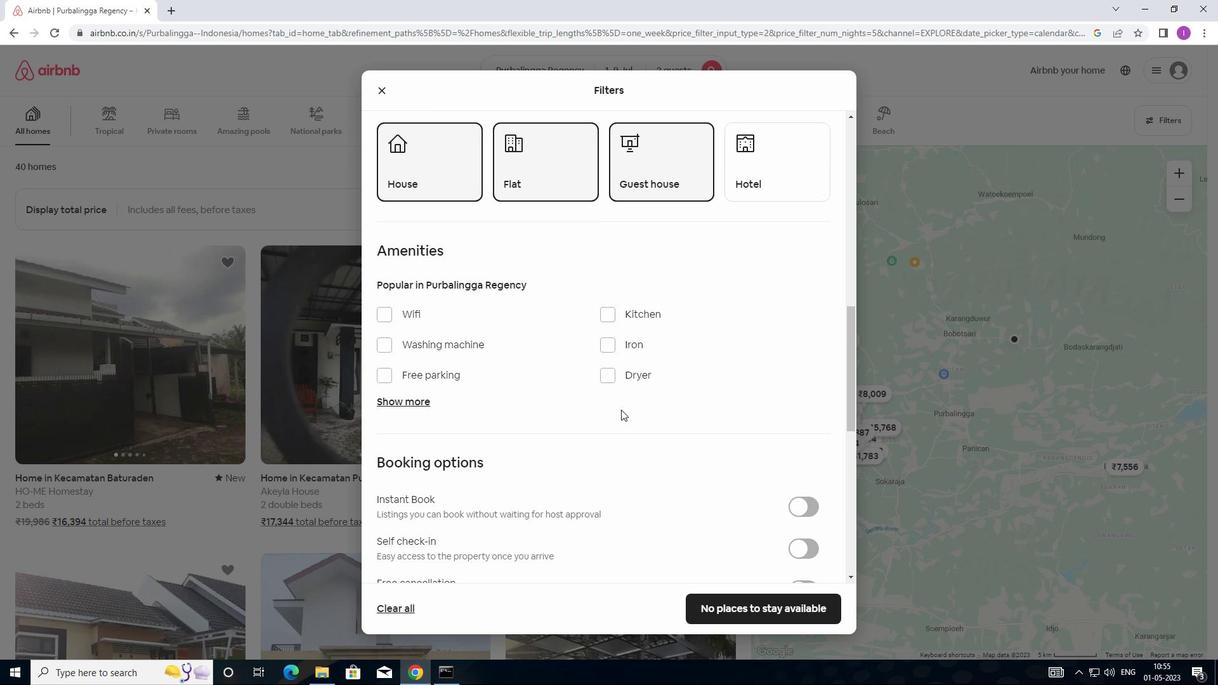 
Action: Mouse scrolled (623, 402) with delta (0, 0)
Screenshot: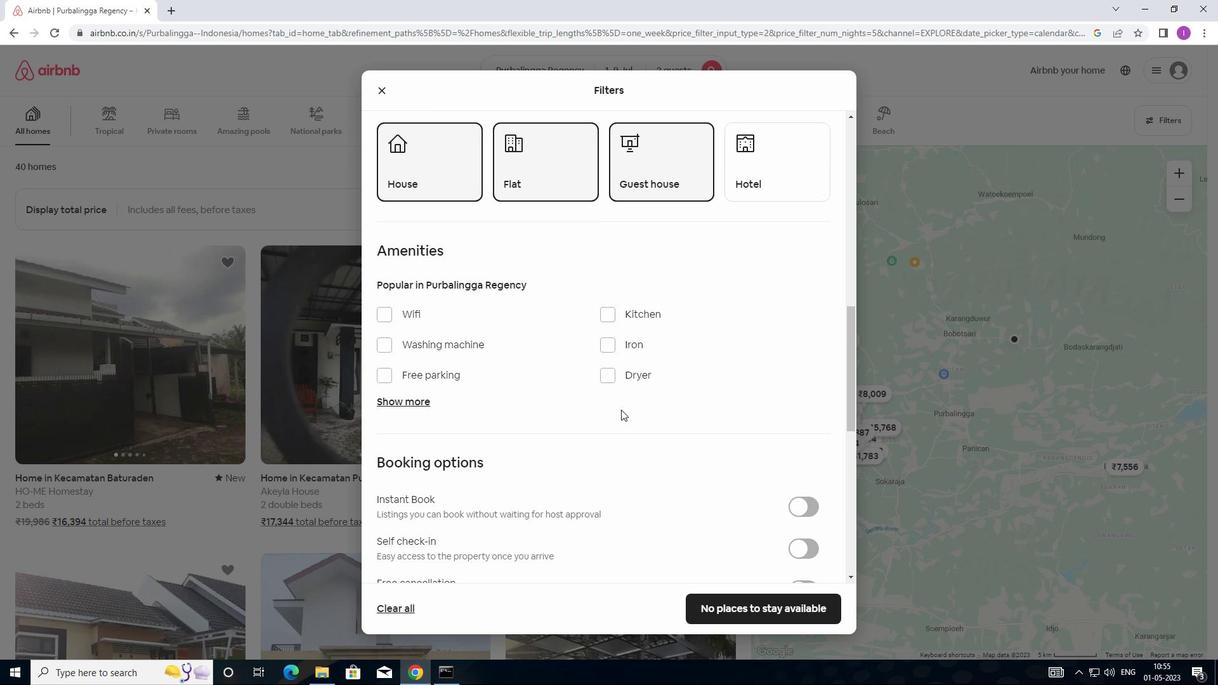 
Action: Mouse moved to (628, 399)
Screenshot: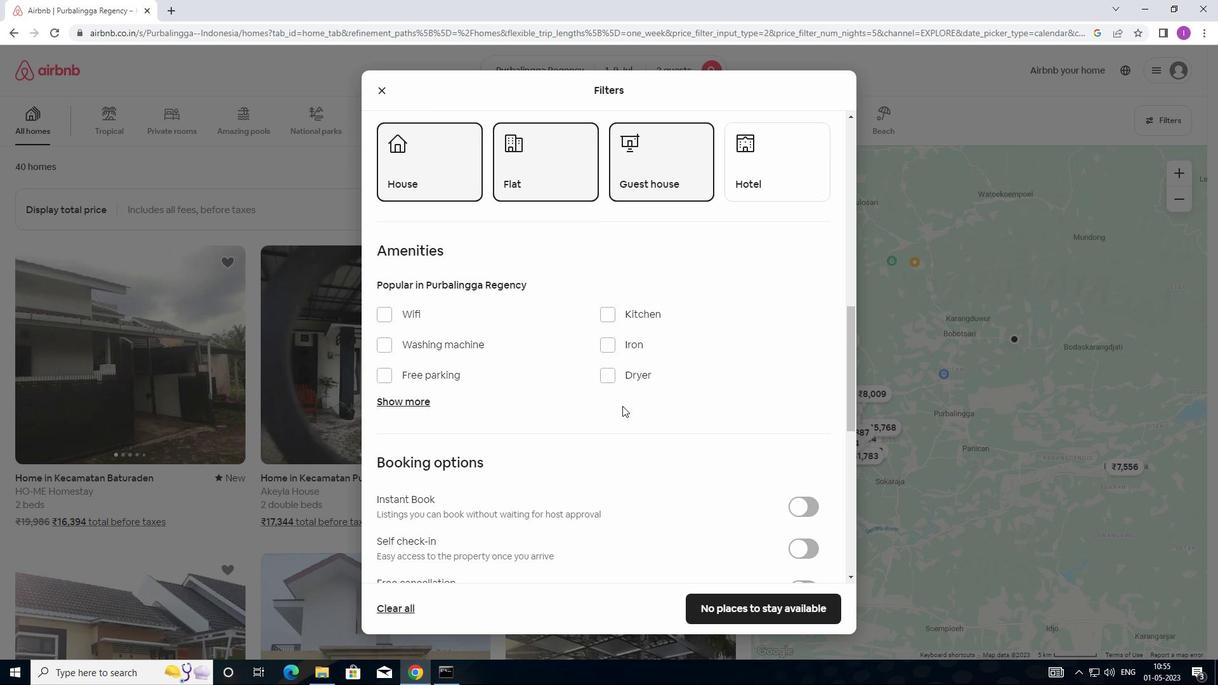 
Action: Mouse scrolled (628, 399) with delta (0, 0)
Screenshot: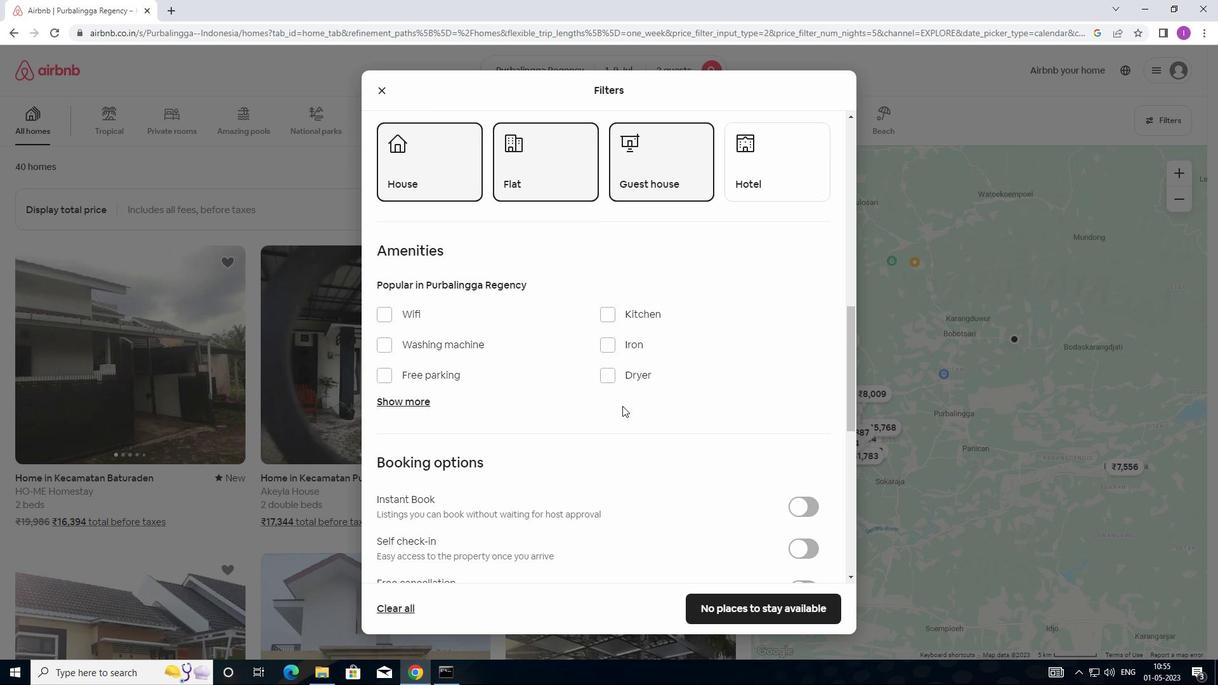 
Action: Mouse moved to (801, 363)
Screenshot: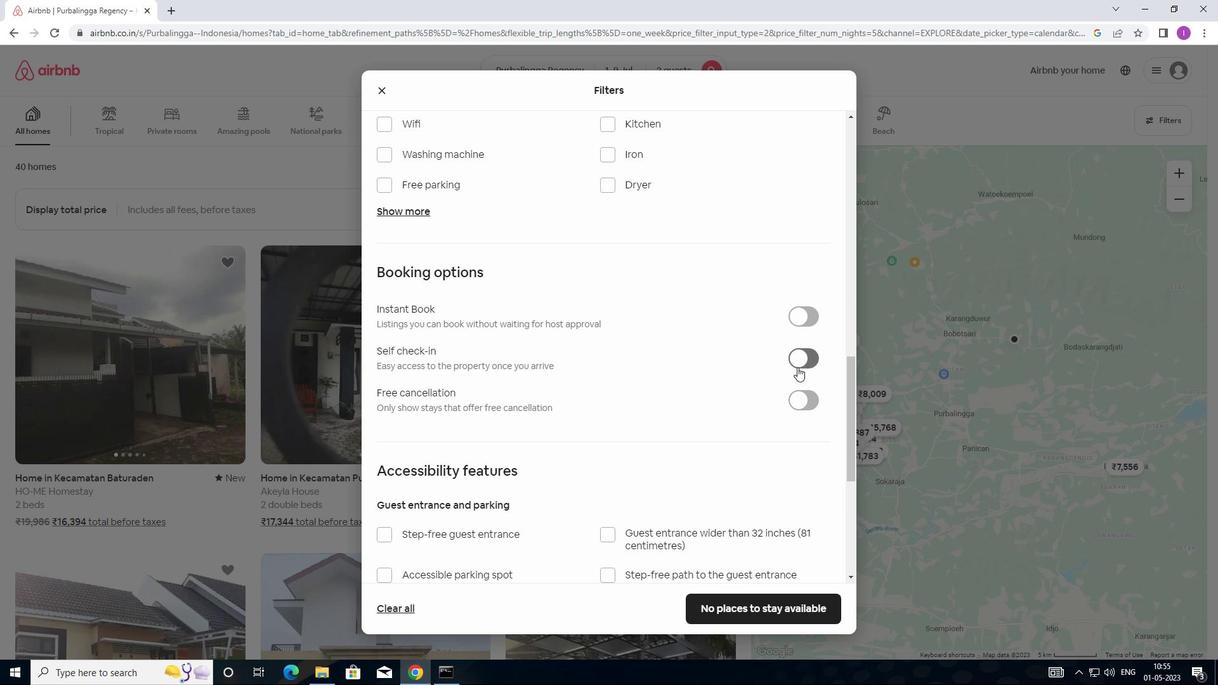 
Action: Mouse pressed left at (801, 363)
Screenshot: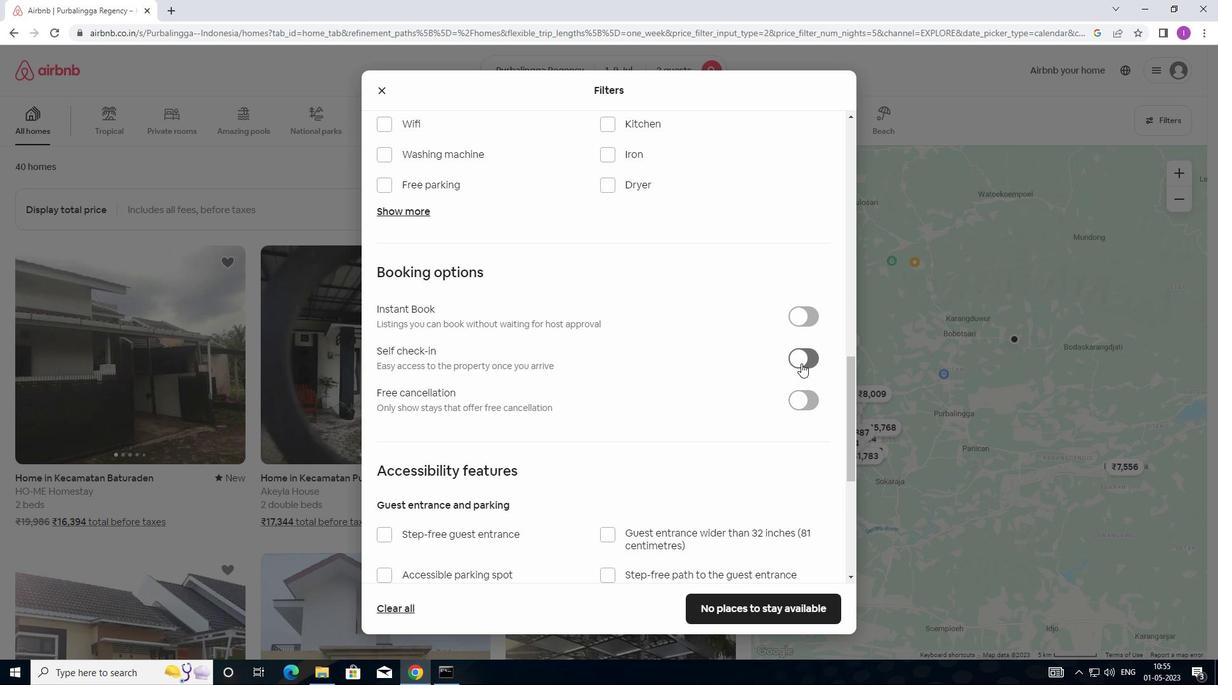 
Action: Mouse moved to (596, 528)
Screenshot: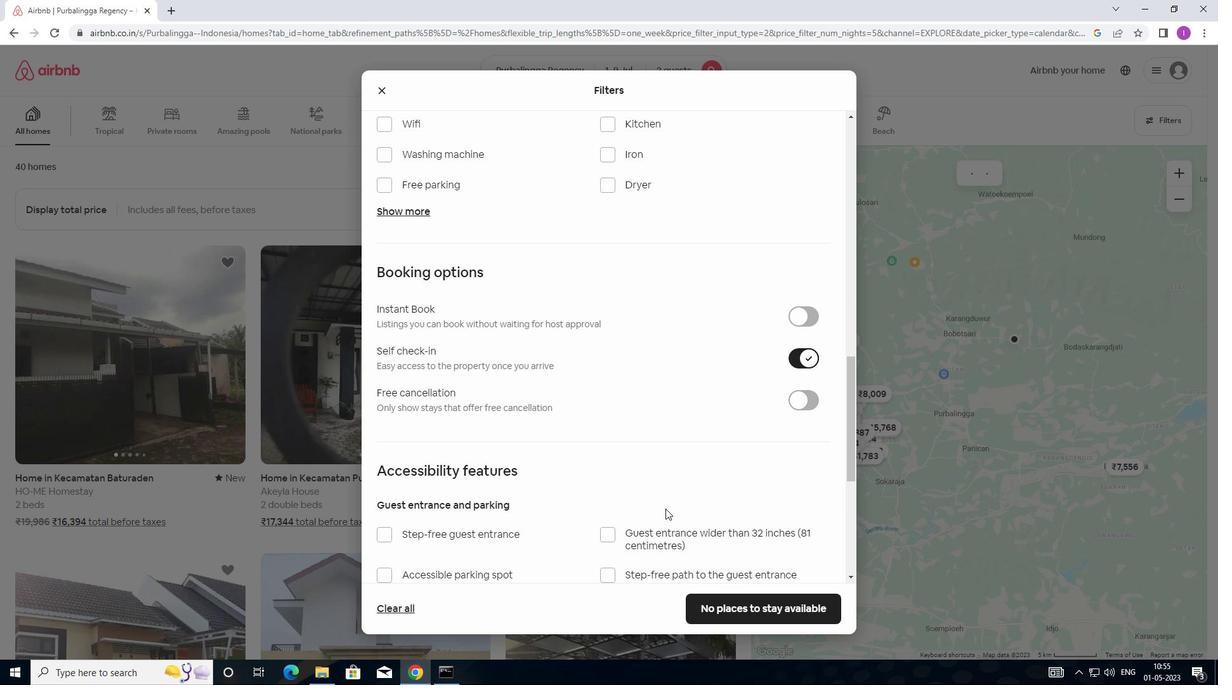 
Action: Mouse scrolled (596, 527) with delta (0, 0)
Screenshot: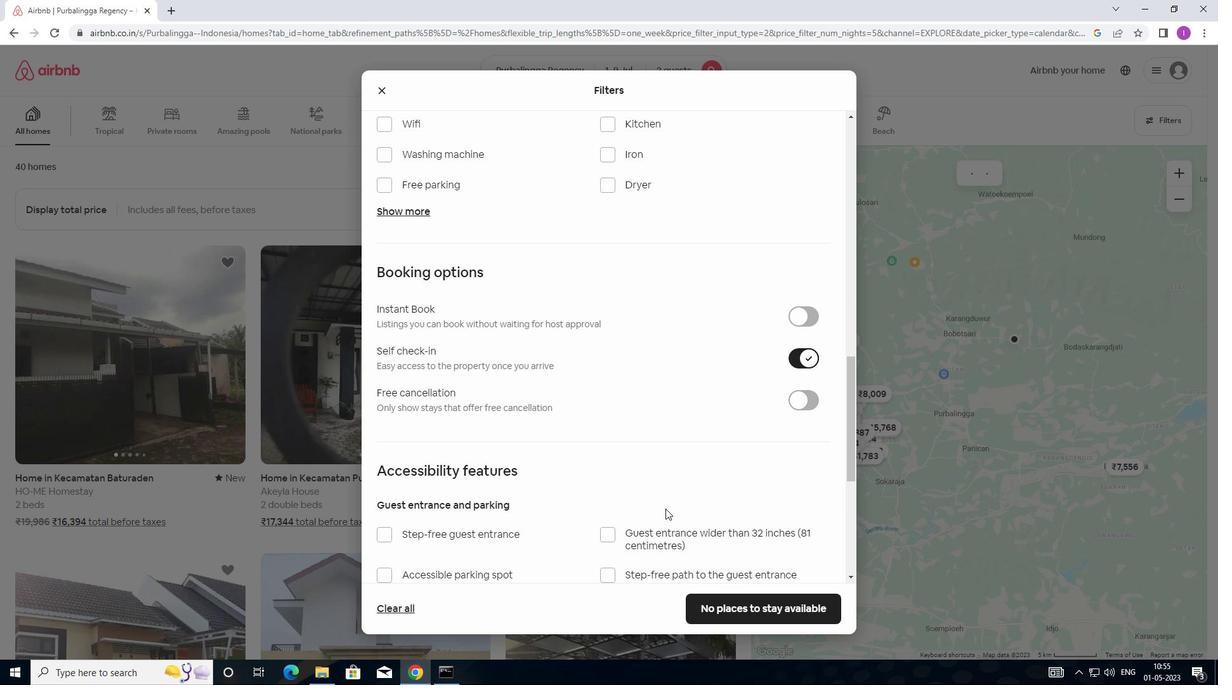 
Action: Mouse moved to (592, 531)
Screenshot: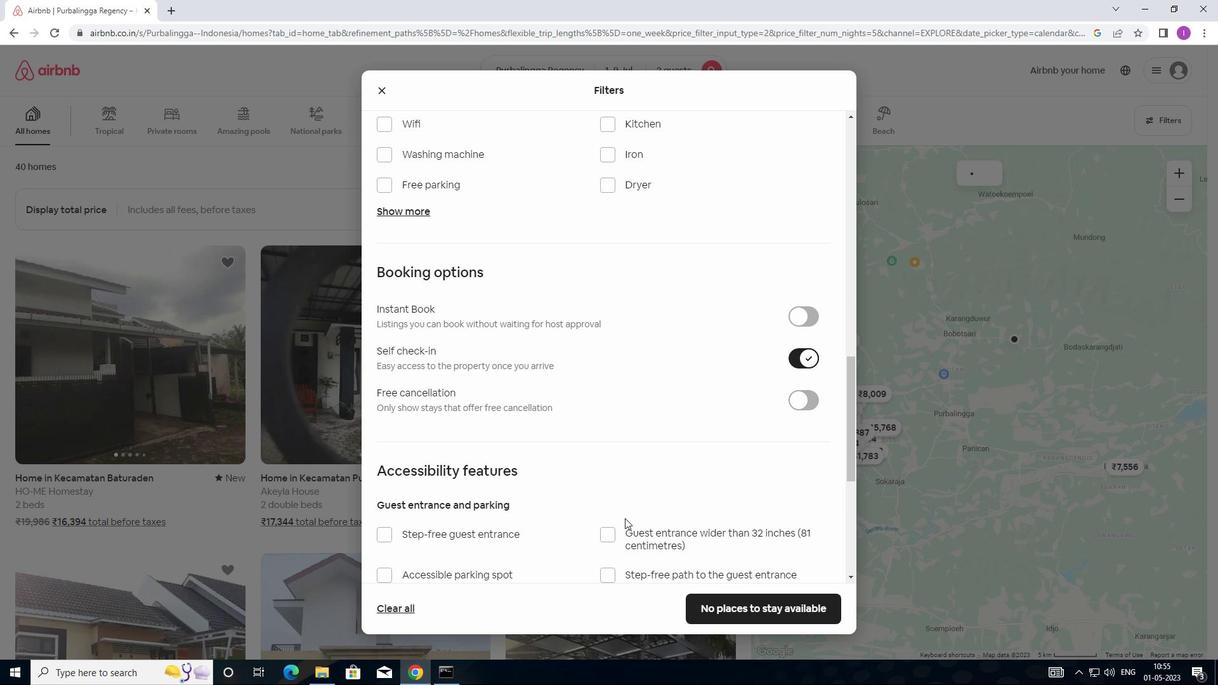 
Action: Mouse scrolled (592, 530) with delta (0, 0)
Screenshot: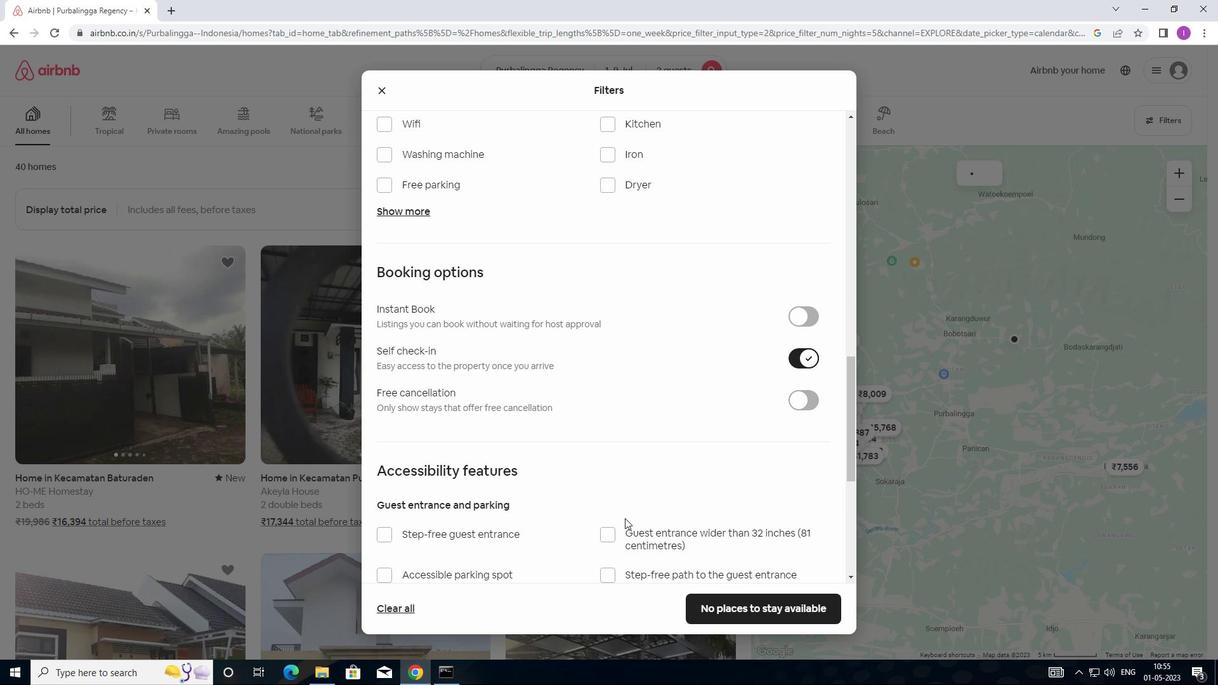 
Action: Mouse moved to (586, 531)
Screenshot: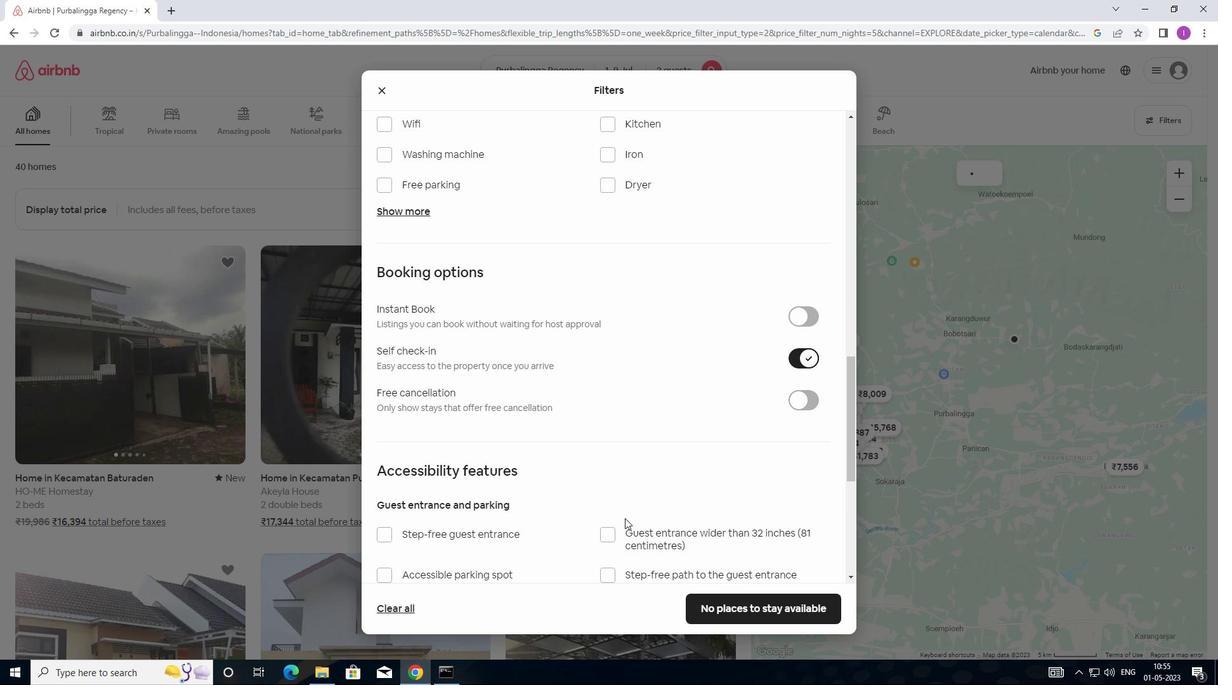 
Action: Mouse scrolled (586, 531) with delta (0, 0)
Screenshot: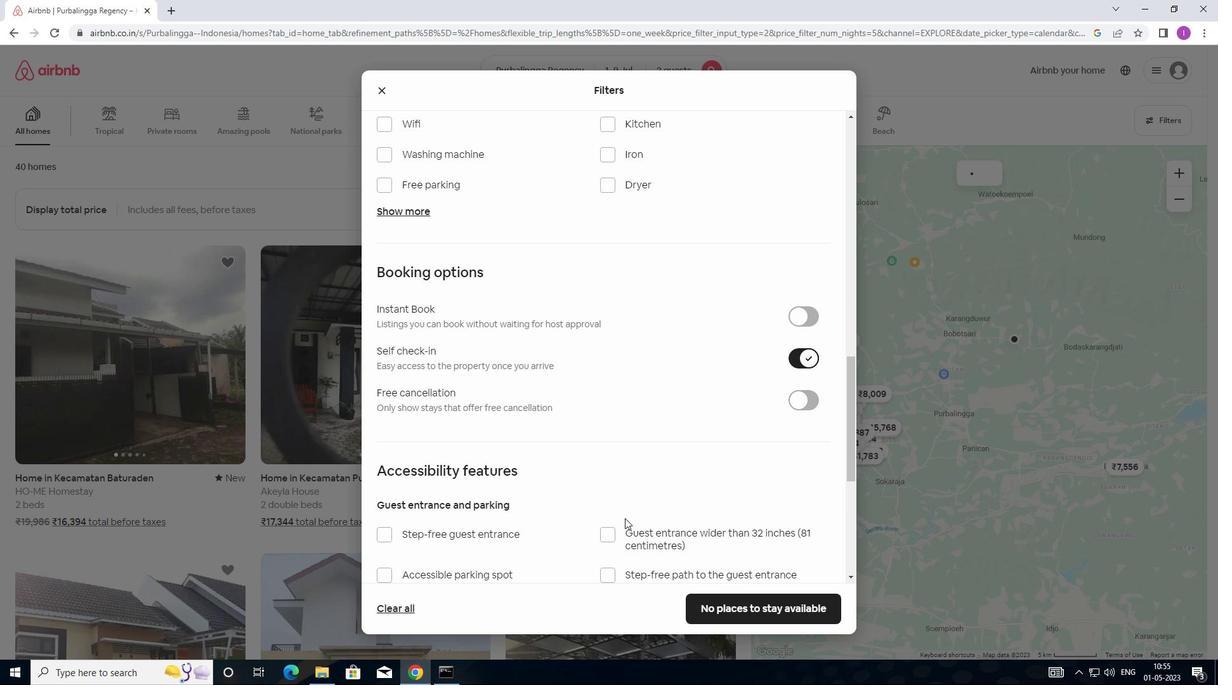 
Action: Mouse moved to (572, 523)
Screenshot: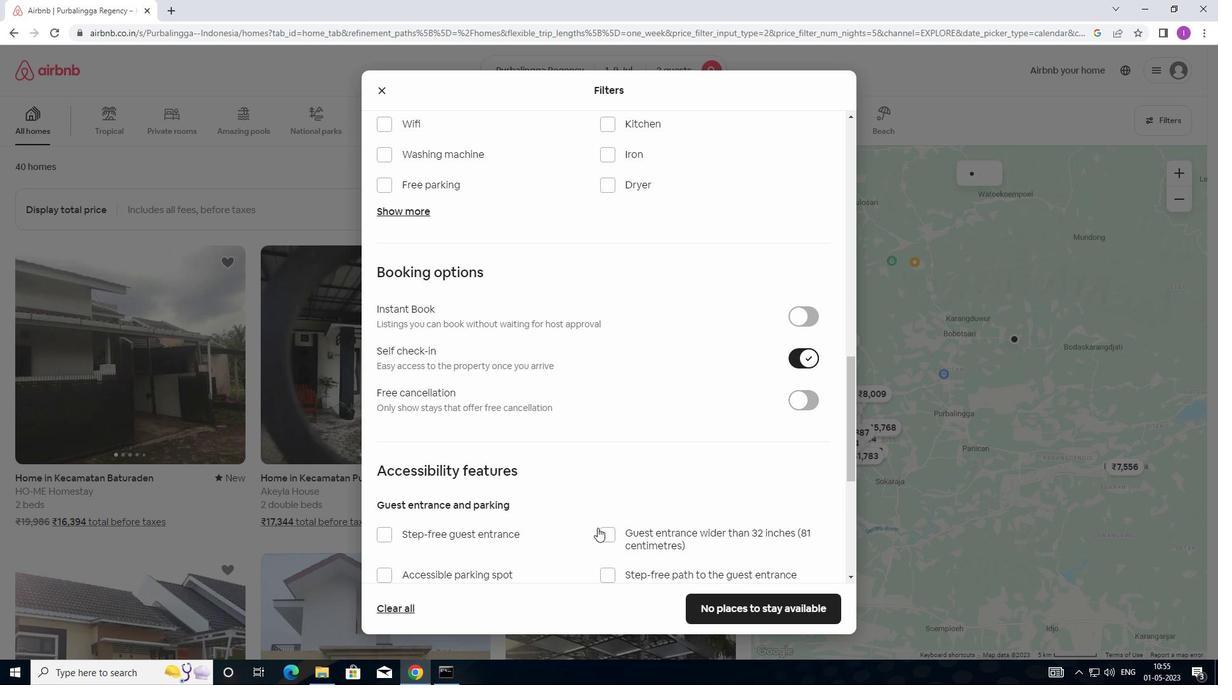 
Action: Mouse scrolled (572, 522) with delta (0, 0)
Screenshot: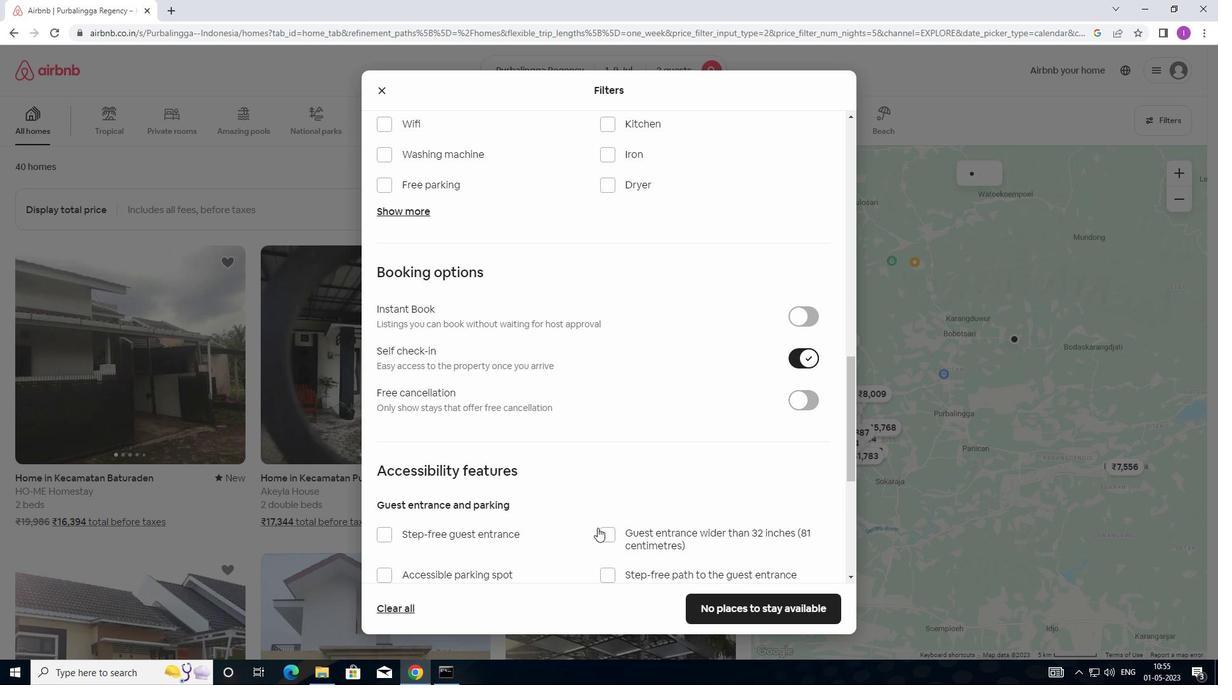 
Action: Mouse moved to (539, 475)
Screenshot: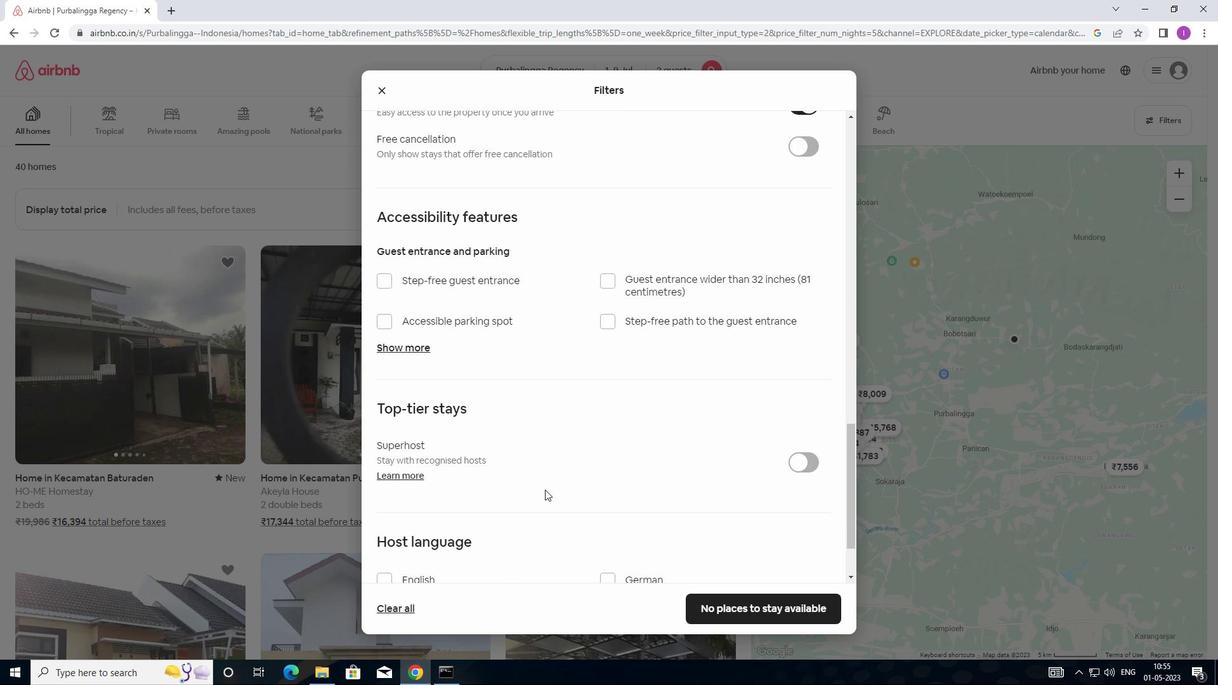 
Action: Mouse scrolled (539, 474) with delta (0, 0)
Screenshot: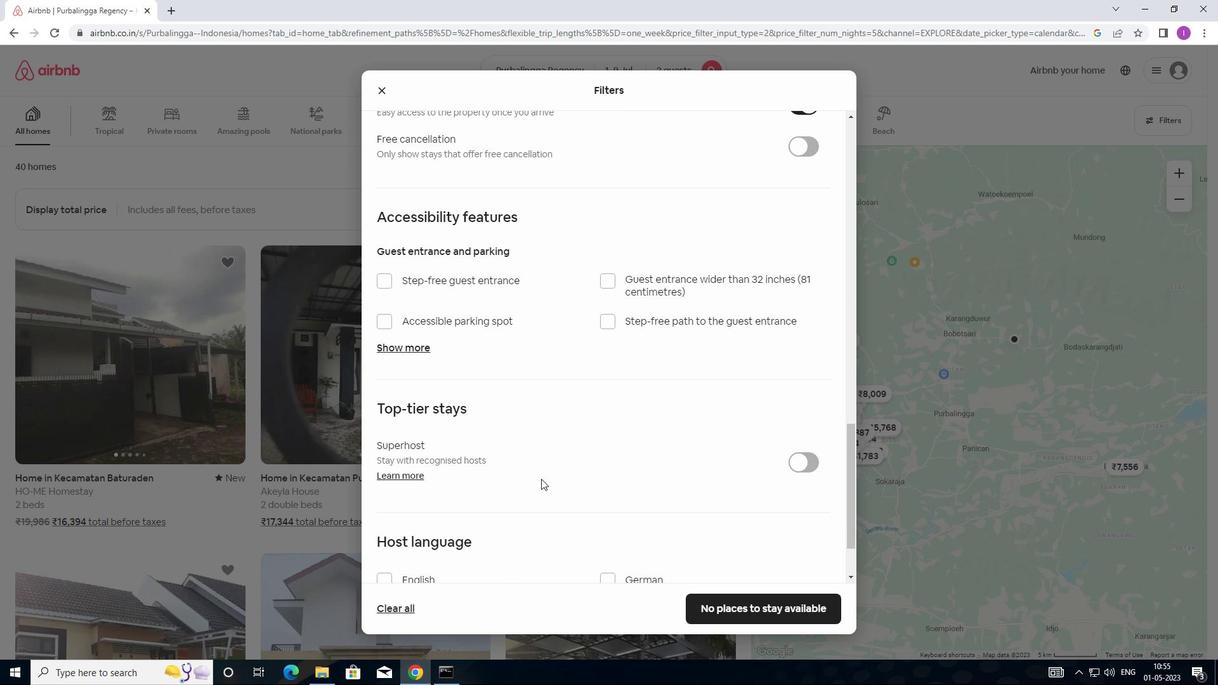 
Action: Mouse scrolled (539, 474) with delta (0, 0)
Screenshot: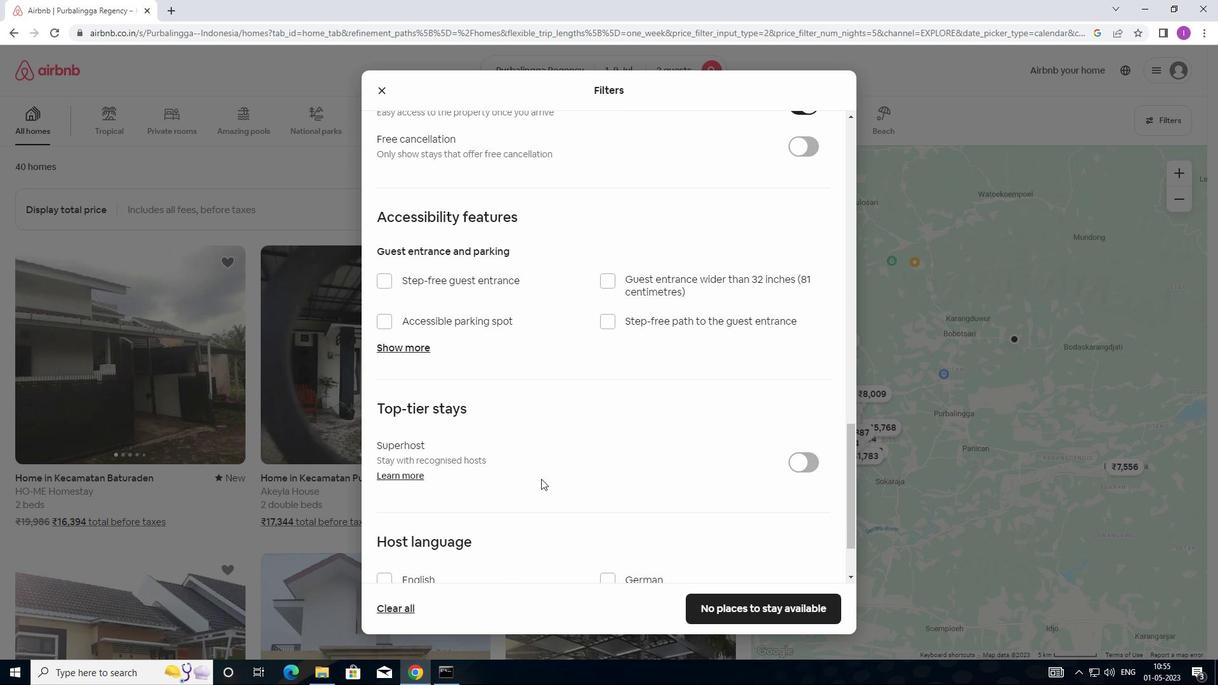 
Action: Mouse scrolled (539, 474) with delta (0, 0)
Screenshot: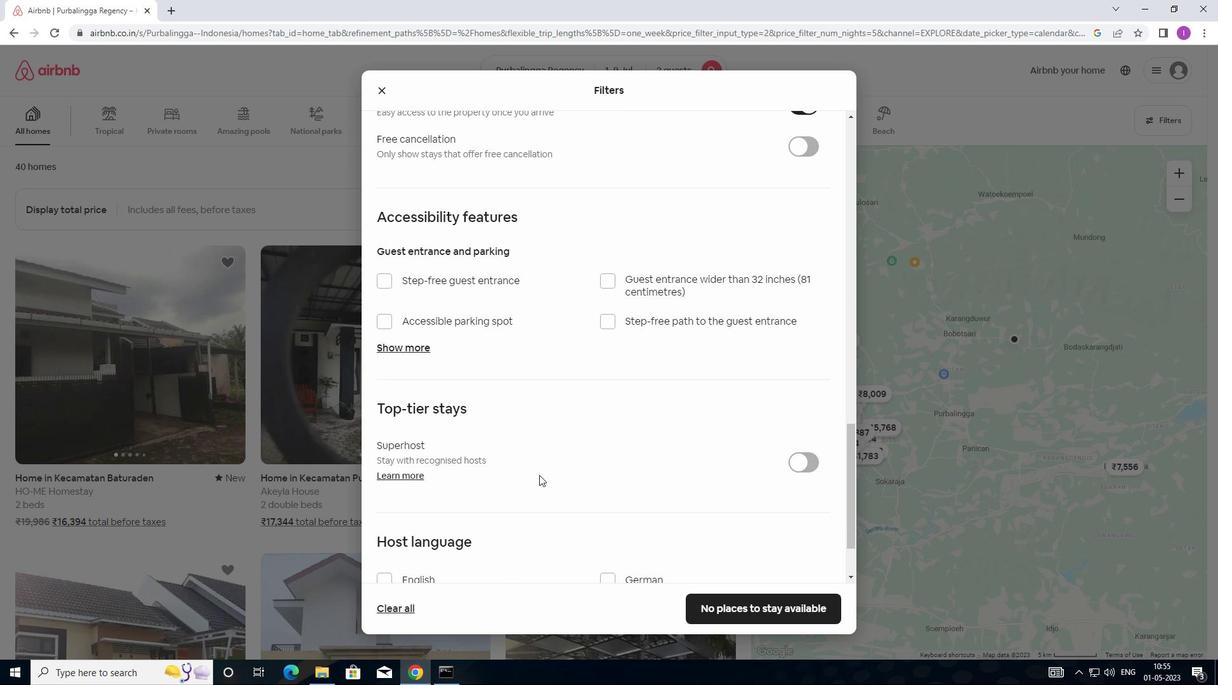 
Action: Mouse scrolled (539, 474) with delta (0, 0)
Screenshot: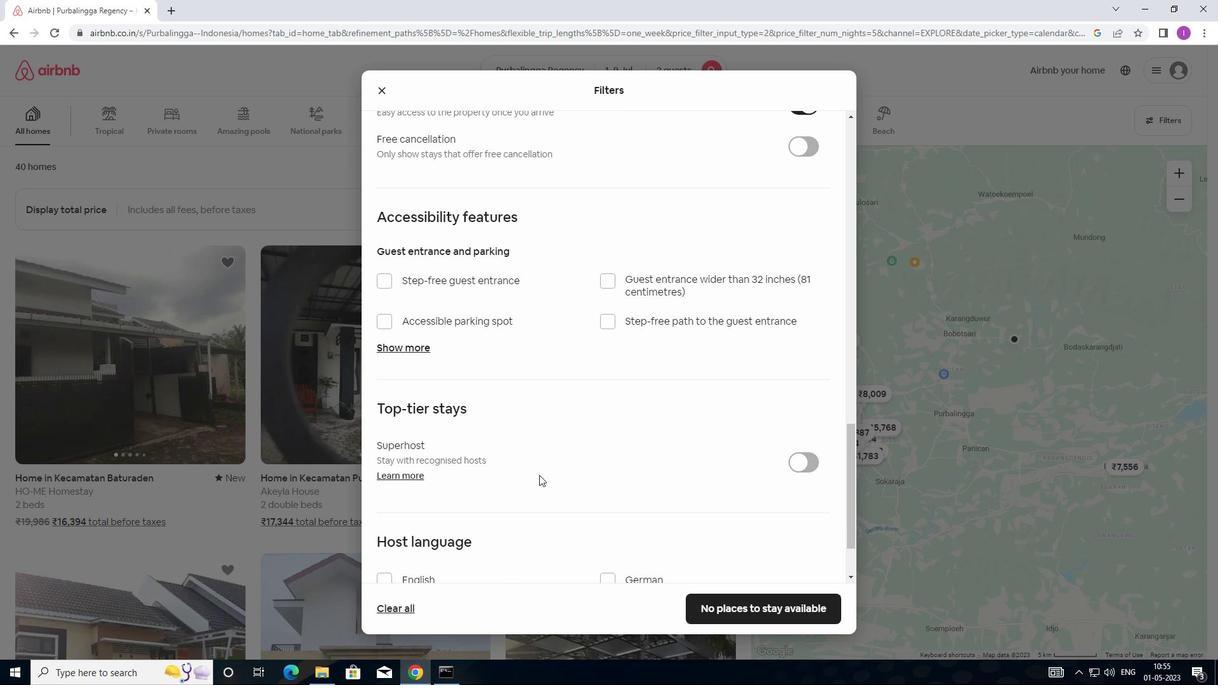 
Action: Mouse moved to (529, 472)
Screenshot: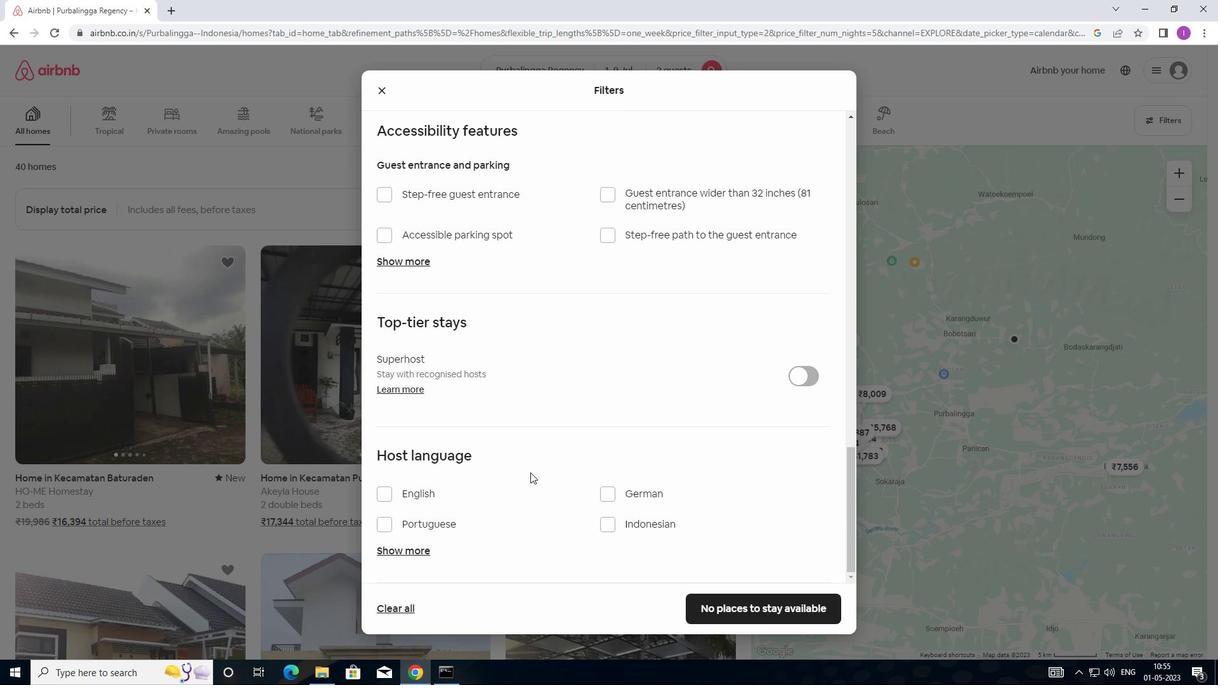 
Action: Mouse scrolled (529, 472) with delta (0, 0)
Screenshot: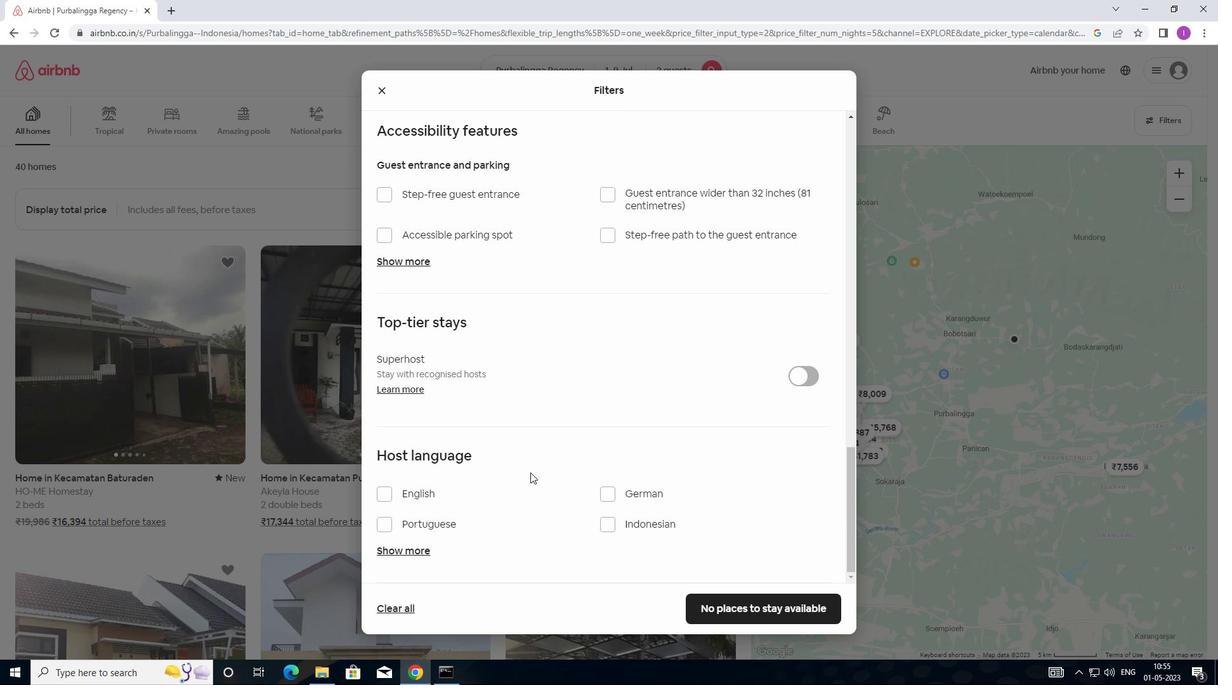 
Action: Mouse scrolled (529, 472) with delta (0, 0)
Screenshot: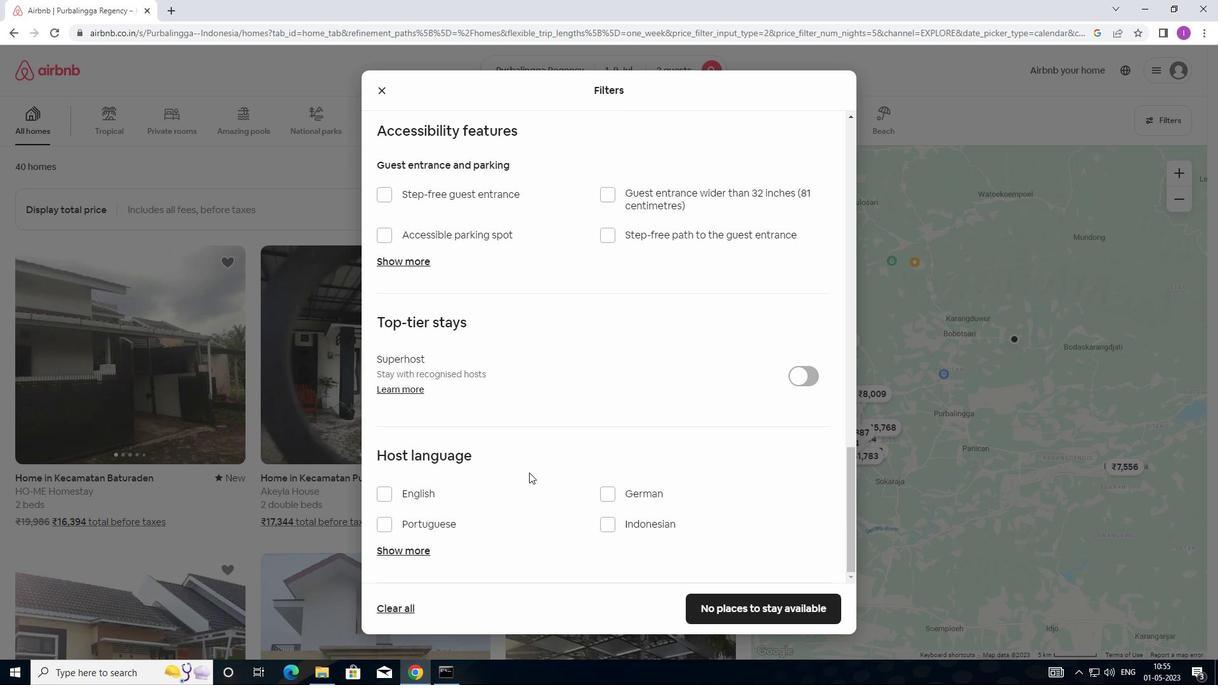
Action: Mouse moved to (379, 487)
Screenshot: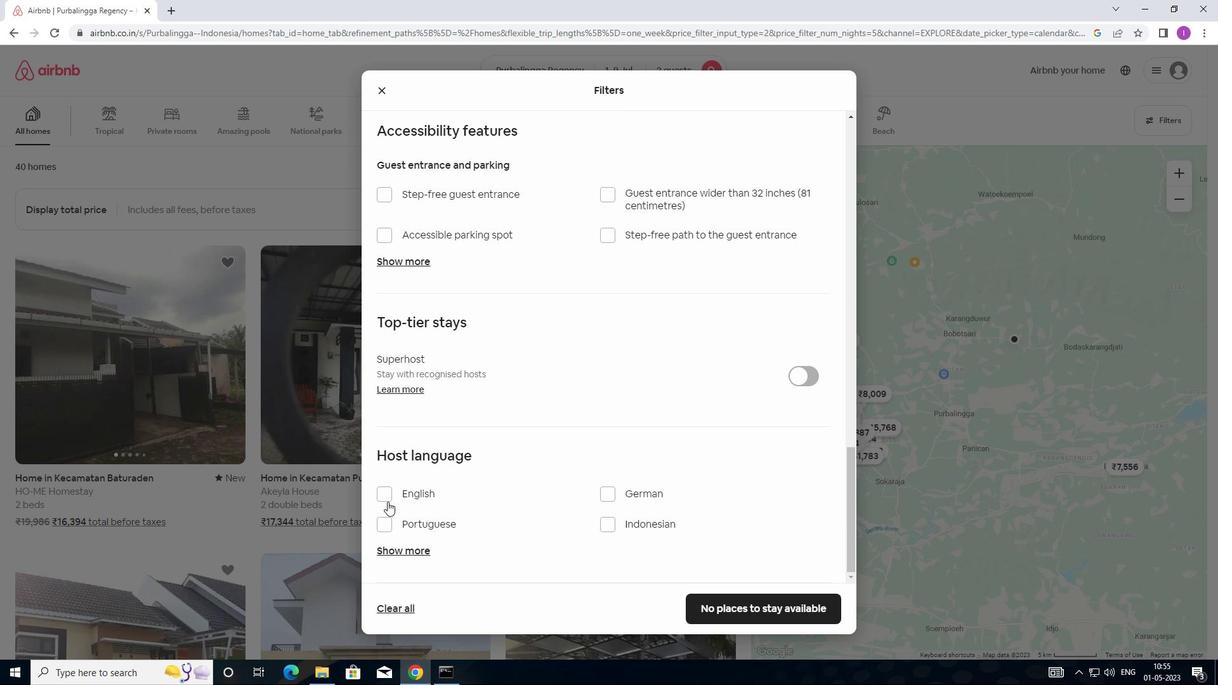 
Action: Mouse pressed left at (379, 487)
Screenshot: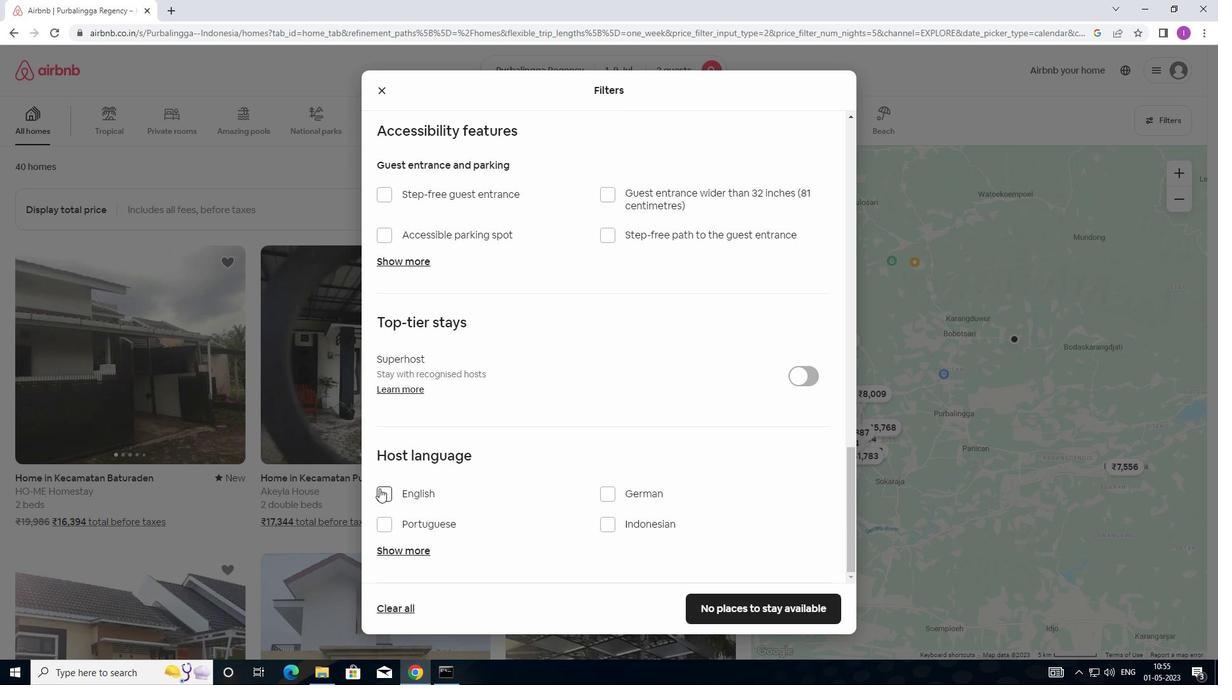 
Action: Mouse moved to (728, 623)
Screenshot: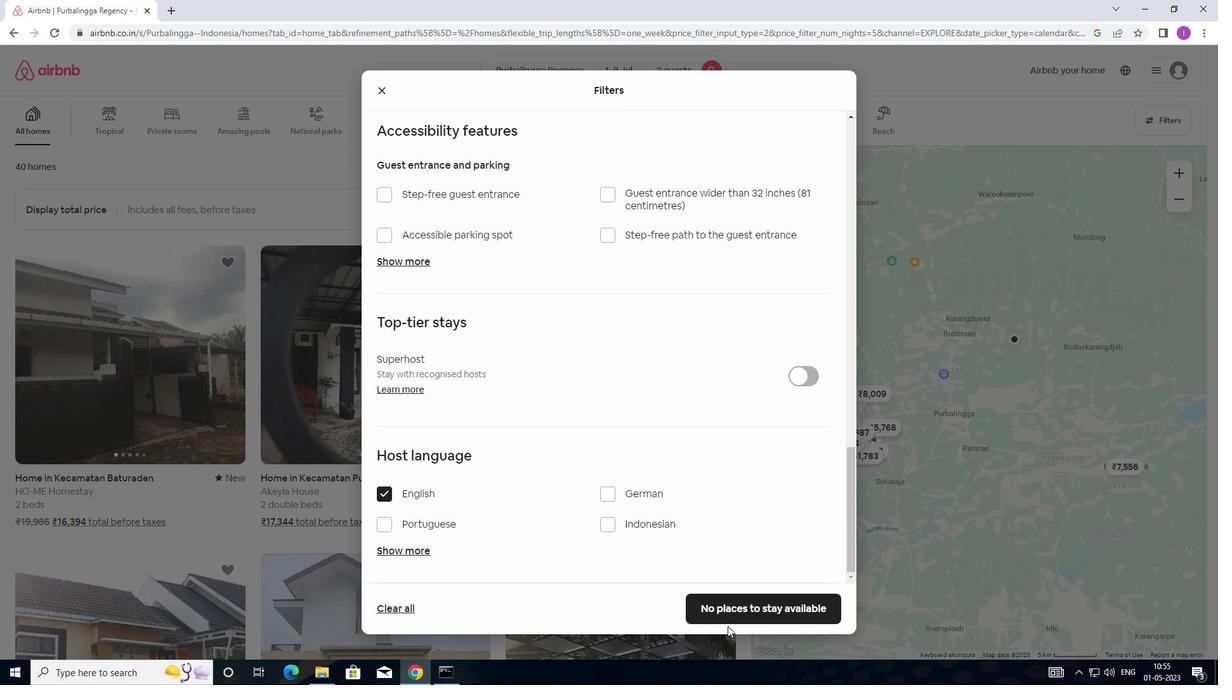 
Action: Mouse pressed left at (728, 623)
Screenshot: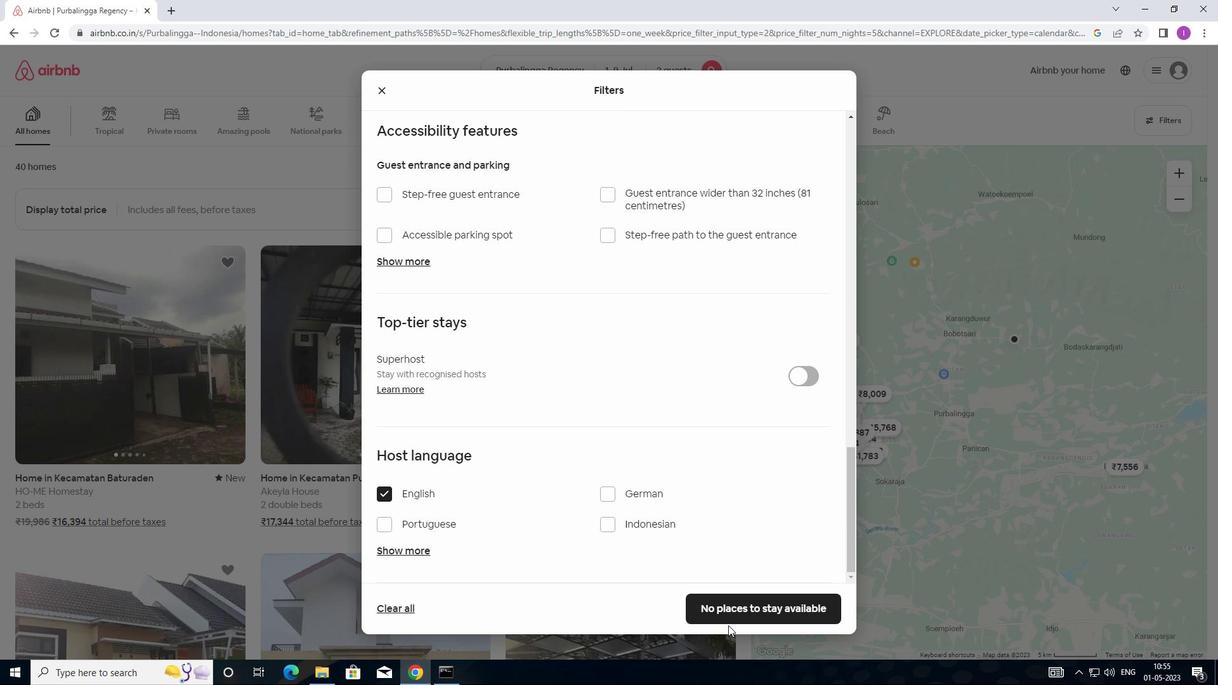 
Action: Mouse moved to (731, 624)
Screenshot: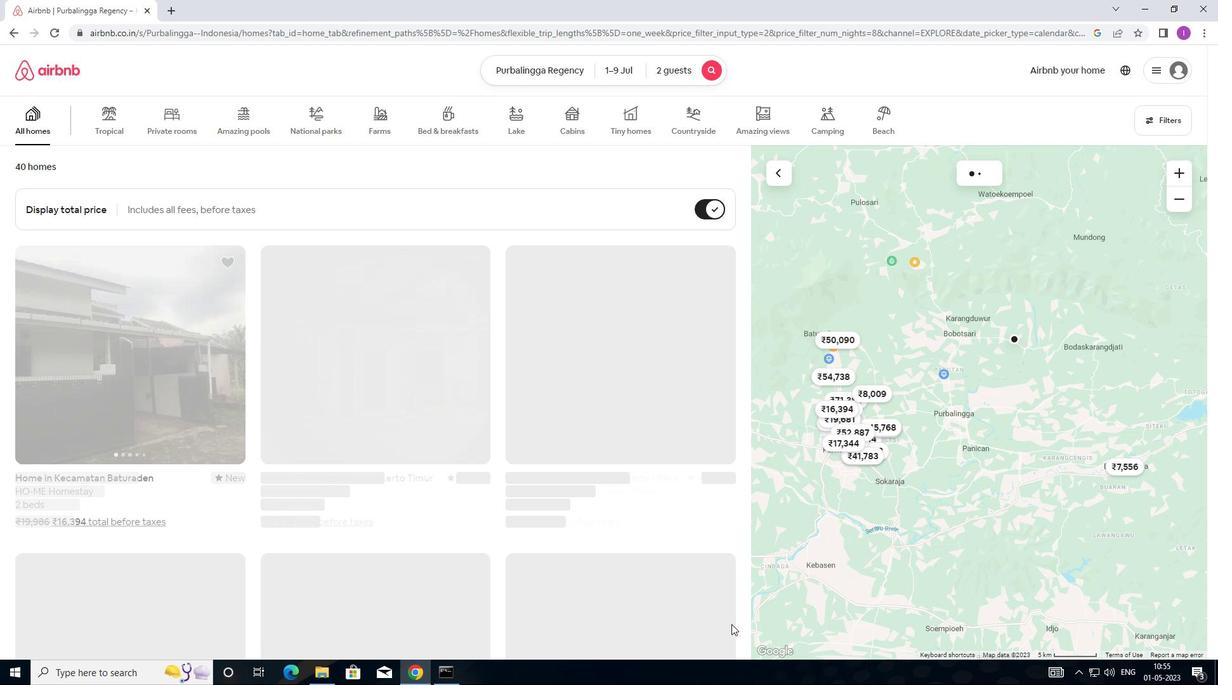 
